 Task: Look for space in Gustavo A. Madero, Mexico from 12th August, 2023 to 16th August, 2023 for 8 adults in price range Rs.10000 to Rs.16000. Place can be private room with 8 bedrooms having 8 beds and 8 bathrooms. Property type can be house, flat, guest house, hotel. Amenities needed are: wifi, TV, free parkinig on premises, gym, breakfast. Booking option can be shelf check-in. Required host language is English.
Action: Mouse moved to (443, 90)
Screenshot: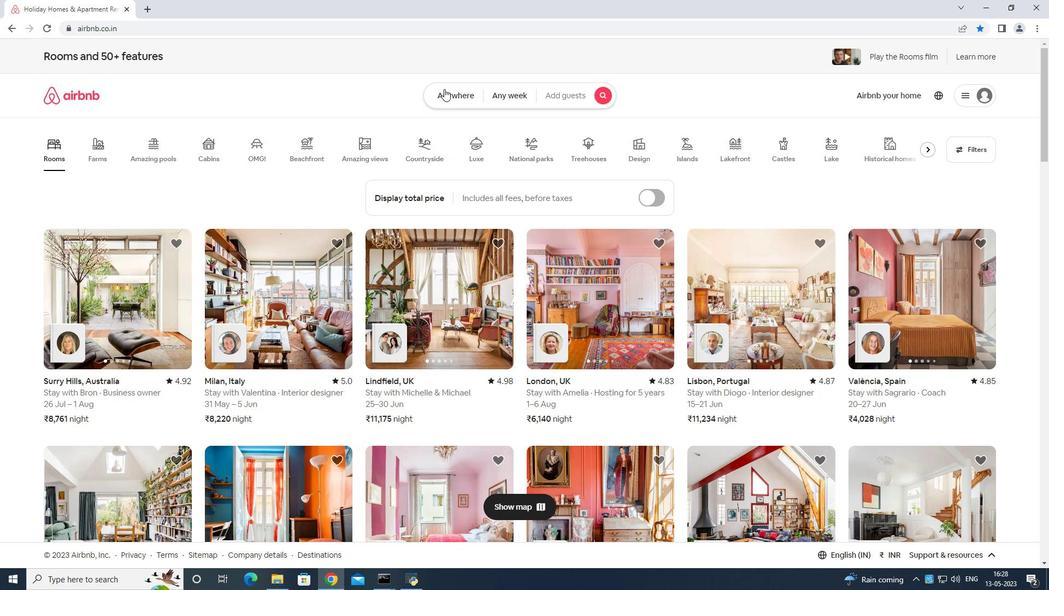 
Action: Mouse pressed left at (443, 90)
Screenshot: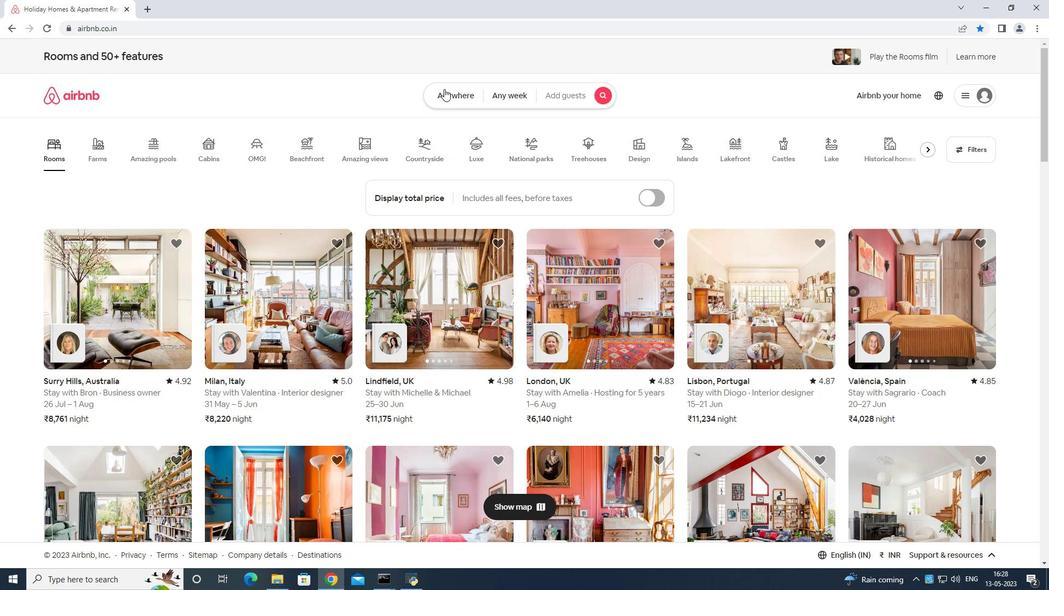 
Action: Mouse moved to (388, 130)
Screenshot: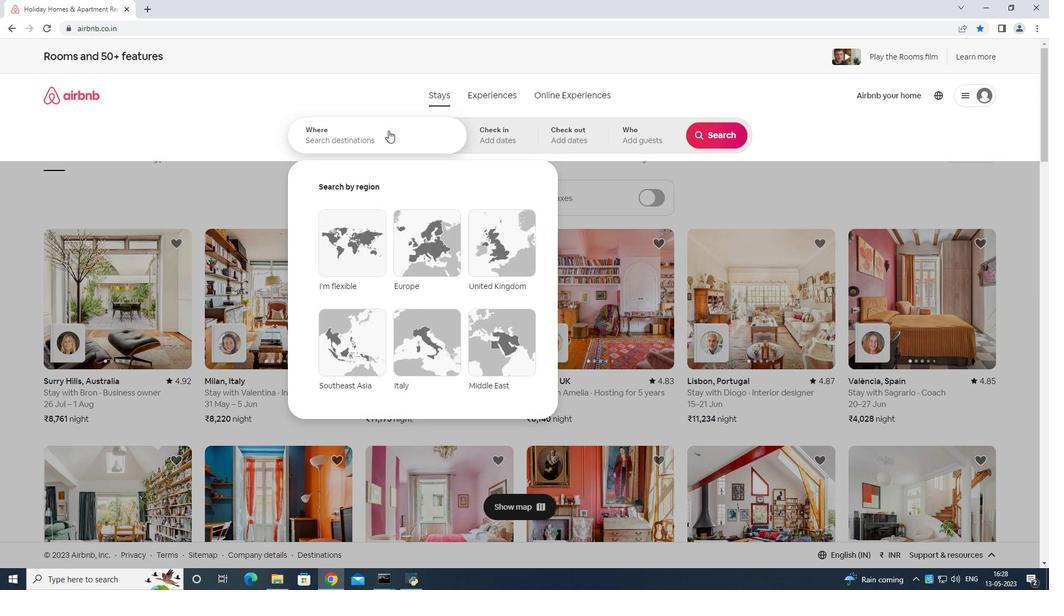 
Action: Mouse pressed left at (388, 130)
Screenshot: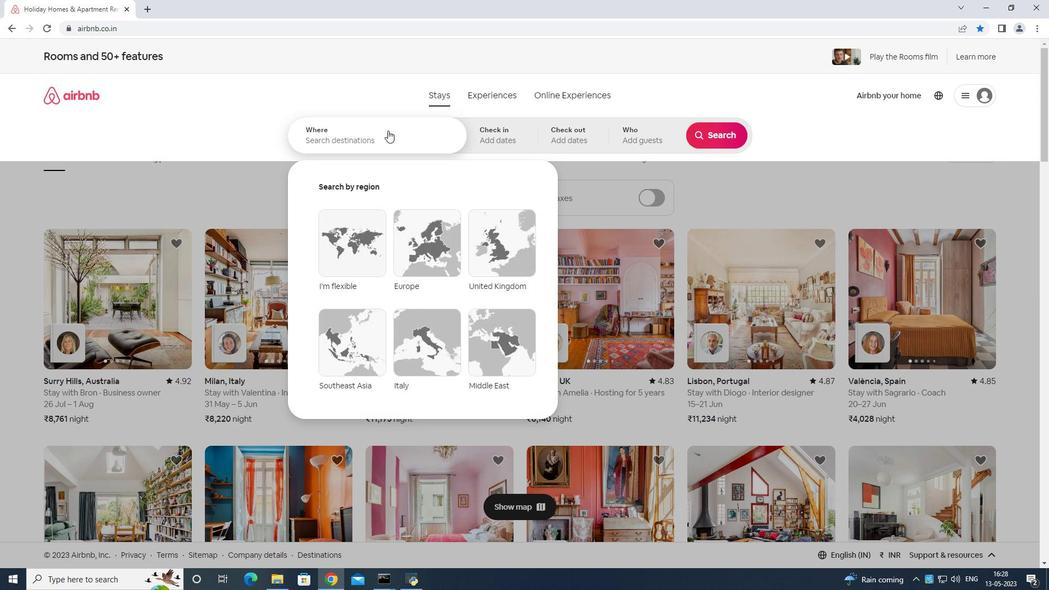 
Action: Mouse moved to (389, 126)
Screenshot: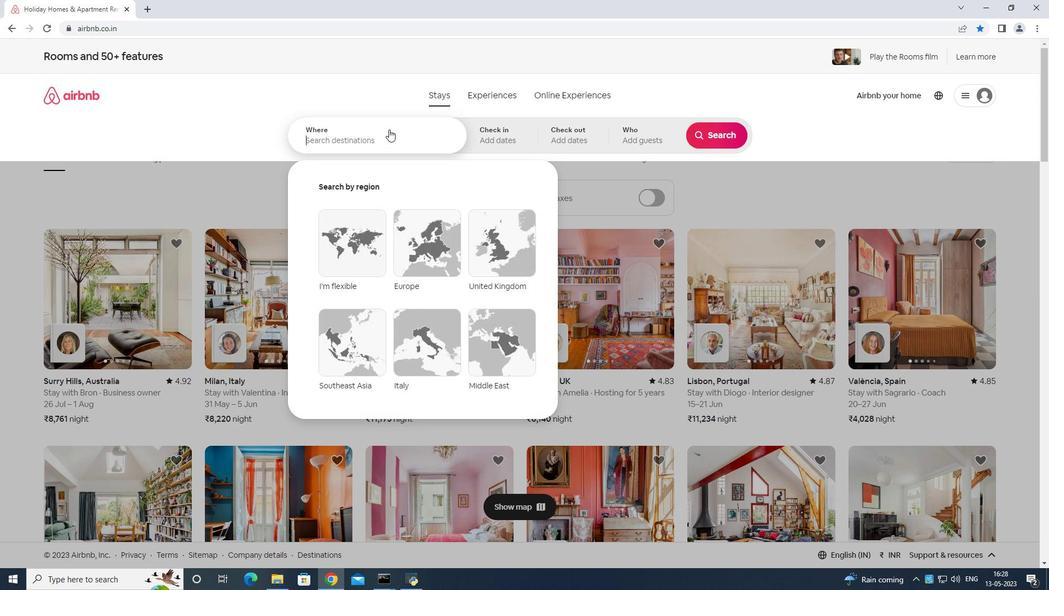 
Action: Key pressed <Key.shift>Gustavo<Key.space>amadero<Key.space>mexico<Key.enter>
Screenshot: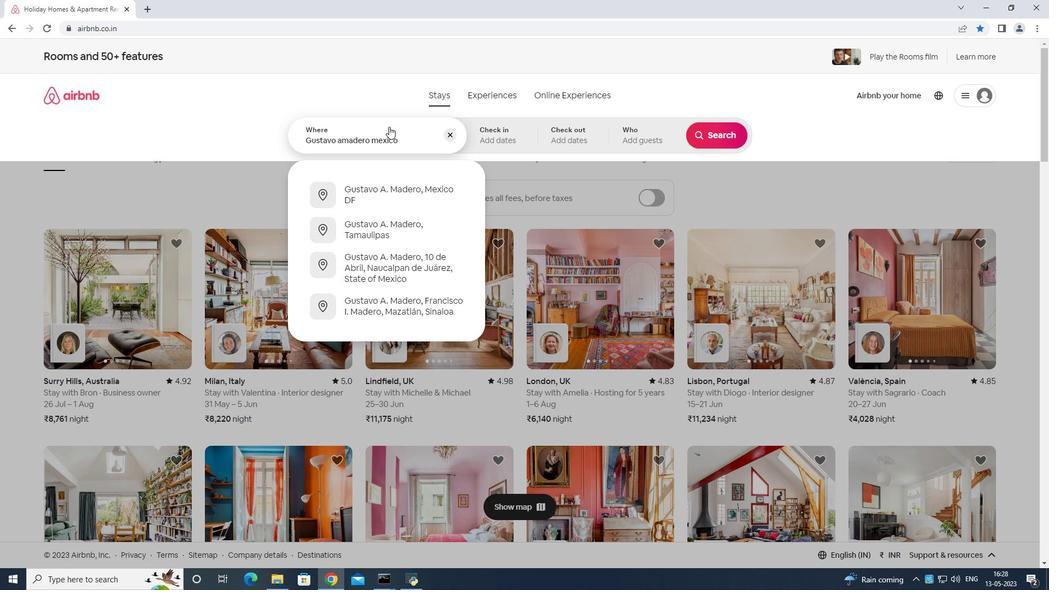 
Action: Mouse moved to (717, 218)
Screenshot: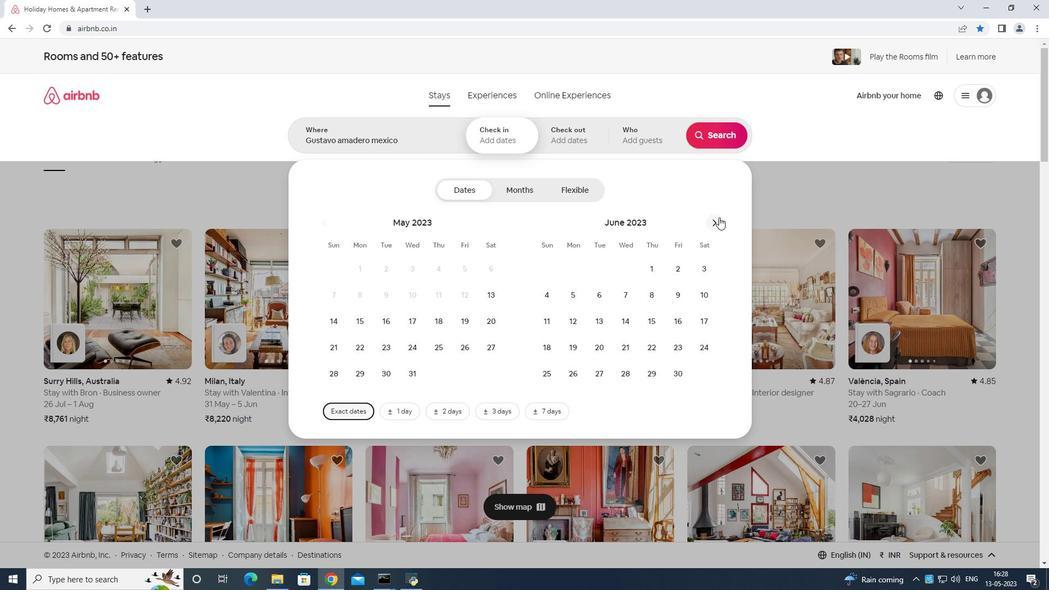 
Action: Mouse pressed left at (717, 218)
Screenshot: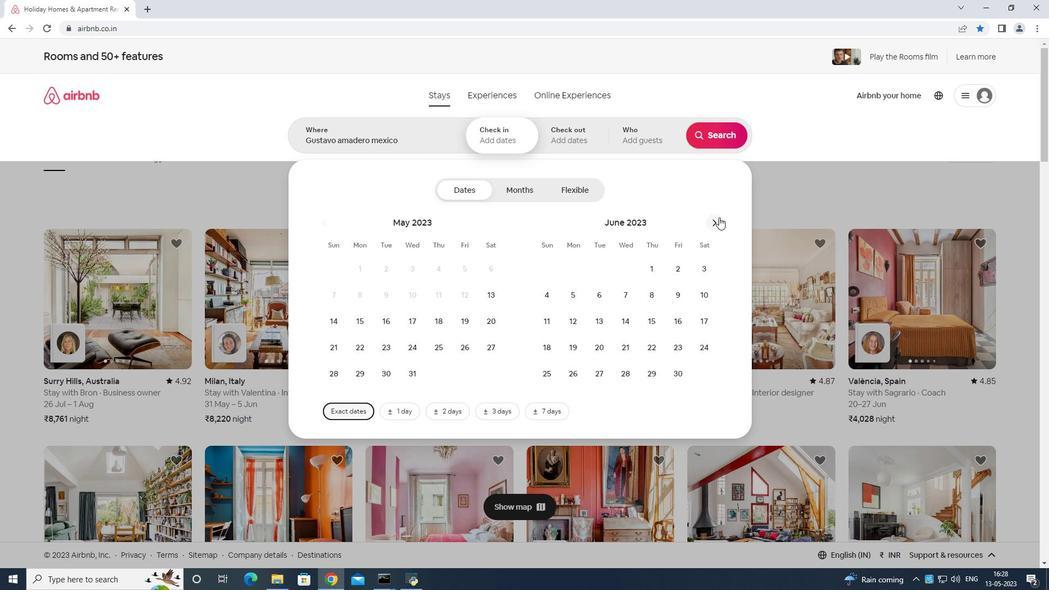 
Action: Mouse moved to (716, 218)
Screenshot: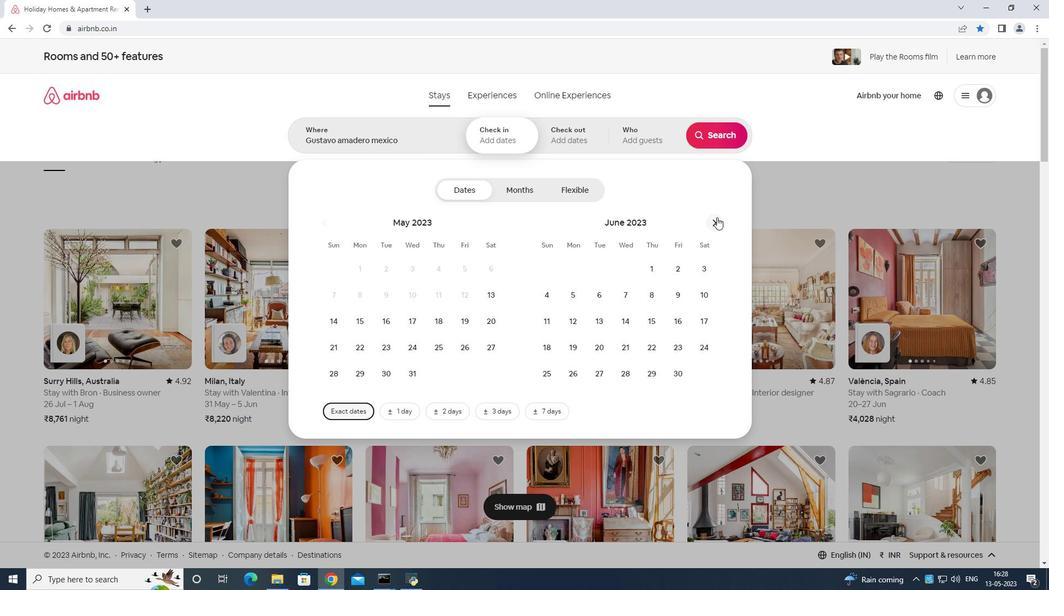 
Action: Mouse pressed left at (716, 218)
Screenshot: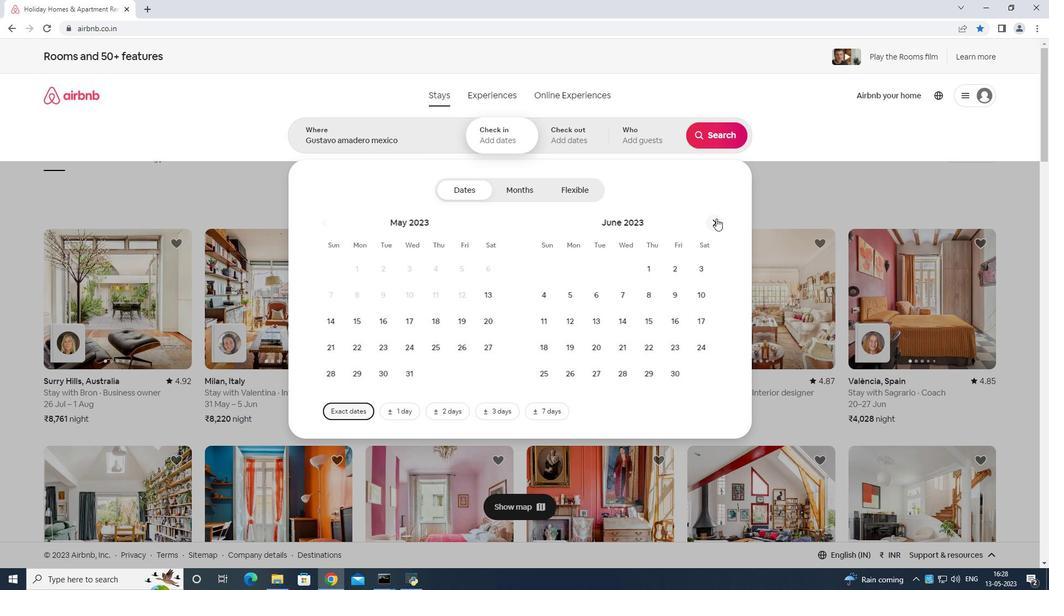 
Action: Mouse moved to (702, 294)
Screenshot: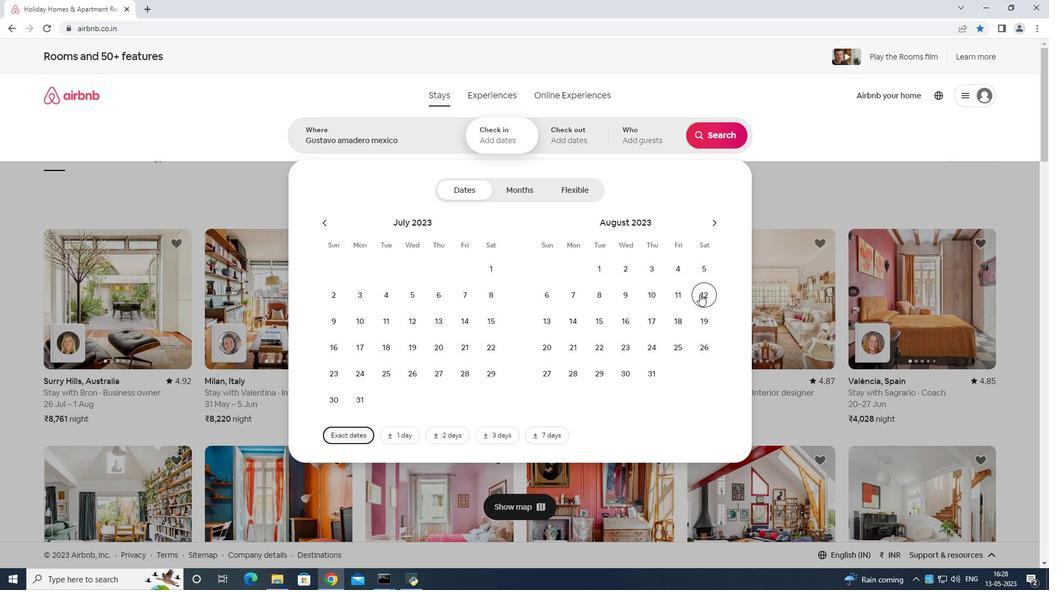 
Action: Mouse pressed left at (702, 294)
Screenshot: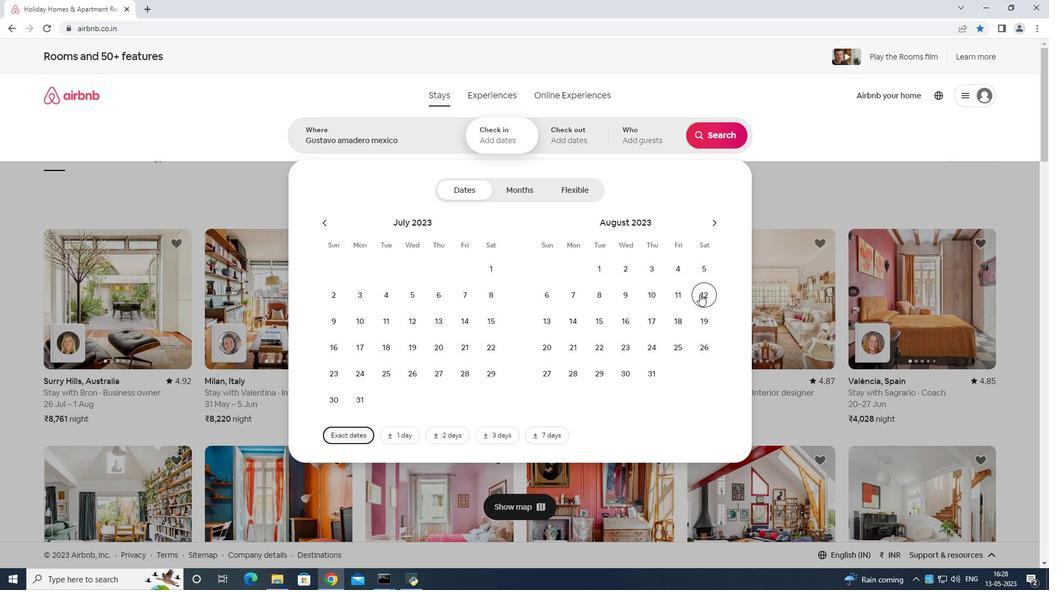 
Action: Mouse moved to (618, 321)
Screenshot: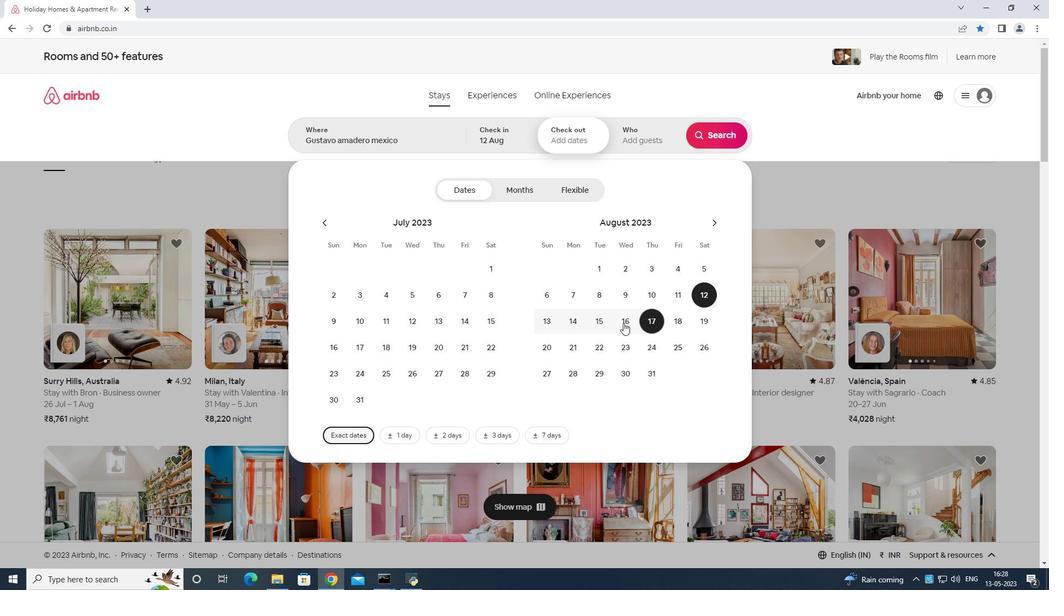 
Action: Mouse pressed left at (618, 321)
Screenshot: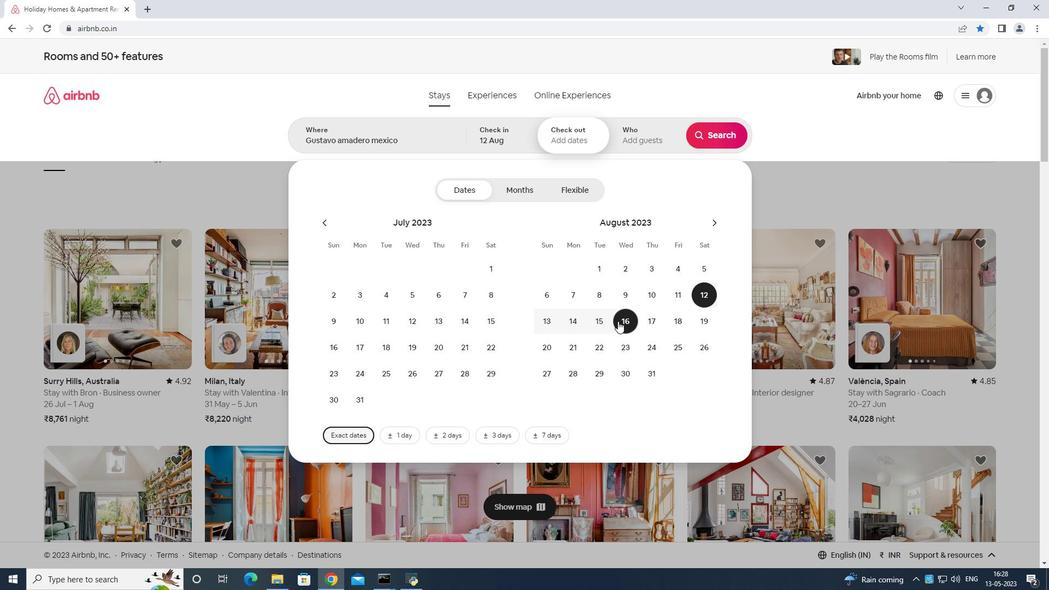 
Action: Mouse moved to (642, 134)
Screenshot: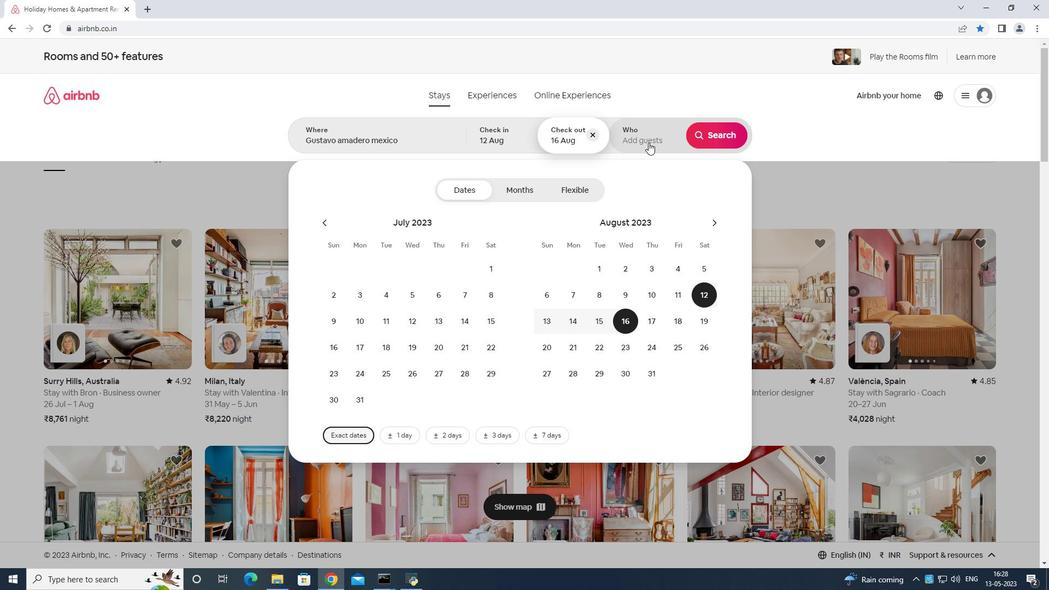 
Action: Mouse pressed left at (642, 134)
Screenshot: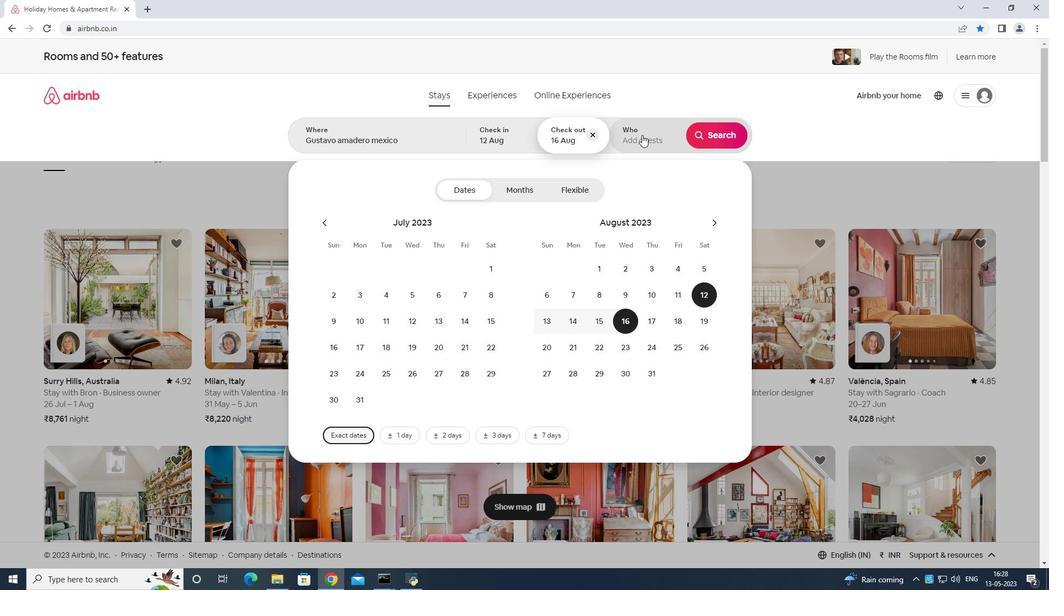 
Action: Mouse moved to (720, 191)
Screenshot: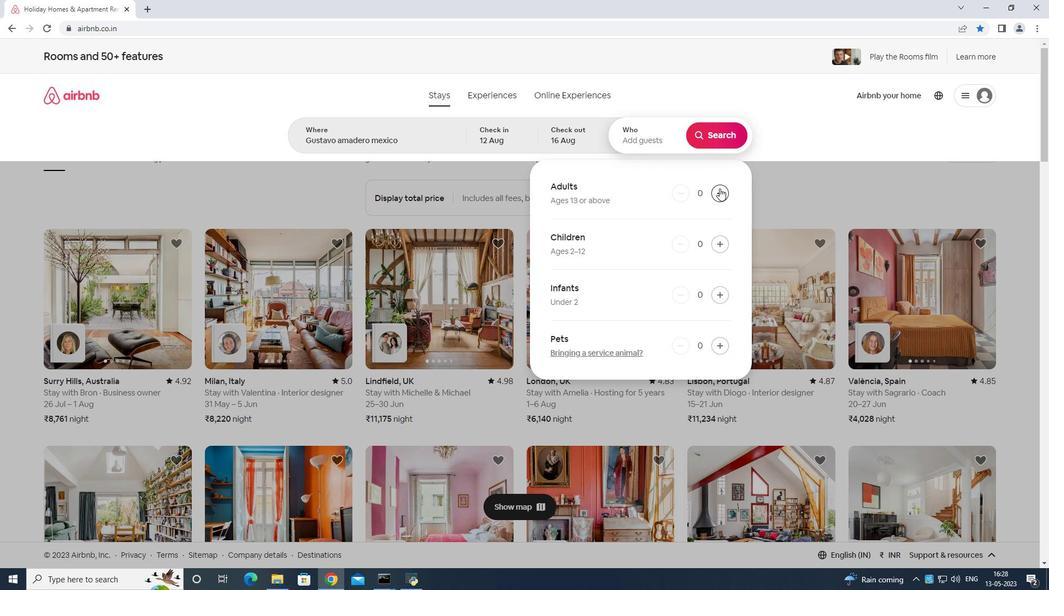 
Action: Mouse pressed left at (720, 191)
Screenshot: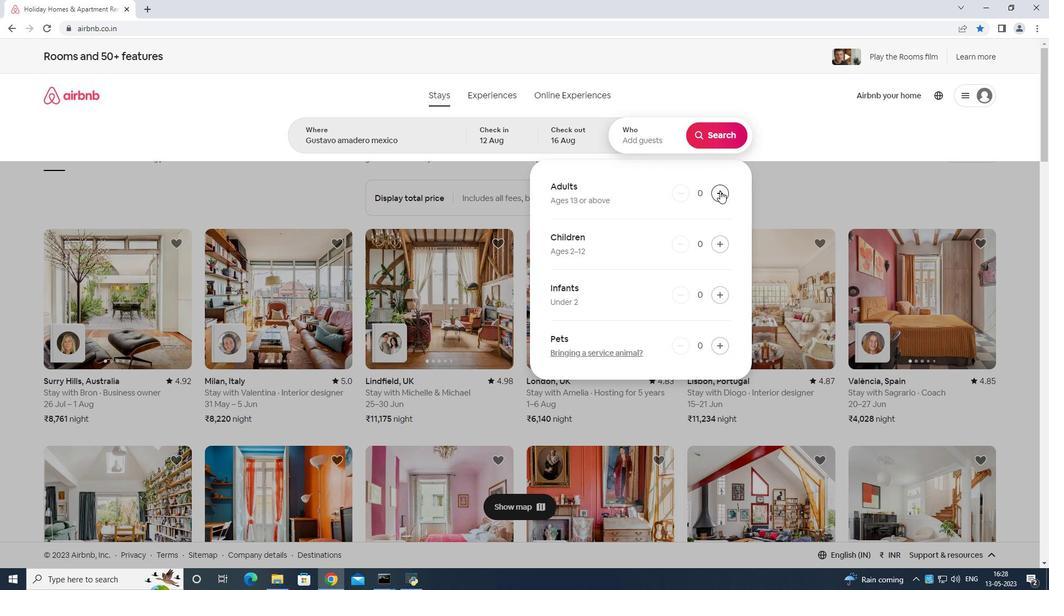
Action: Mouse moved to (720, 191)
Screenshot: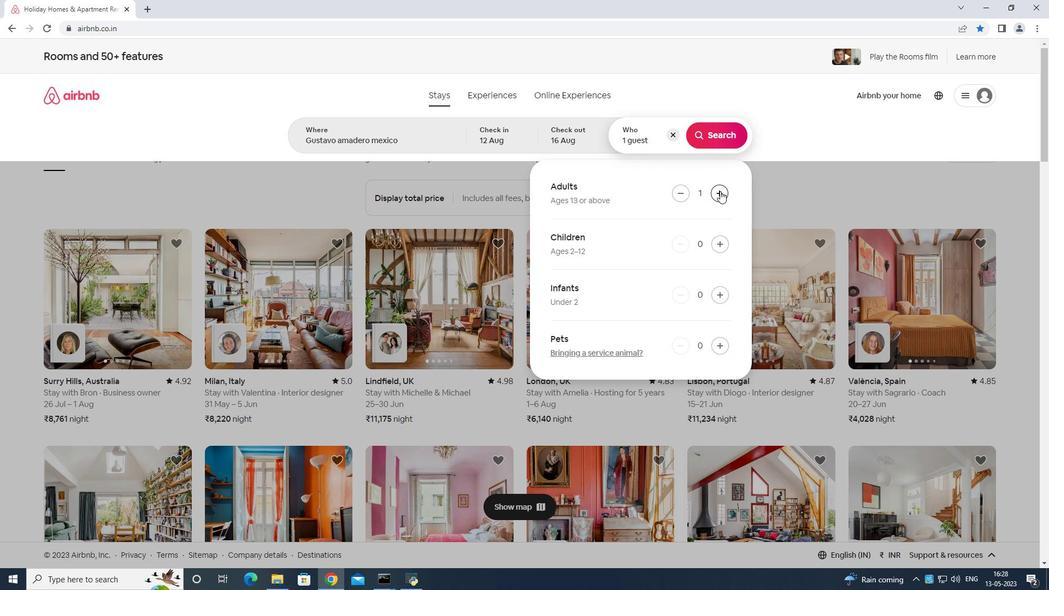 
Action: Mouse pressed left at (720, 191)
Screenshot: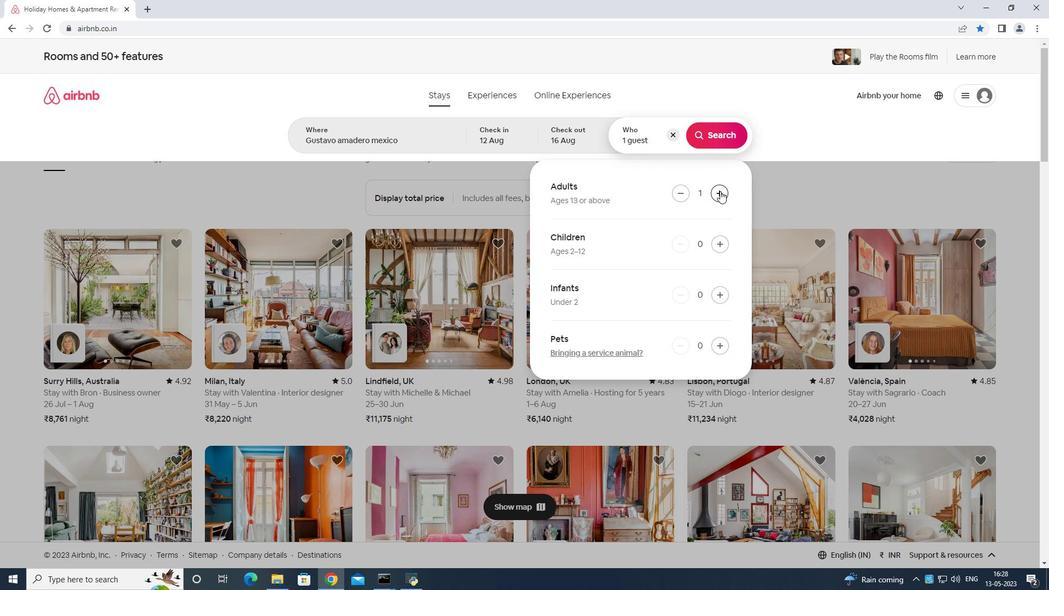
Action: Mouse pressed left at (720, 191)
Screenshot: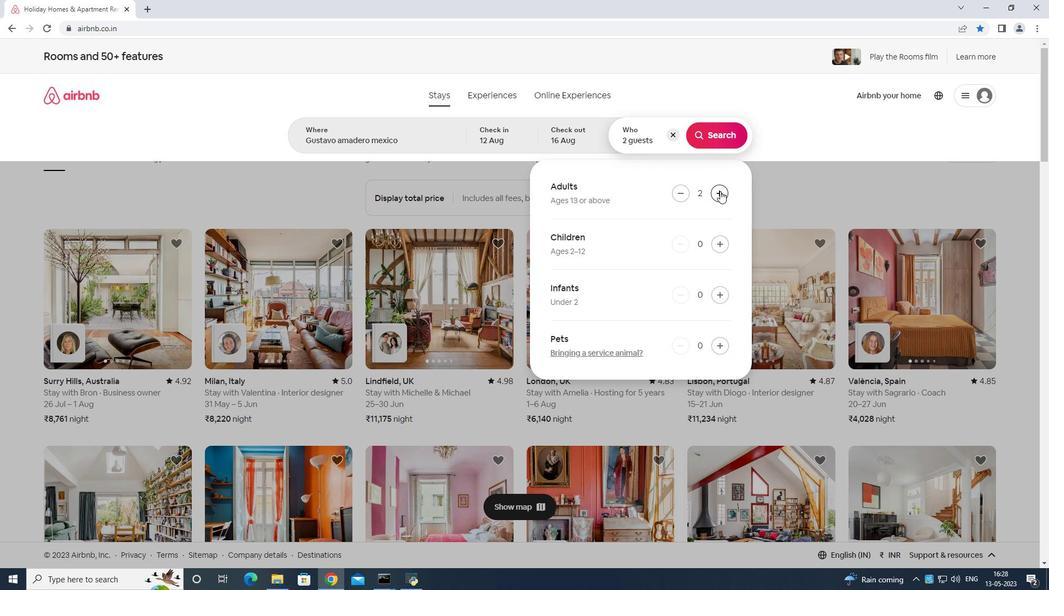 
Action: Mouse moved to (721, 191)
Screenshot: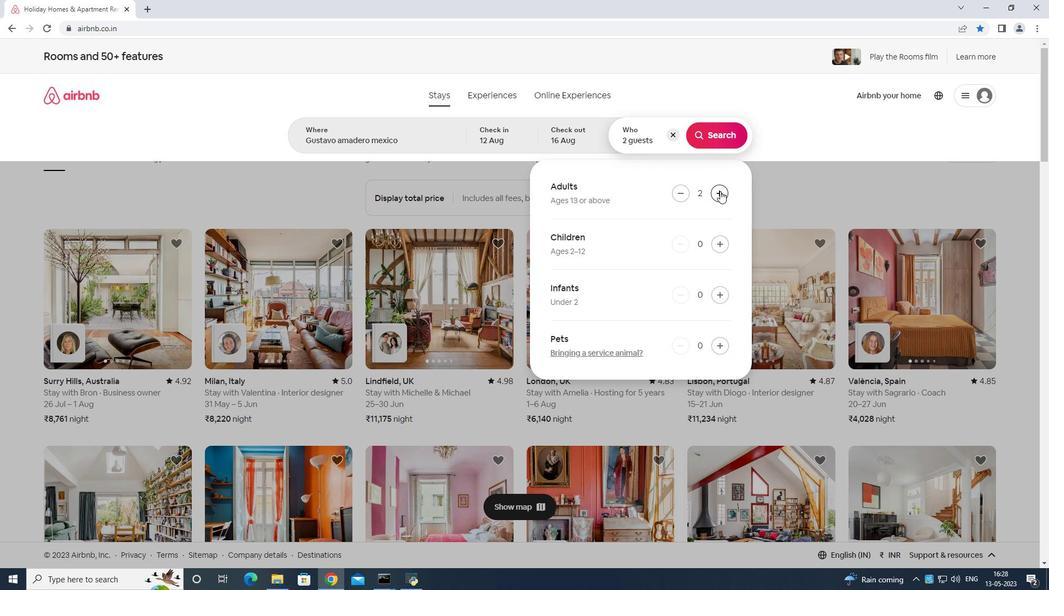 
Action: Mouse pressed left at (721, 191)
Screenshot: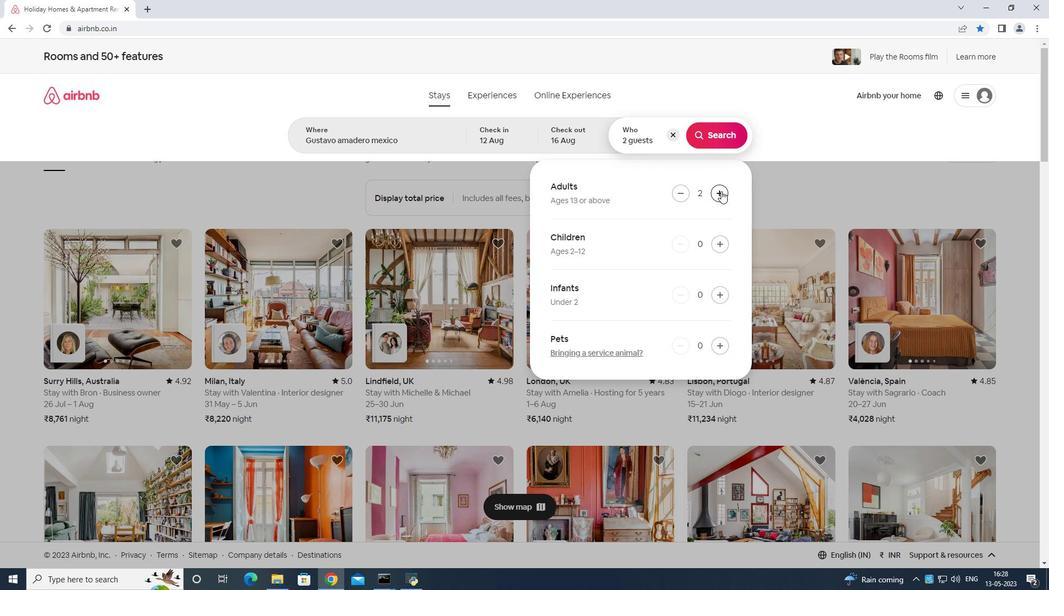 
Action: Mouse moved to (721, 191)
Screenshot: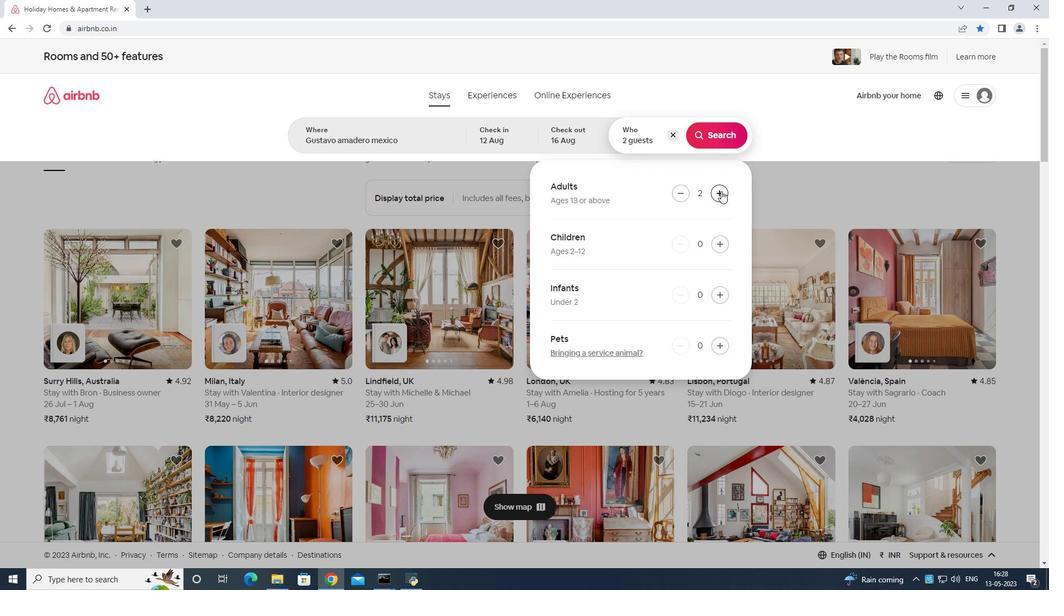 
Action: Mouse pressed left at (721, 191)
Screenshot: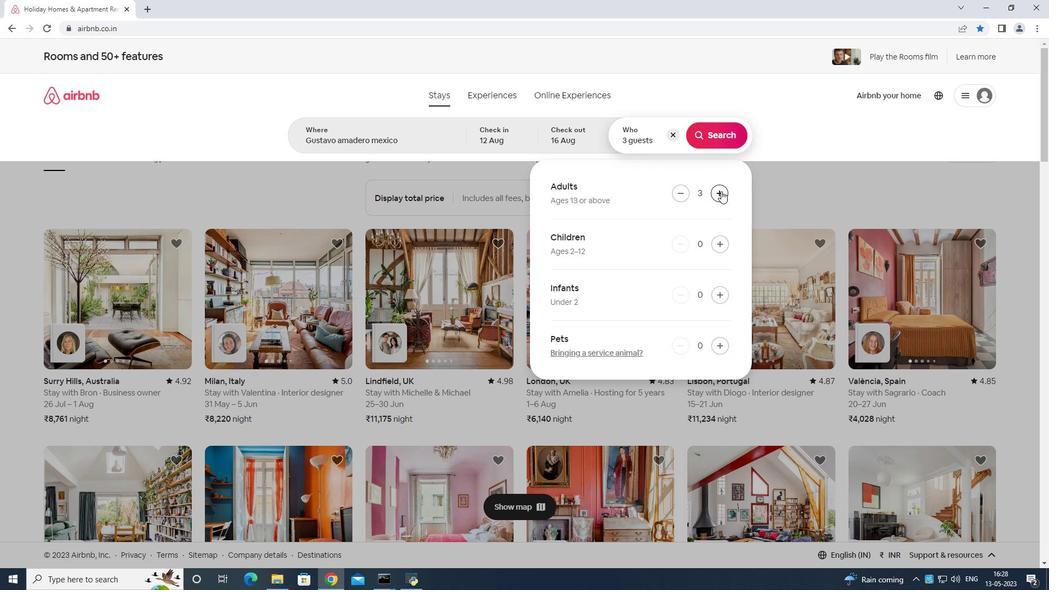 
Action: Mouse pressed left at (721, 191)
Screenshot: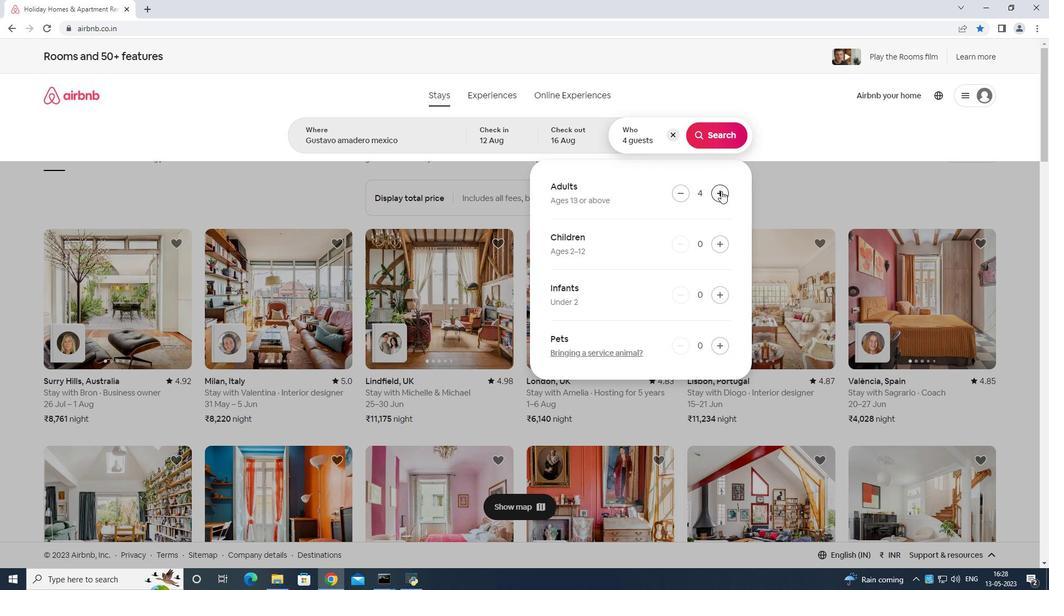 
Action: Mouse pressed left at (721, 191)
Screenshot: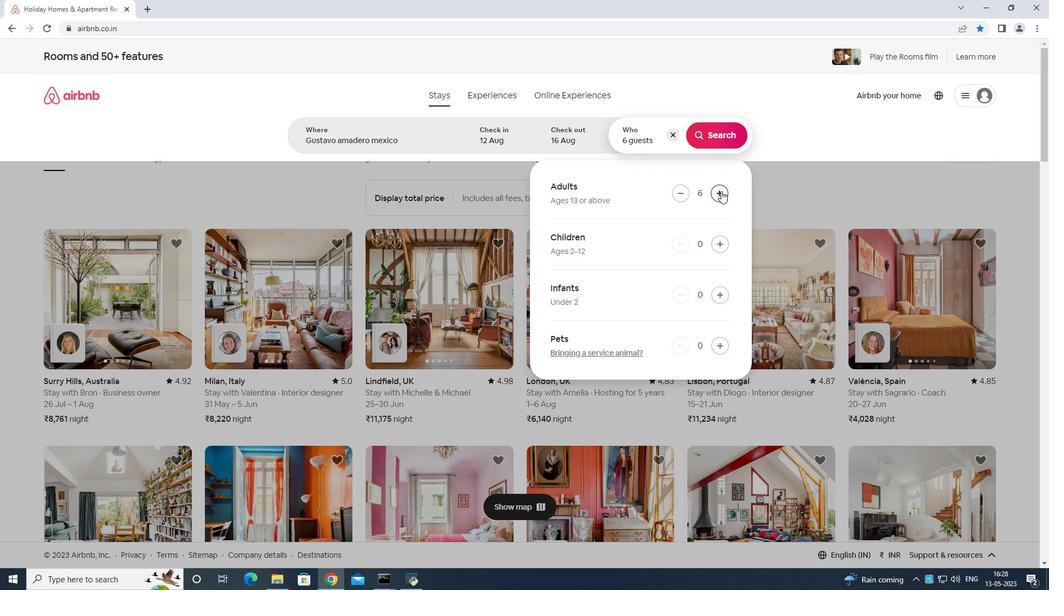 
Action: Mouse moved to (721, 191)
Screenshot: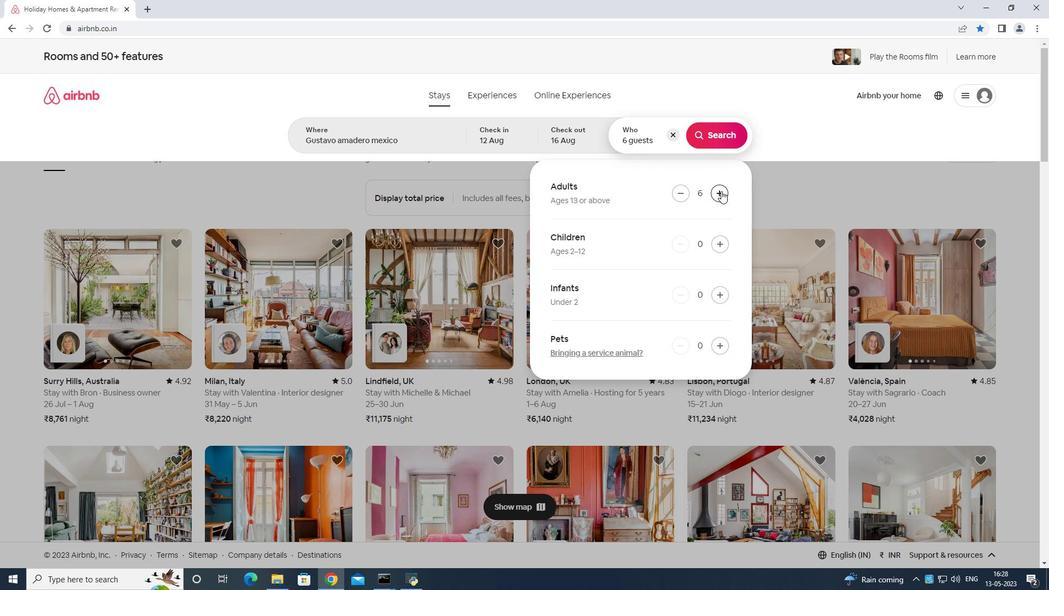 
Action: Mouse pressed left at (721, 191)
Screenshot: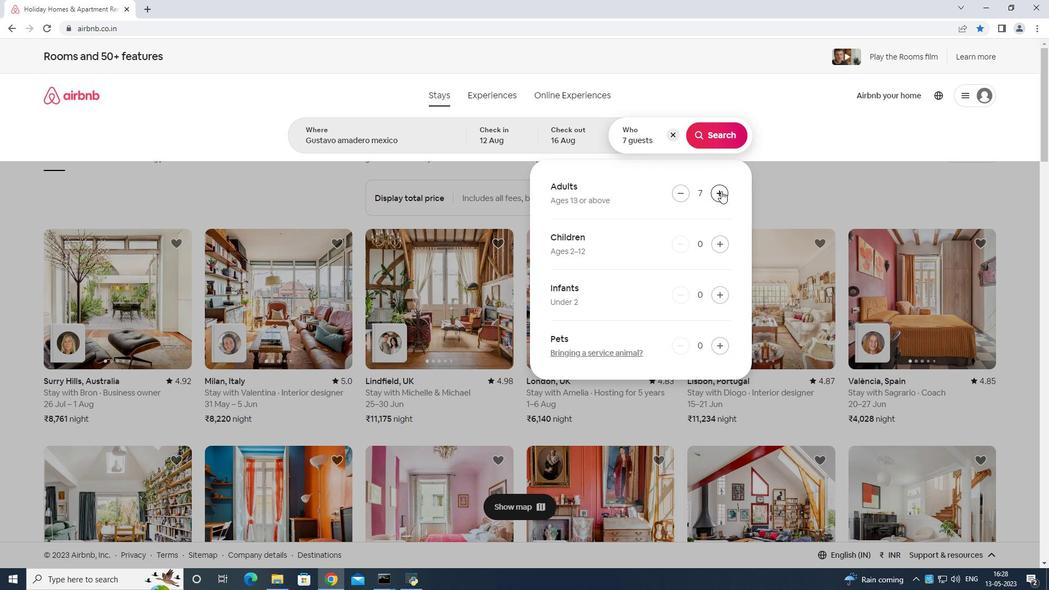 
Action: Mouse moved to (714, 134)
Screenshot: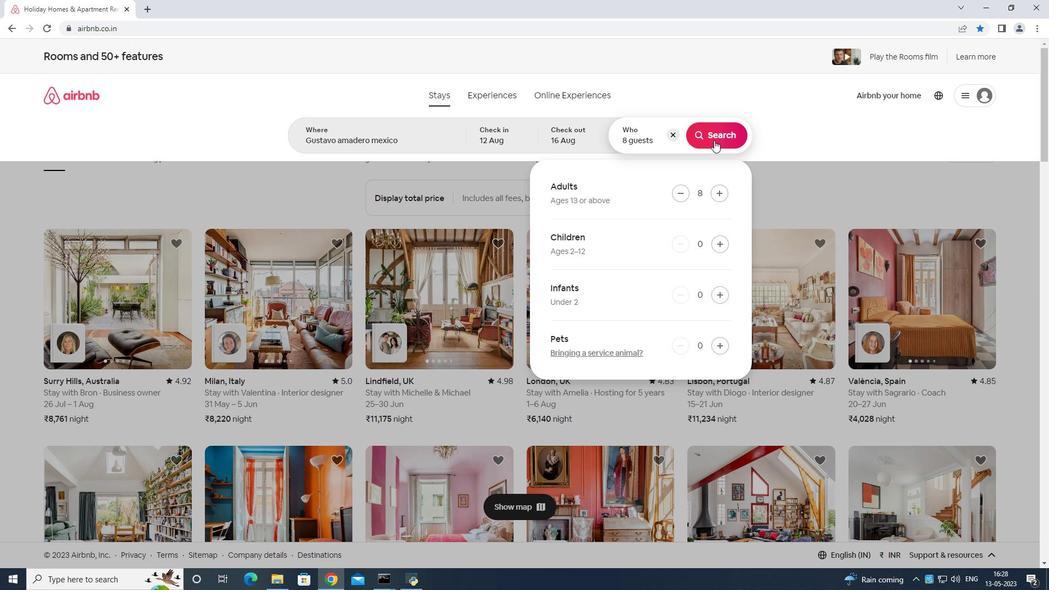 
Action: Mouse pressed left at (714, 134)
Screenshot: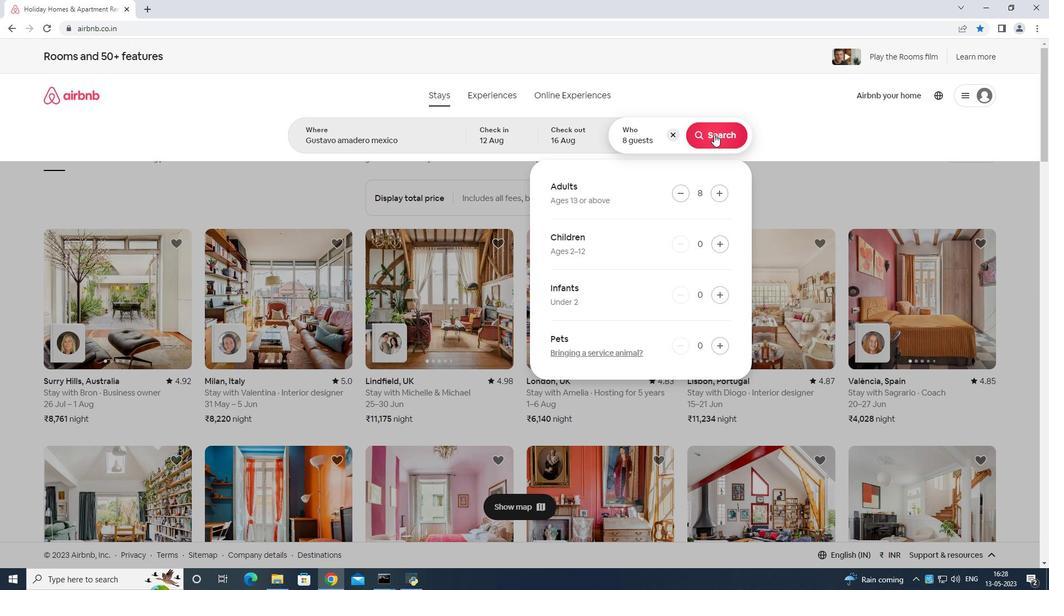 
Action: Mouse moved to (1013, 98)
Screenshot: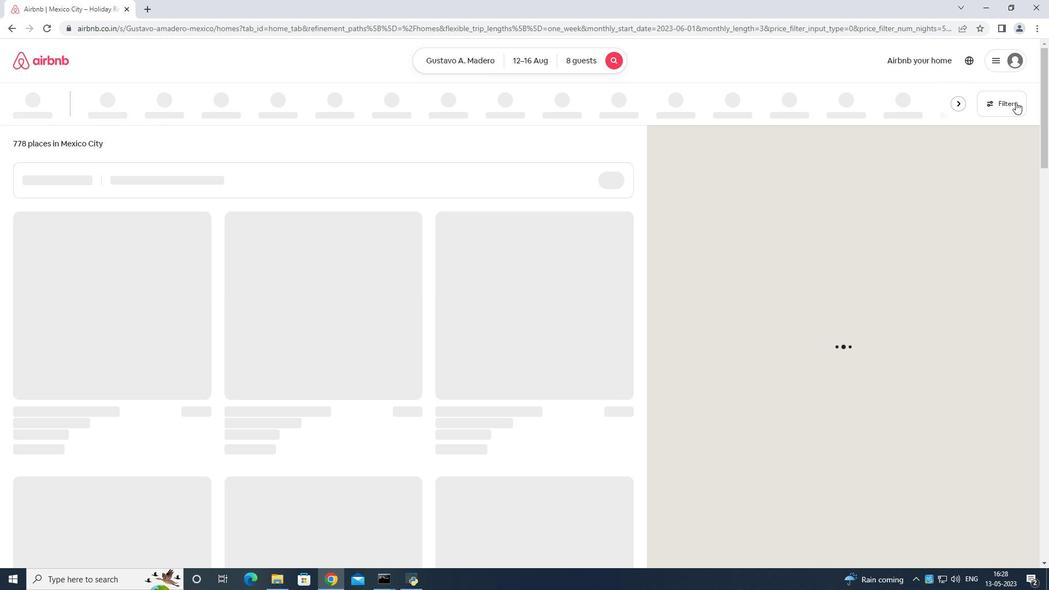 
Action: Mouse pressed left at (1013, 98)
Screenshot: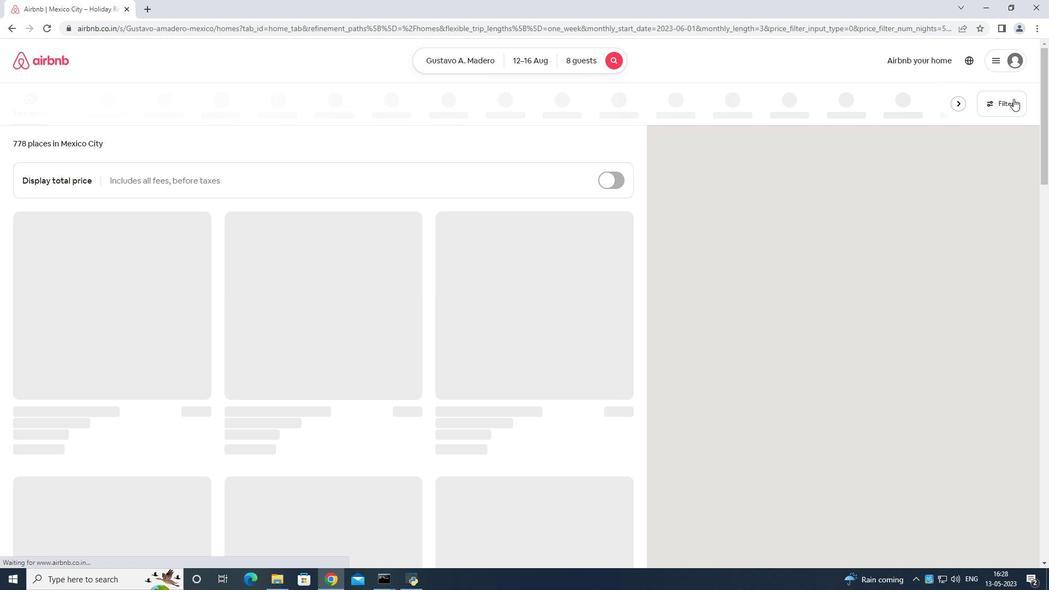 
Action: Mouse moved to (478, 360)
Screenshot: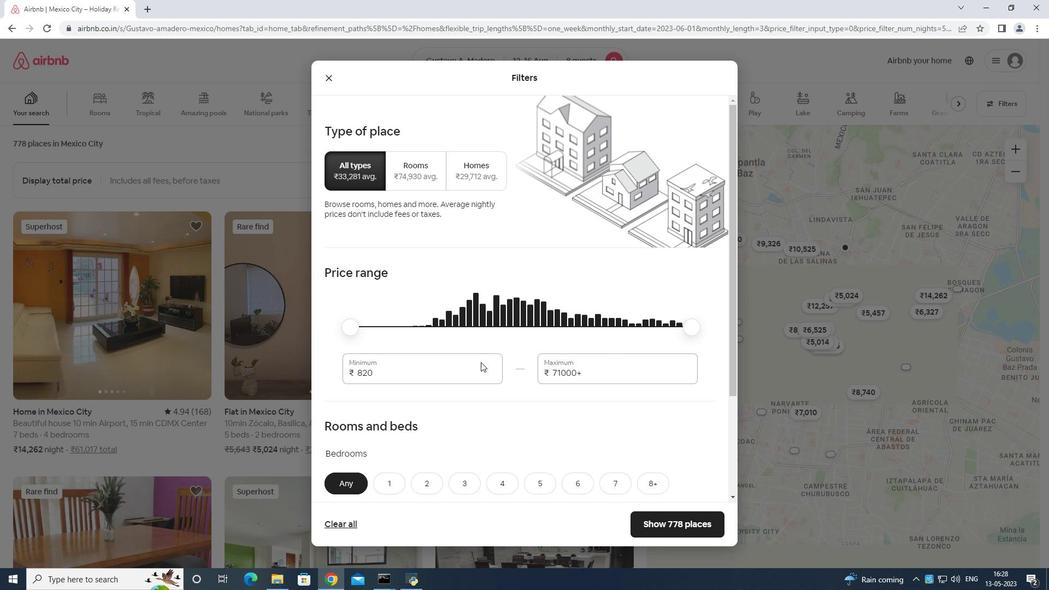 
Action: Mouse pressed left at (478, 360)
Screenshot: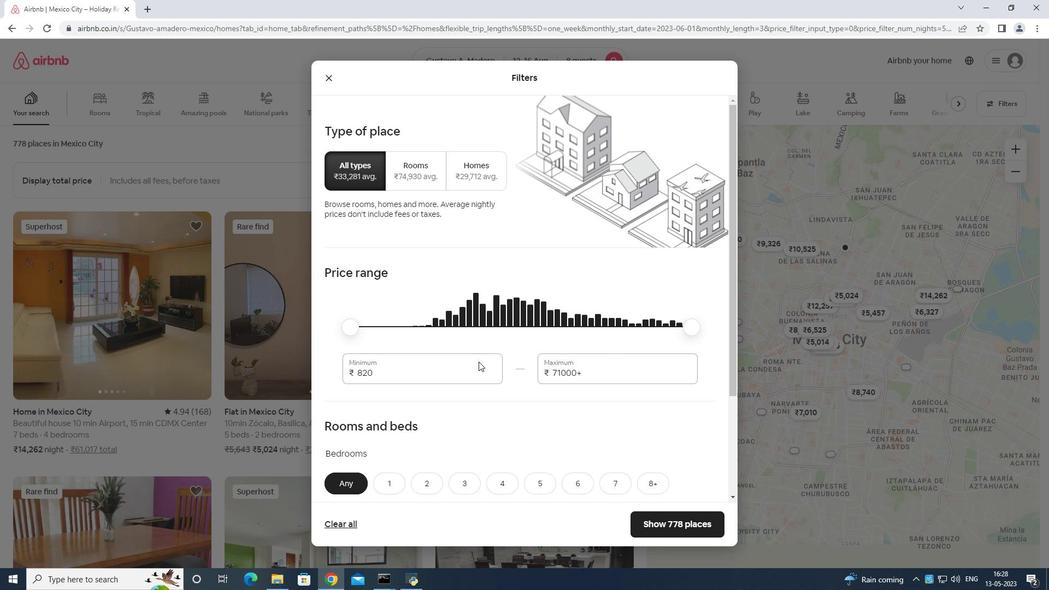 
Action: Mouse moved to (471, 349)
Screenshot: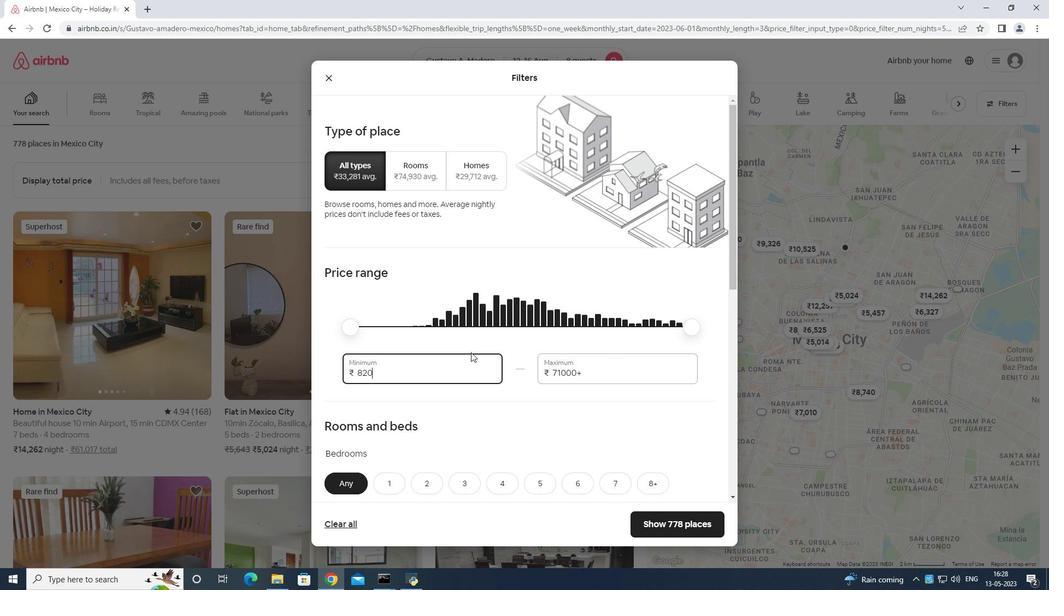 
Action: Key pressed <Key.backspace>
Screenshot: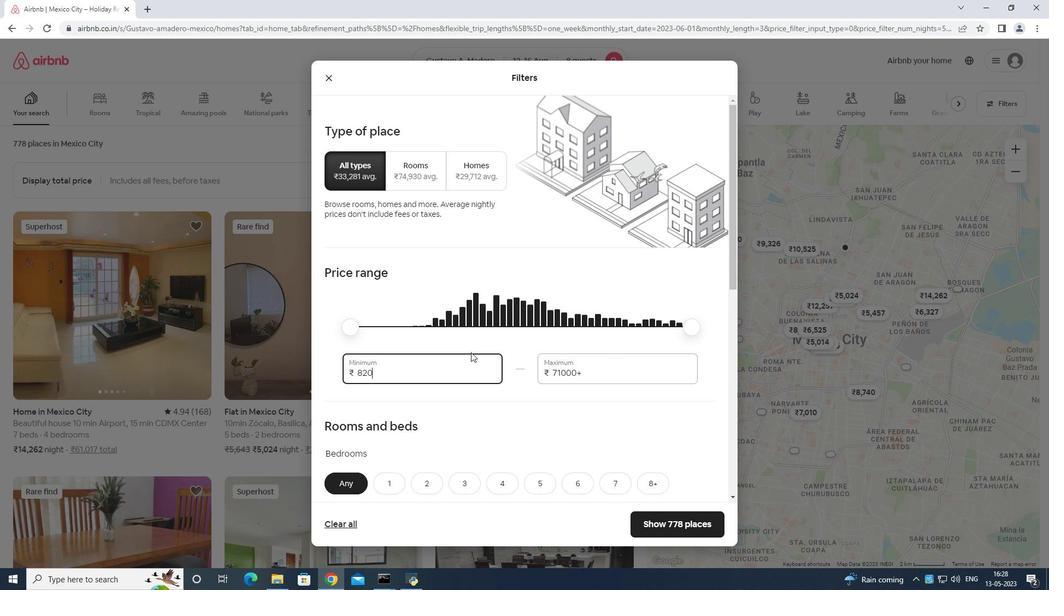 
Action: Mouse moved to (472, 345)
Screenshot: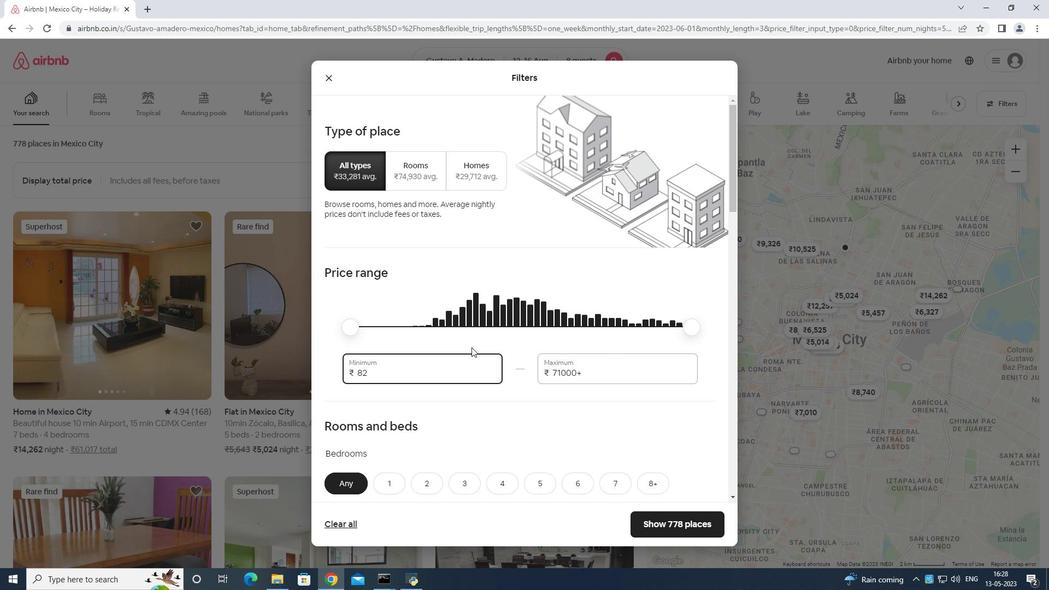 
Action: Key pressed <Key.backspace>
Screenshot: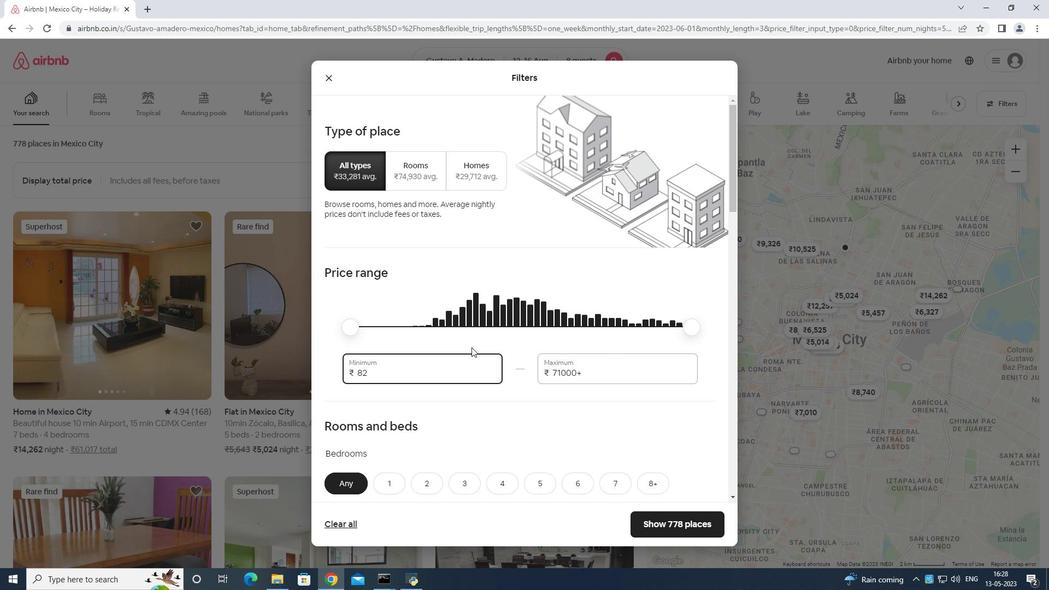 
Action: Mouse moved to (473, 343)
Screenshot: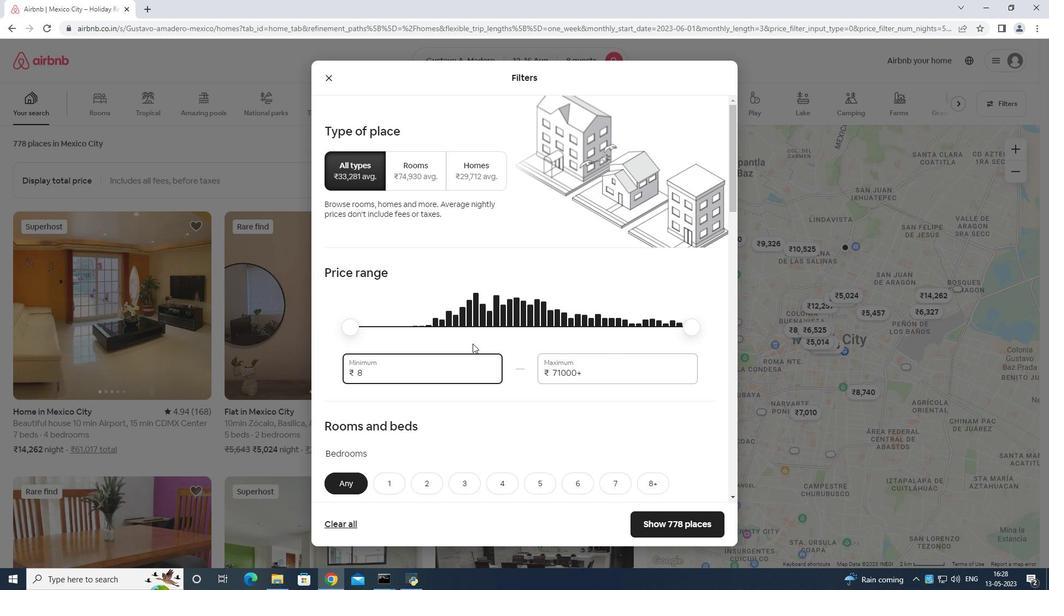 
Action: Key pressed 10
Screenshot: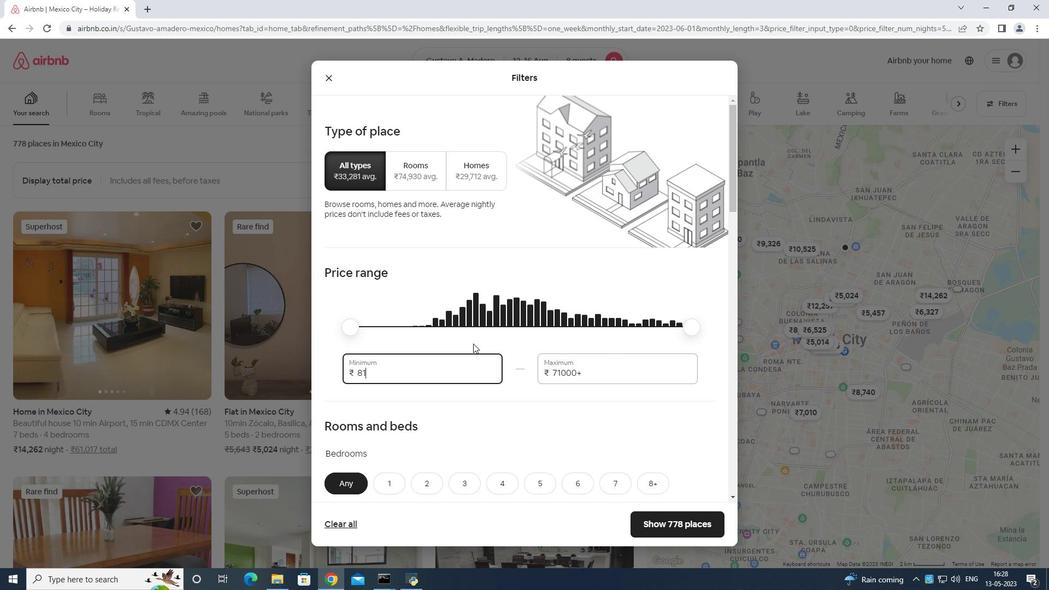 
Action: Mouse moved to (473, 343)
Screenshot: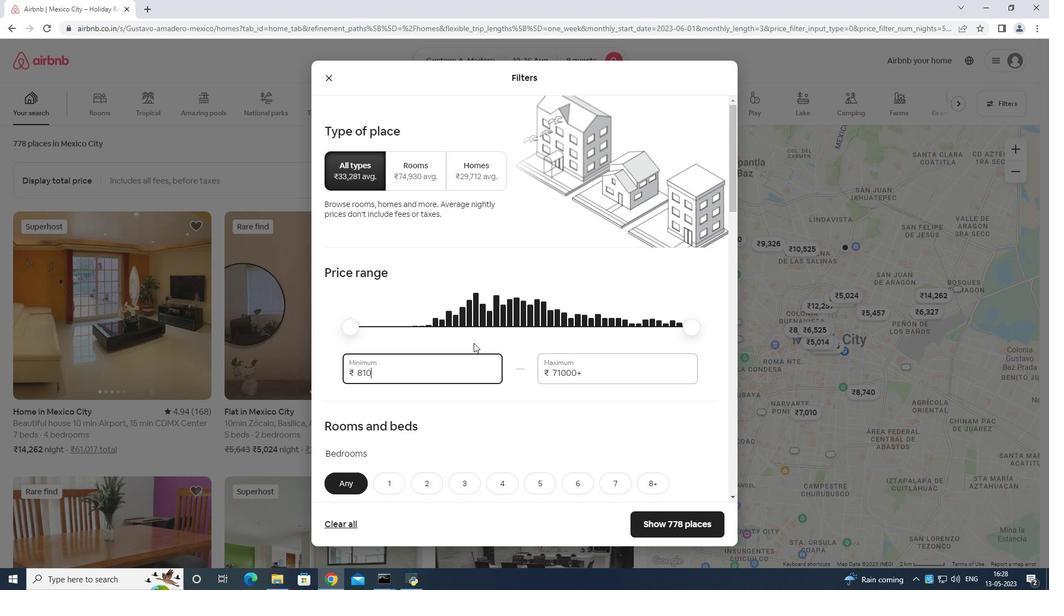
Action: Key pressed <Key.backspace>
Screenshot: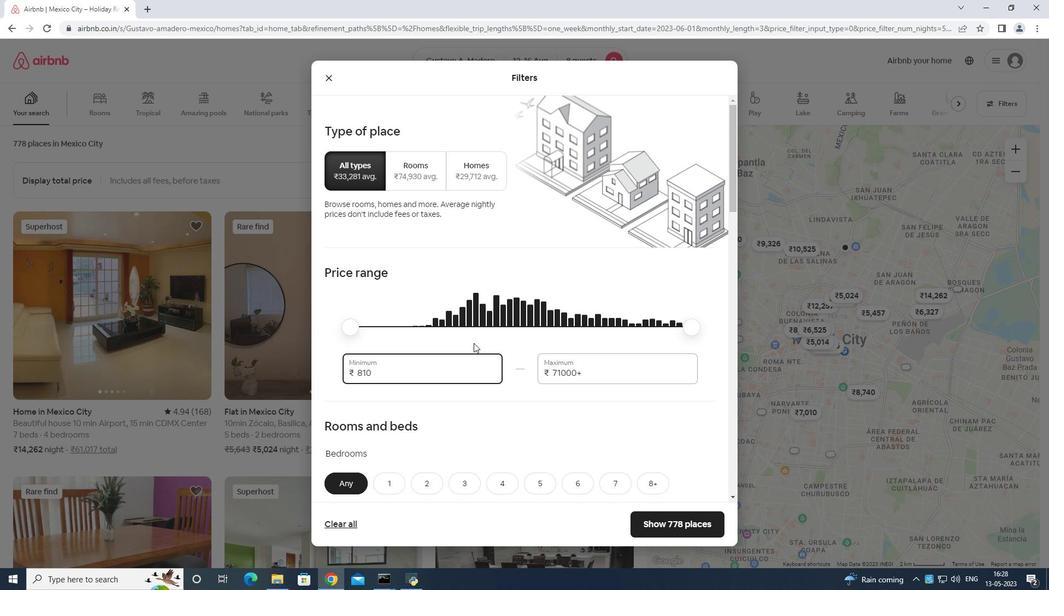 
Action: Mouse moved to (475, 341)
Screenshot: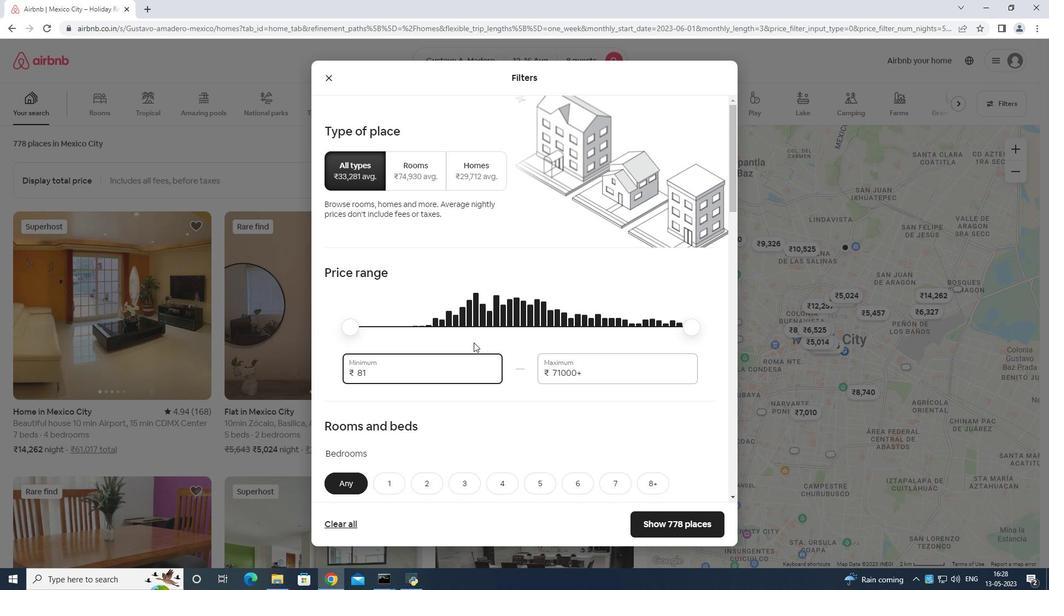 
Action: Key pressed <Key.backspace>10
Screenshot: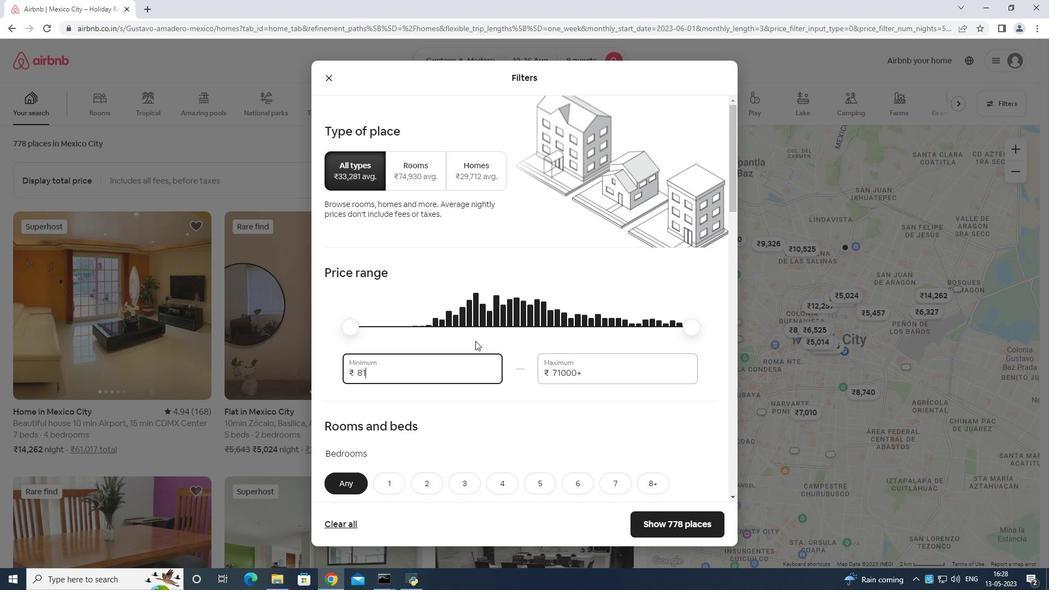 
Action: Mouse moved to (476, 337)
Screenshot: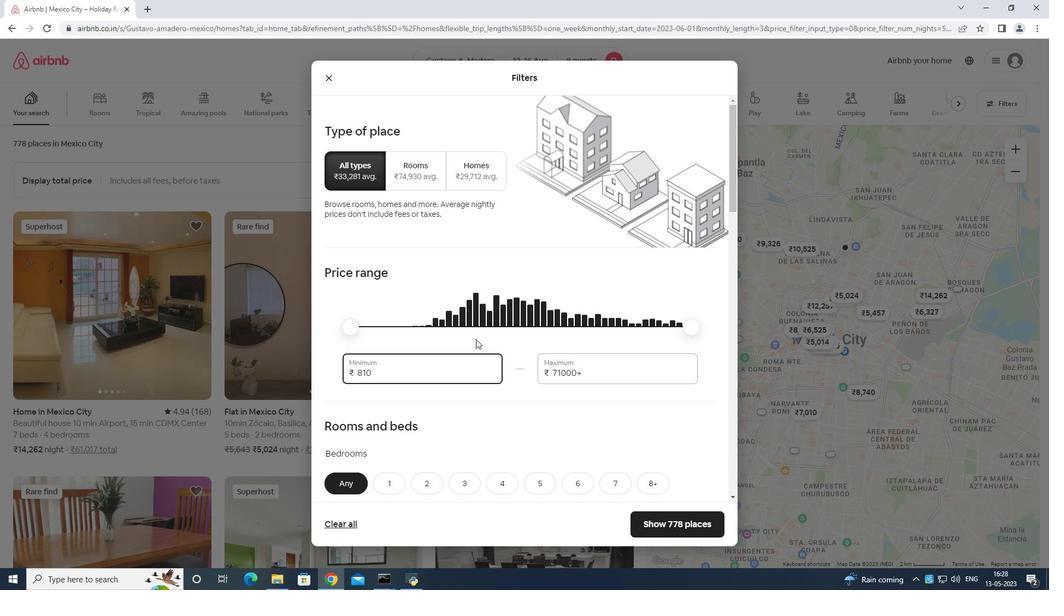 
Action: Key pressed <Key.backspace><Key.backspace><Key.backspace>
Screenshot: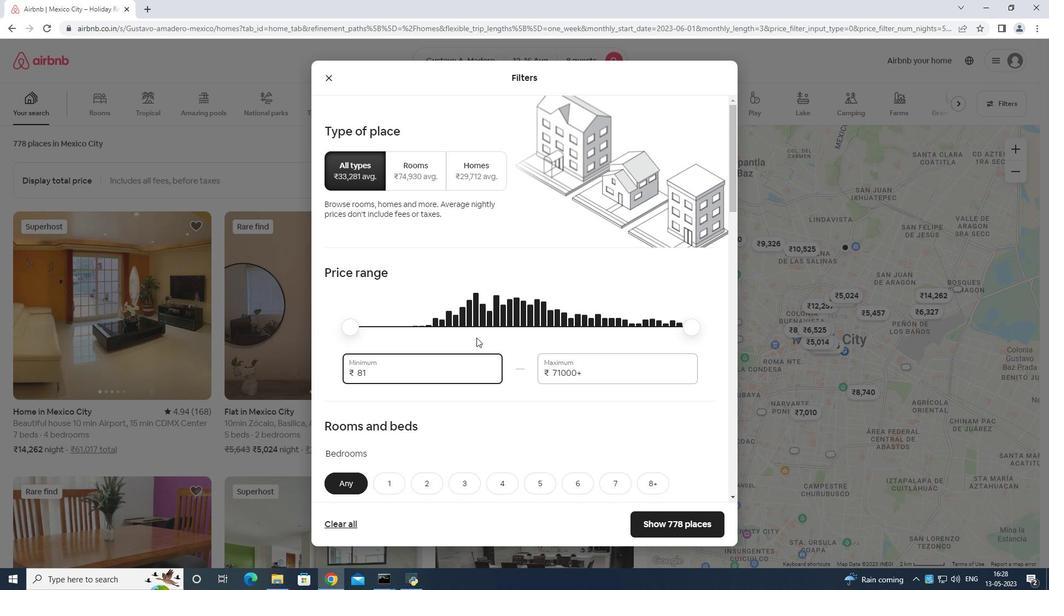
Action: Mouse moved to (477, 336)
Screenshot: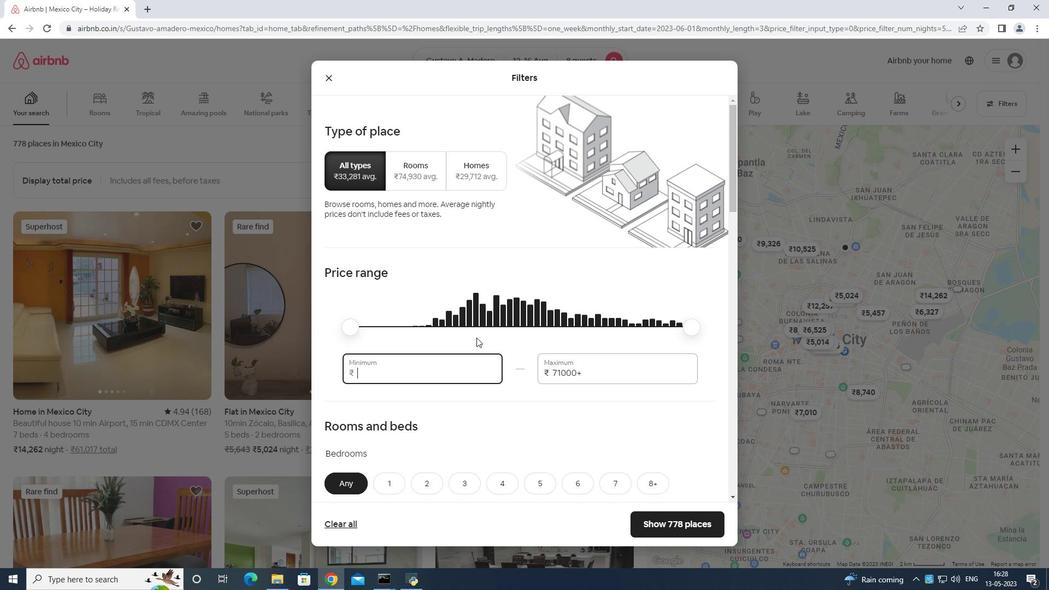 
Action: Key pressed 10000
Screenshot: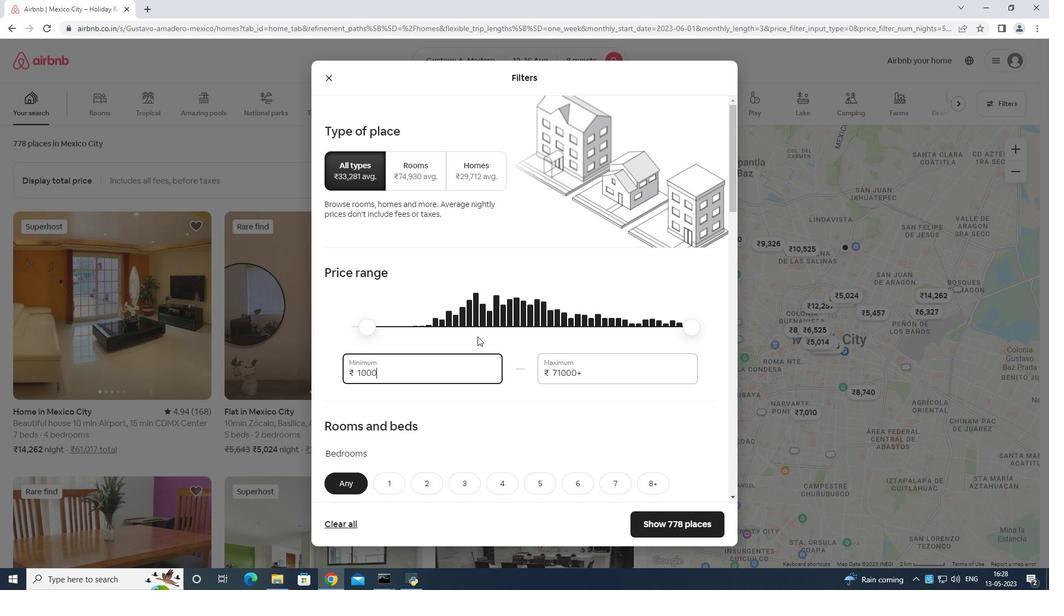 
Action: Mouse moved to (606, 366)
Screenshot: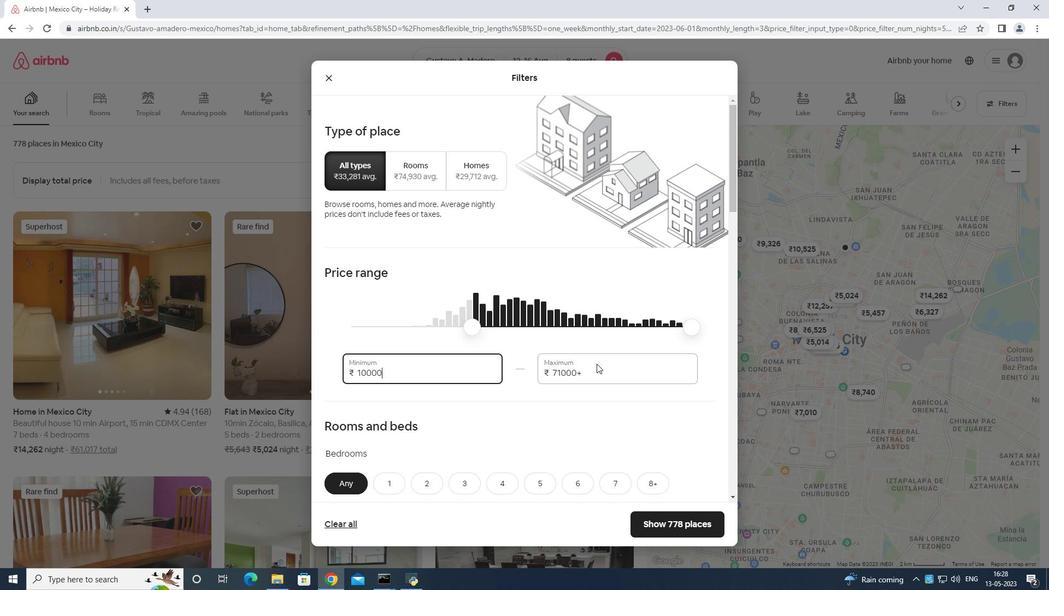 
Action: Mouse pressed left at (606, 366)
Screenshot: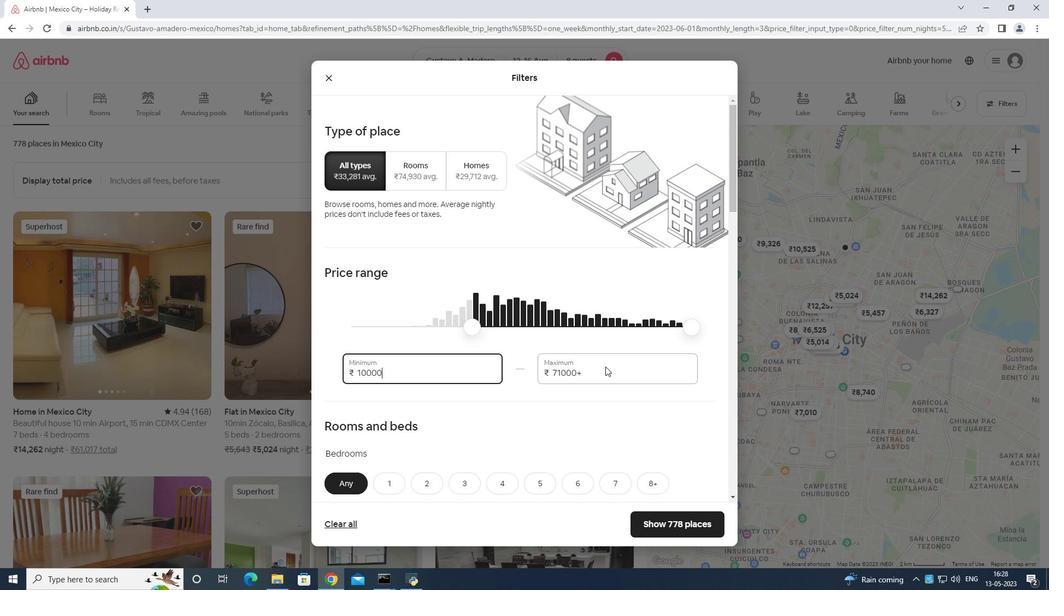 
Action: Mouse moved to (606, 366)
Screenshot: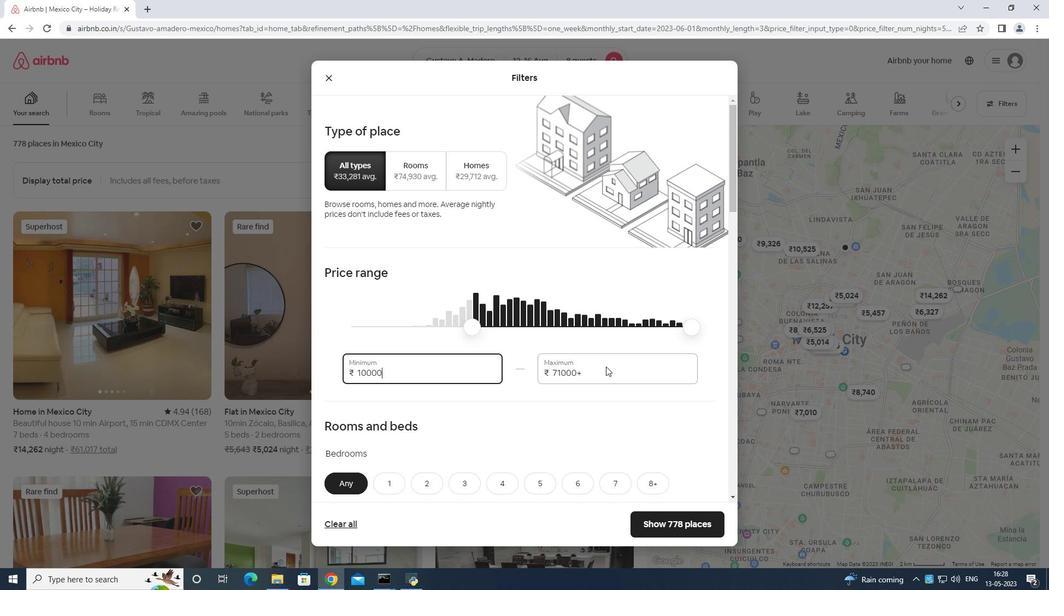 
Action: Key pressed <Key.backspace><Key.backspace><Key.backspace><Key.backspace><Key.backspace><Key.backspace><Key.backspace><Key.backspace><Key.backspace><Key.backspace><Key.backspace><Key.backspace><Key.backspace><Key.backspace><Key.backspace><Key.backspace><Key.backspace><Key.backspace><Key.backspace><Key.backspace>
Screenshot: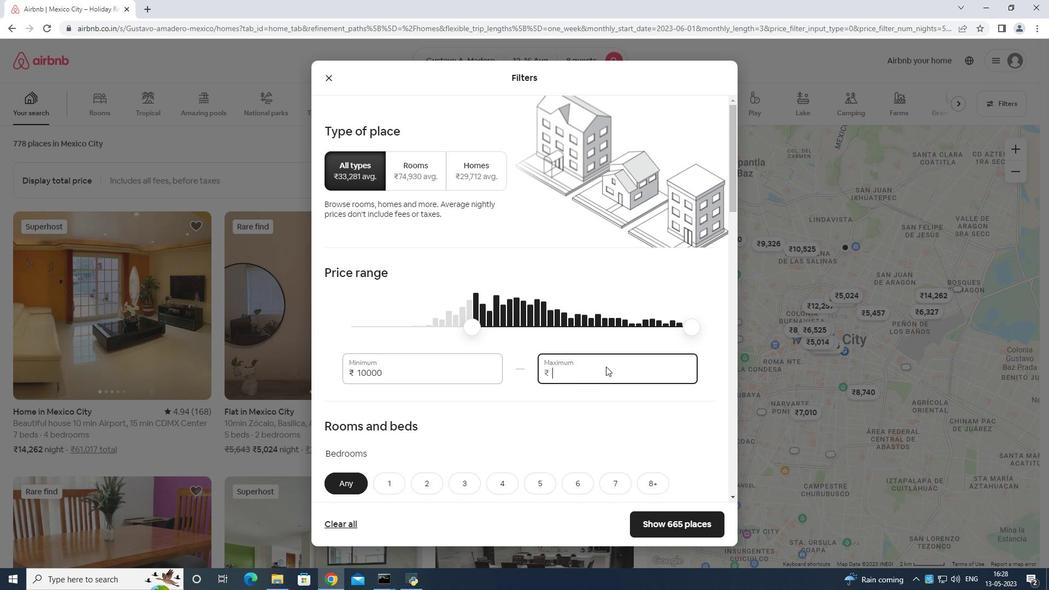 
Action: Mouse moved to (606, 366)
Screenshot: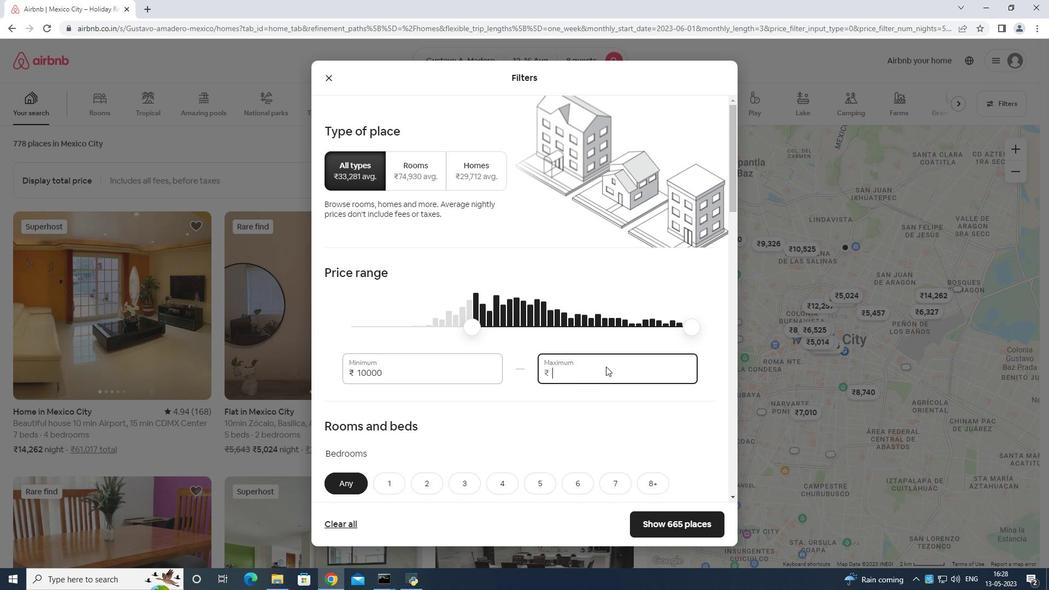 
Action: Key pressed 1
Screenshot: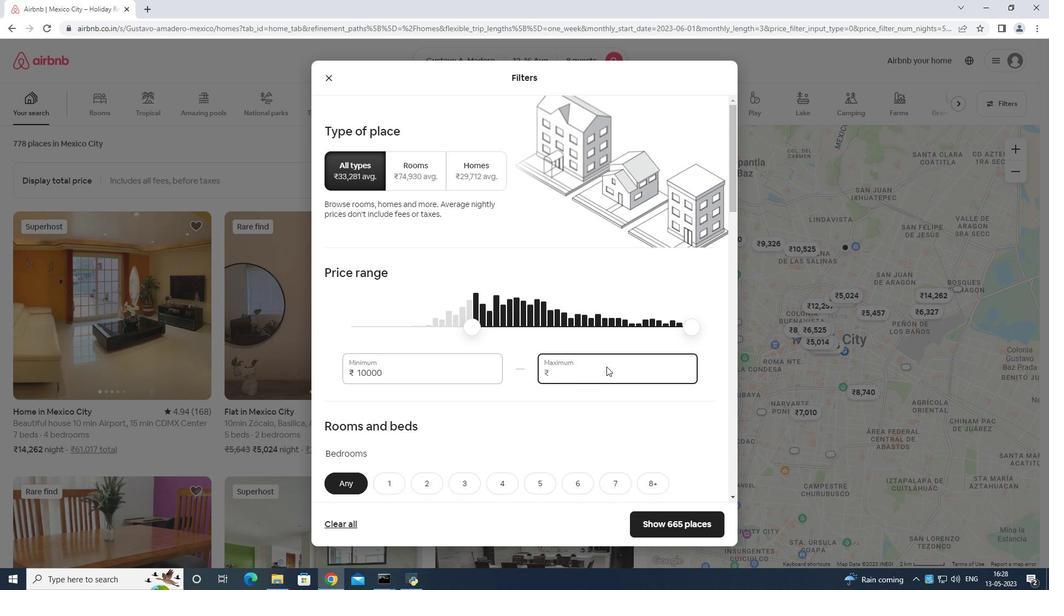 
Action: Mouse moved to (606, 366)
Screenshot: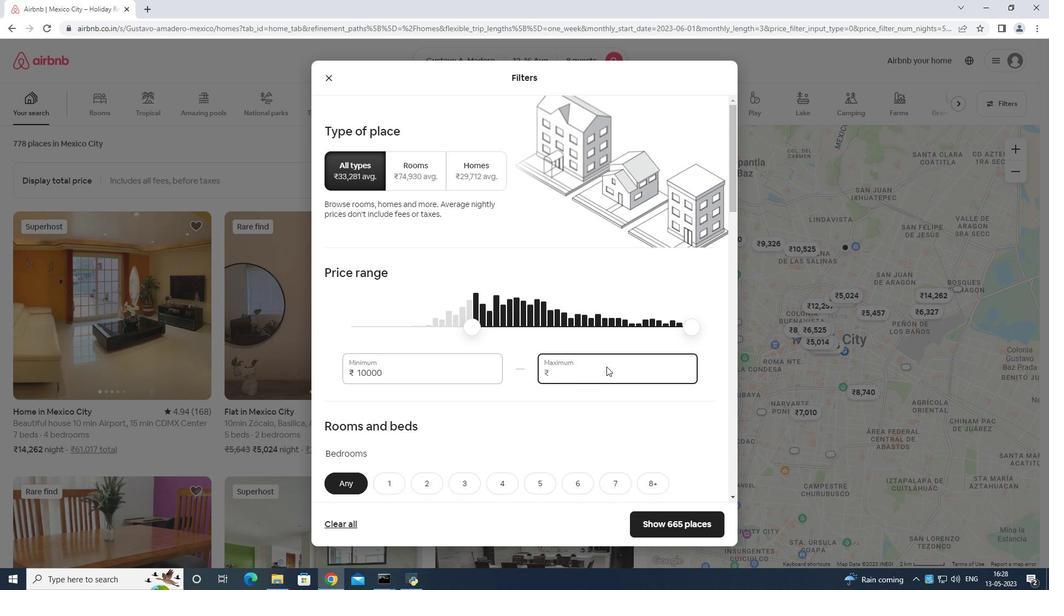 
Action: Key pressed 6000
Screenshot: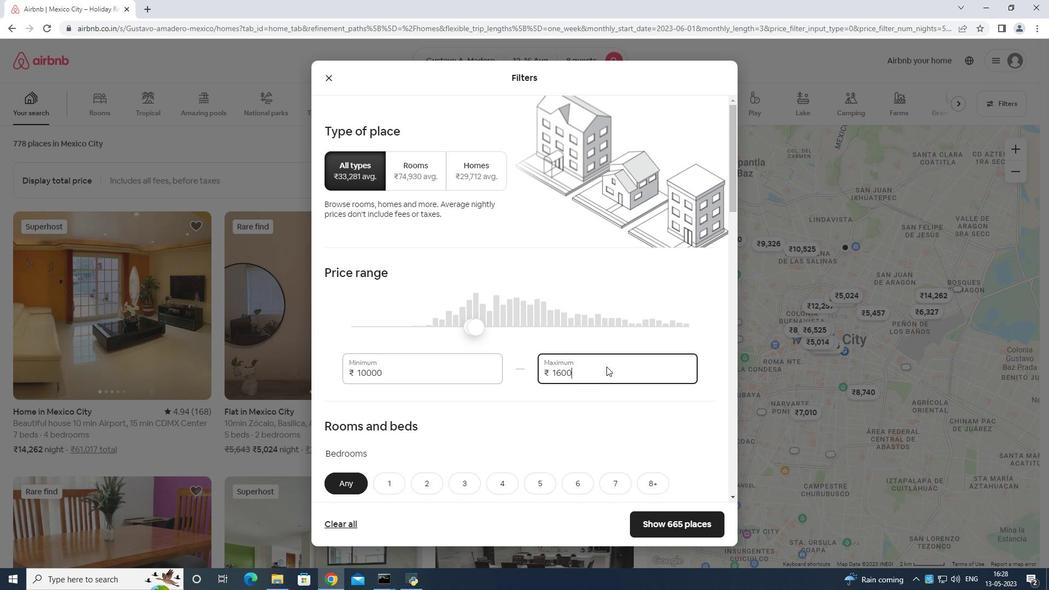 
Action: Mouse moved to (600, 355)
Screenshot: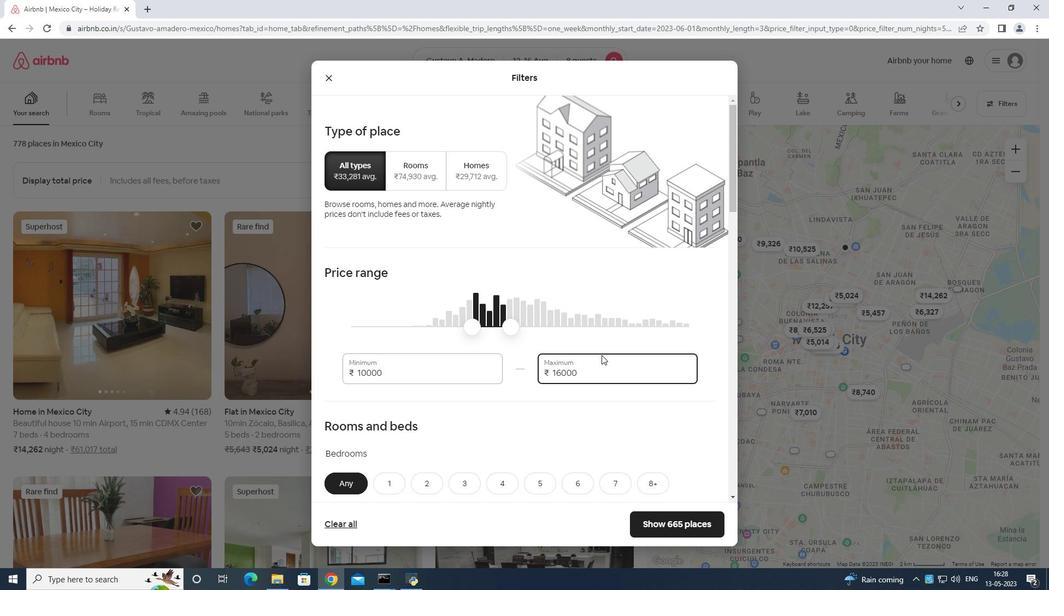 
Action: Mouse scrolled (600, 354) with delta (0, 0)
Screenshot: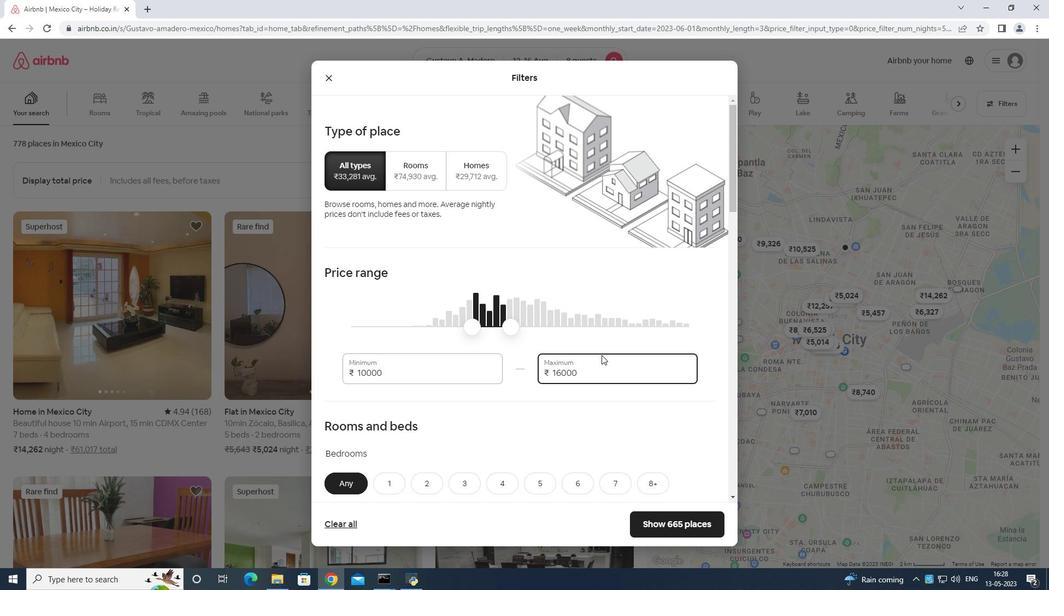 
Action: Mouse moved to (599, 355)
Screenshot: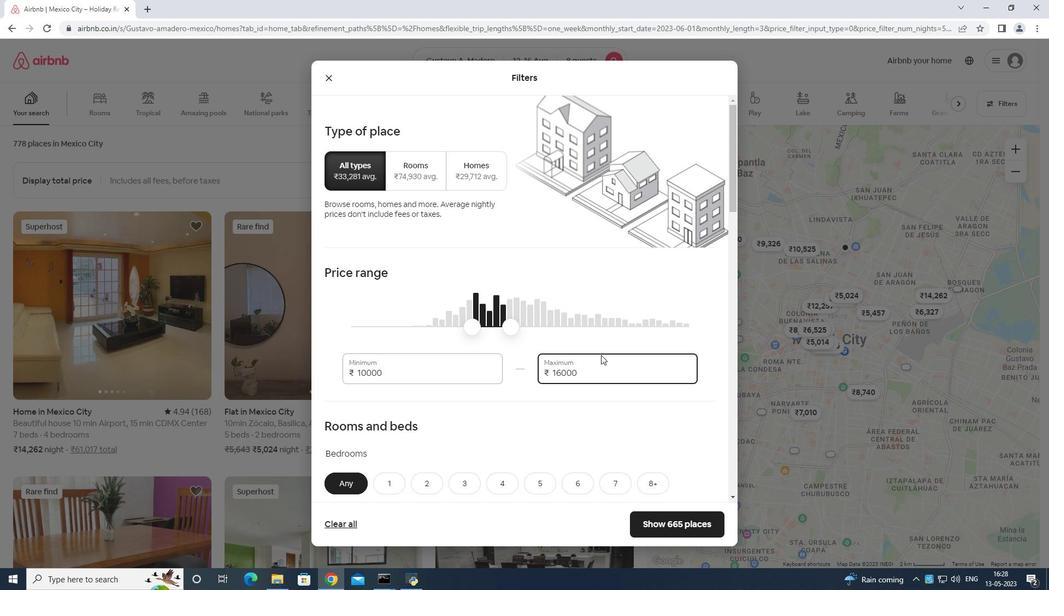 
Action: Mouse scrolled (599, 354) with delta (0, 0)
Screenshot: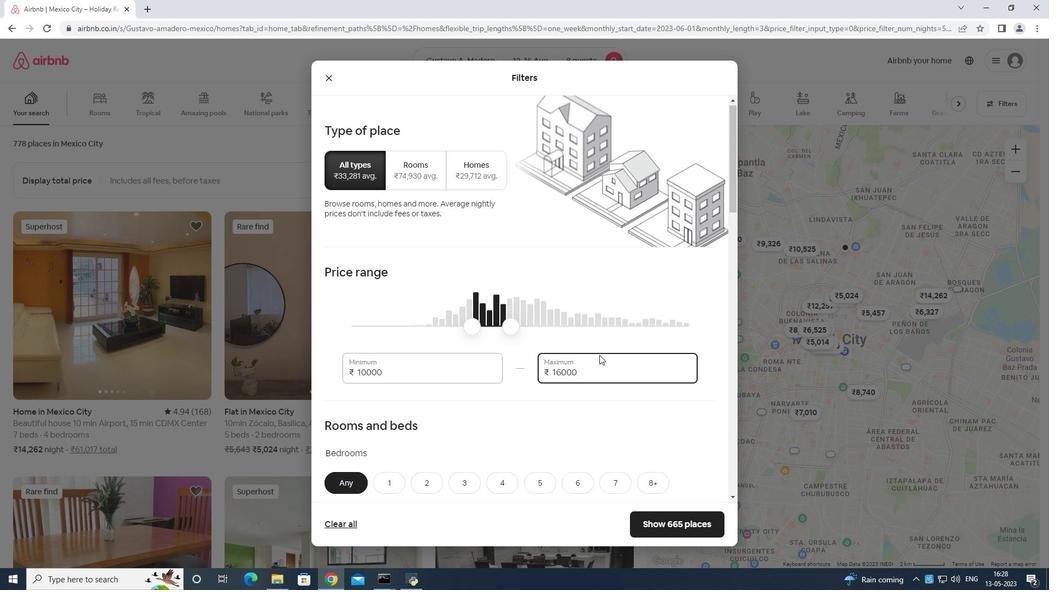 
Action: Mouse scrolled (599, 354) with delta (0, 0)
Screenshot: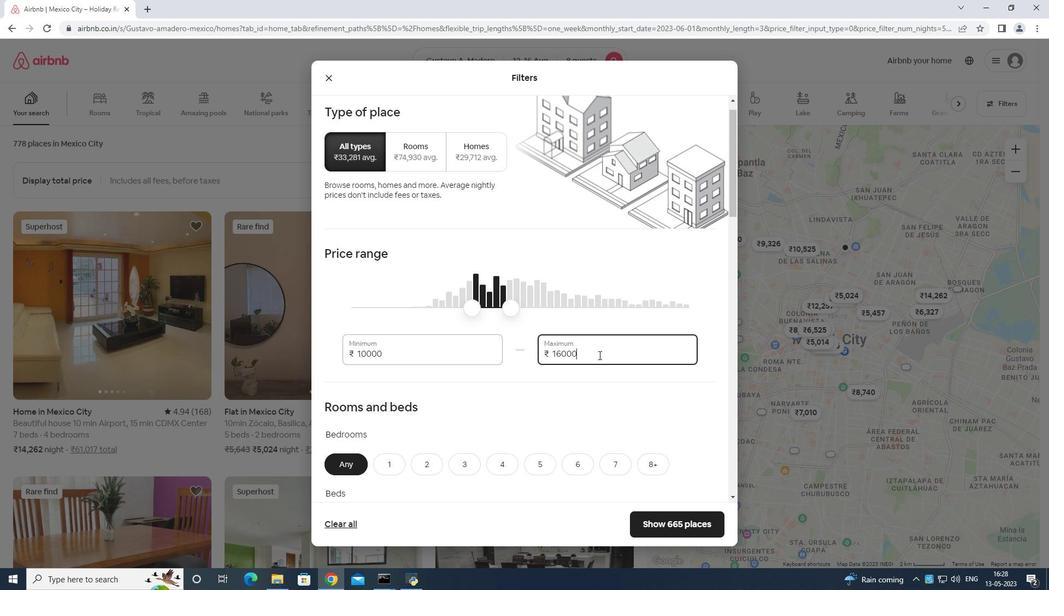 
Action: Mouse moved to (658, 318)
Screenshot: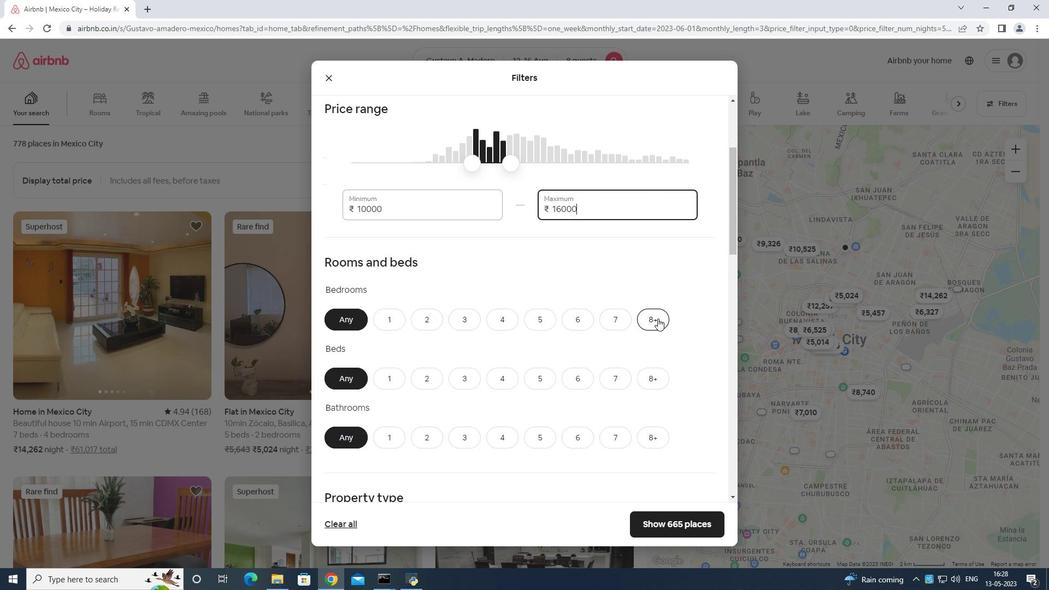 
Action: Mouse pressed left at (658, 318)
Screenshot: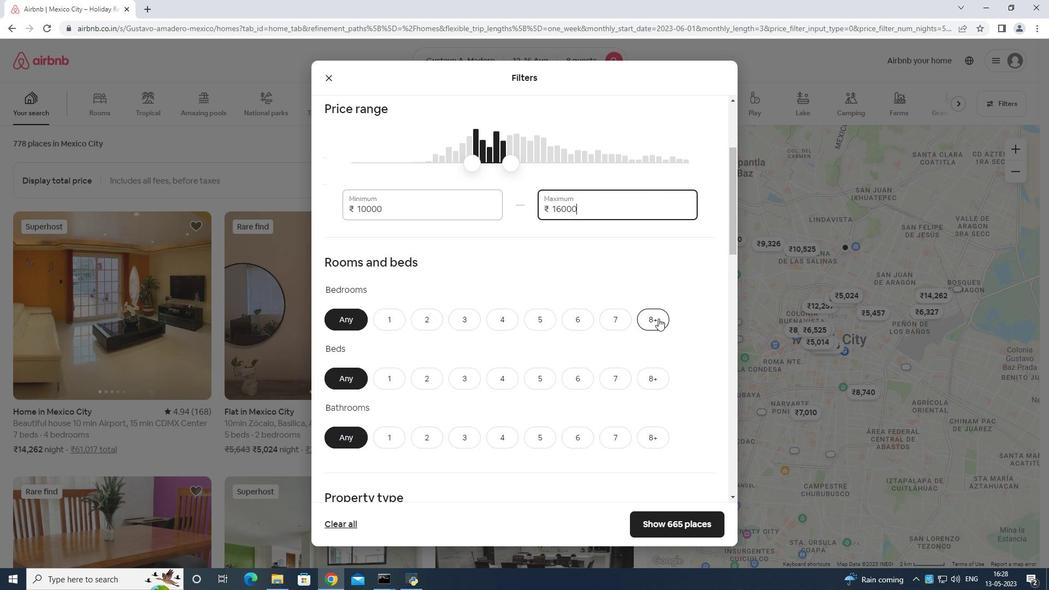 
Action: Mouse moved to (647, 370)
Screenshot: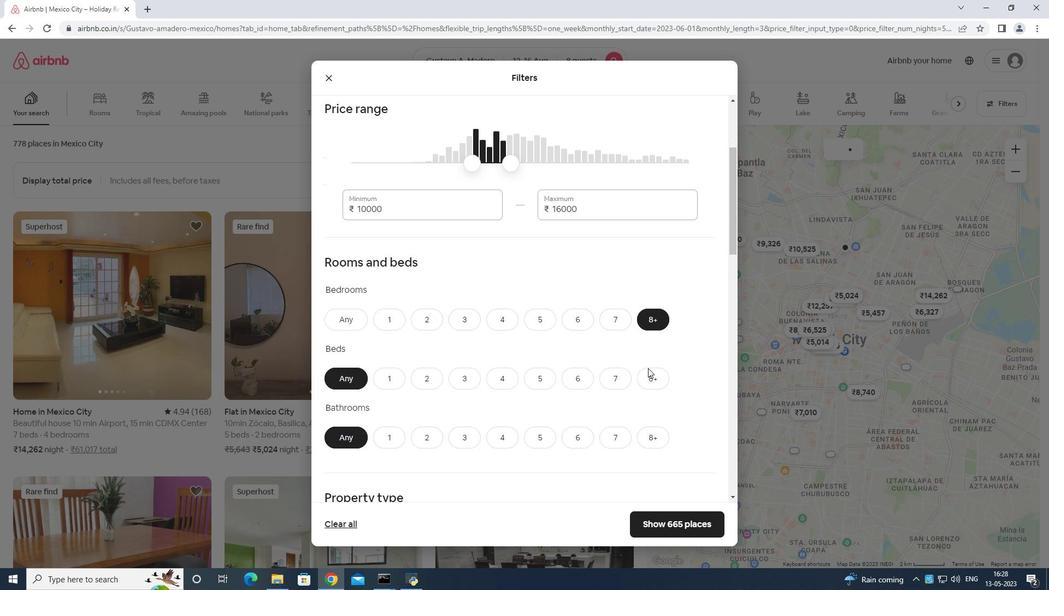 
Action: Mouse pressed left at (647, 370)
Screenshot: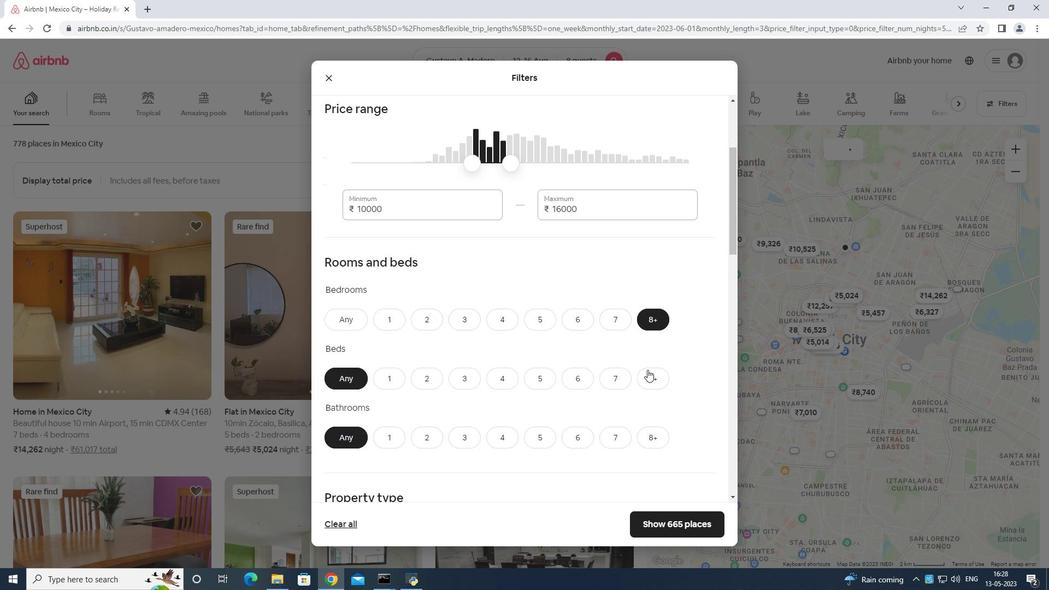 
Action: Mouse moved to (651, 434)
Screenshot: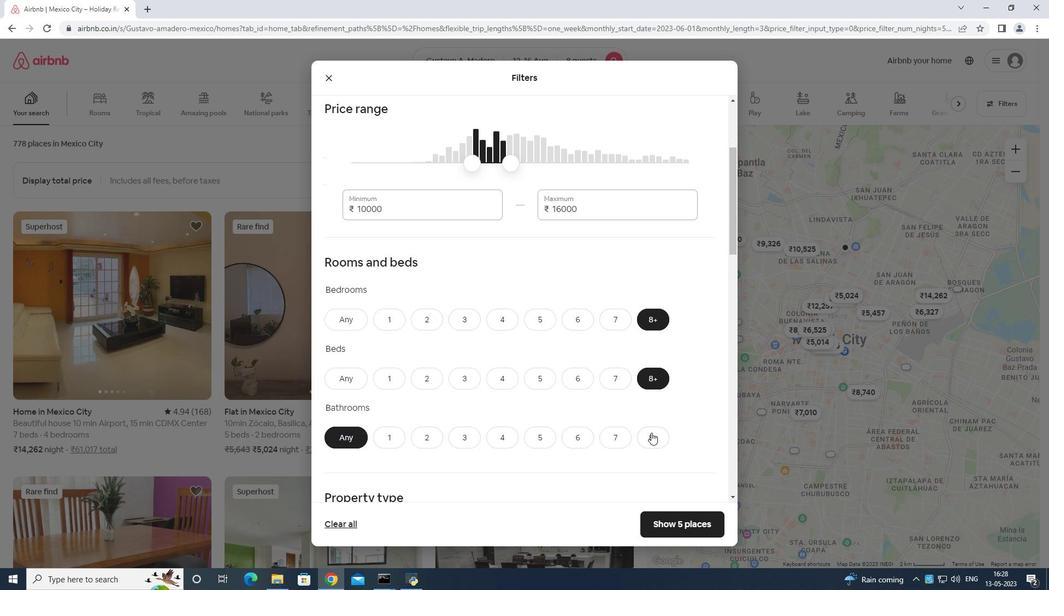 
Action: Mouse pressed left at (651, 434)
Screenshot: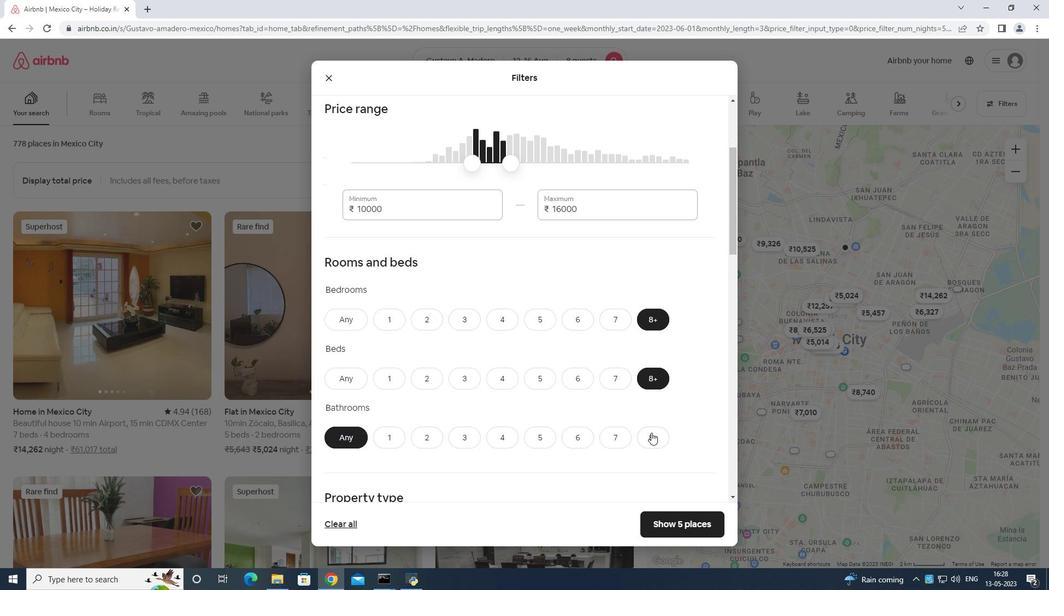 
Action: Mouse moved to (626, 338)
Screenshot: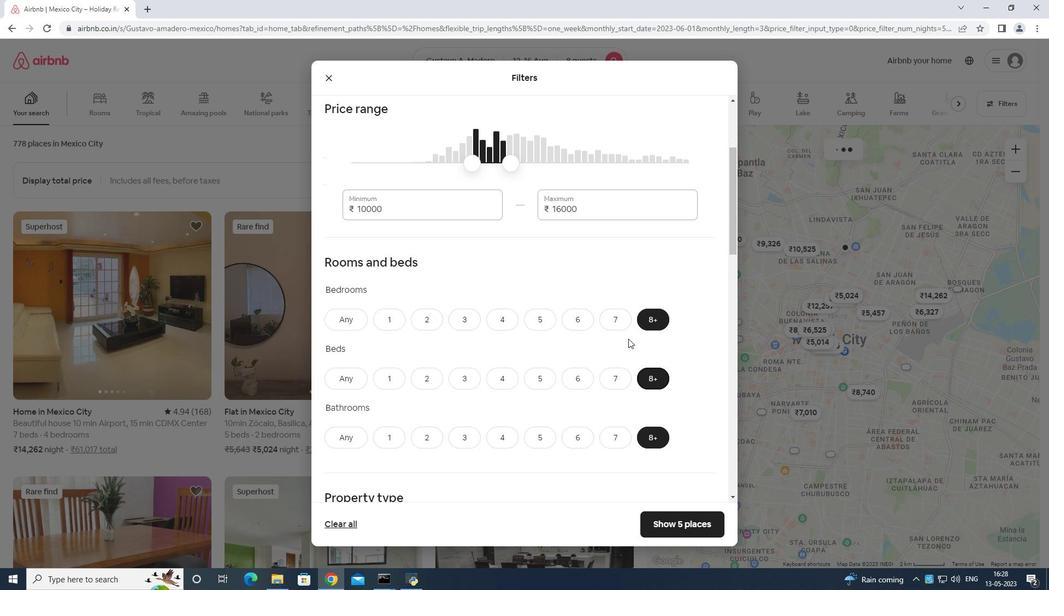 
Action: Mouse scrolled (626, 338) with delta (0, 0)
Screenshot: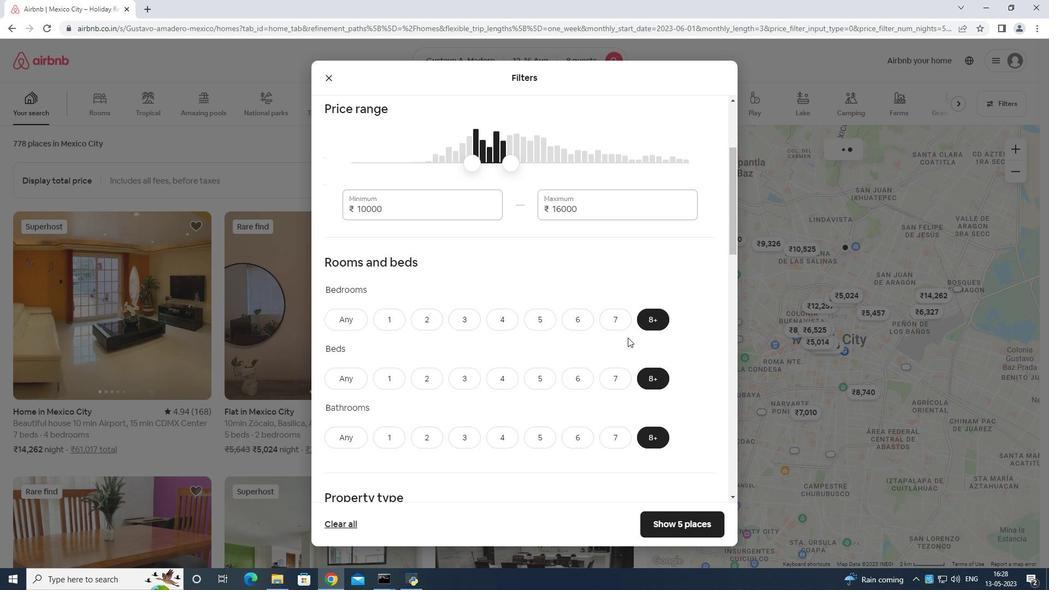 
Action: Mouse moved to (624, 341)
Screenshot: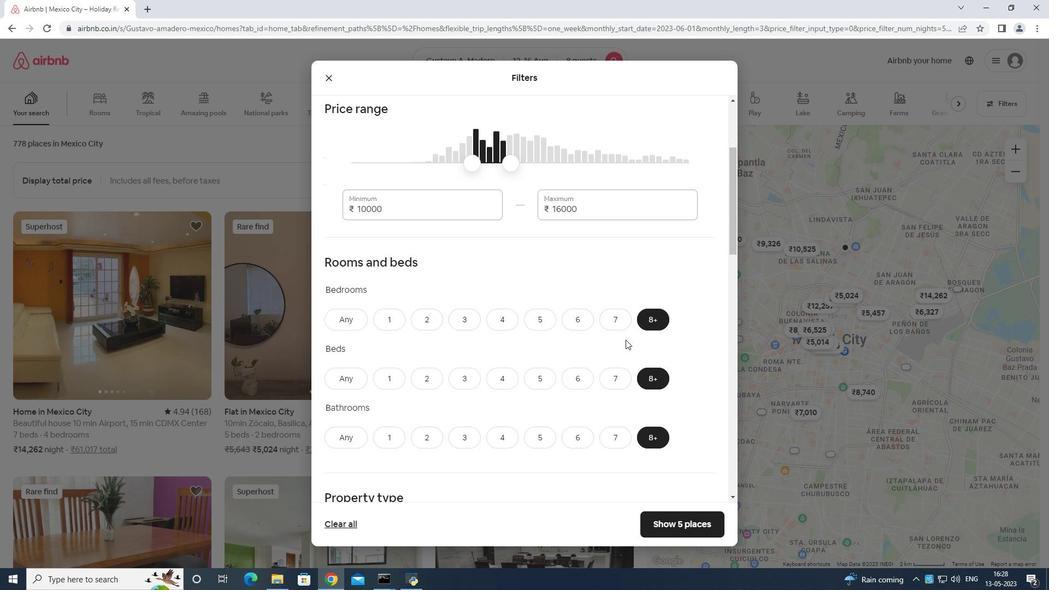 
Action: Mouse scrolled (625, 339) with delta (0, 0)
Screenshot: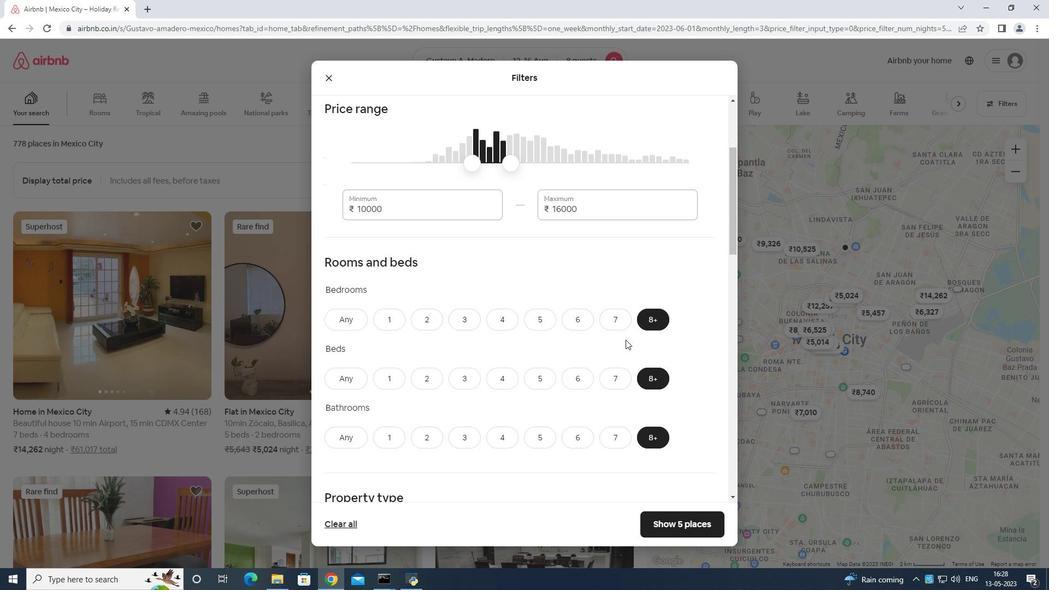 
Action: Mouse moved to (623, 341)
Screenshot: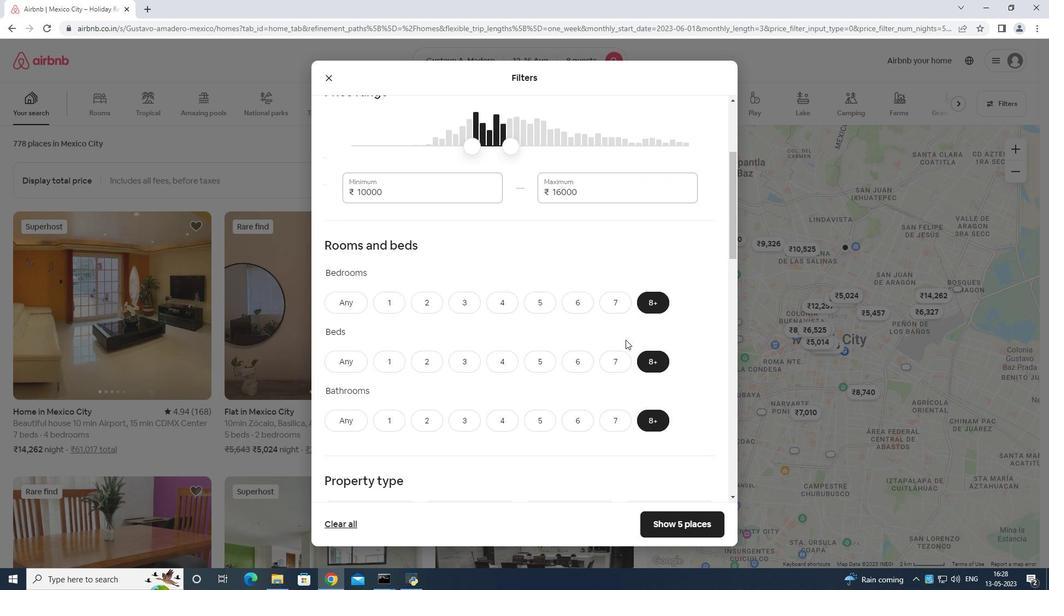 
Action: Mouse scrolled (623, 341) with delta (0, 0)
Screenshot: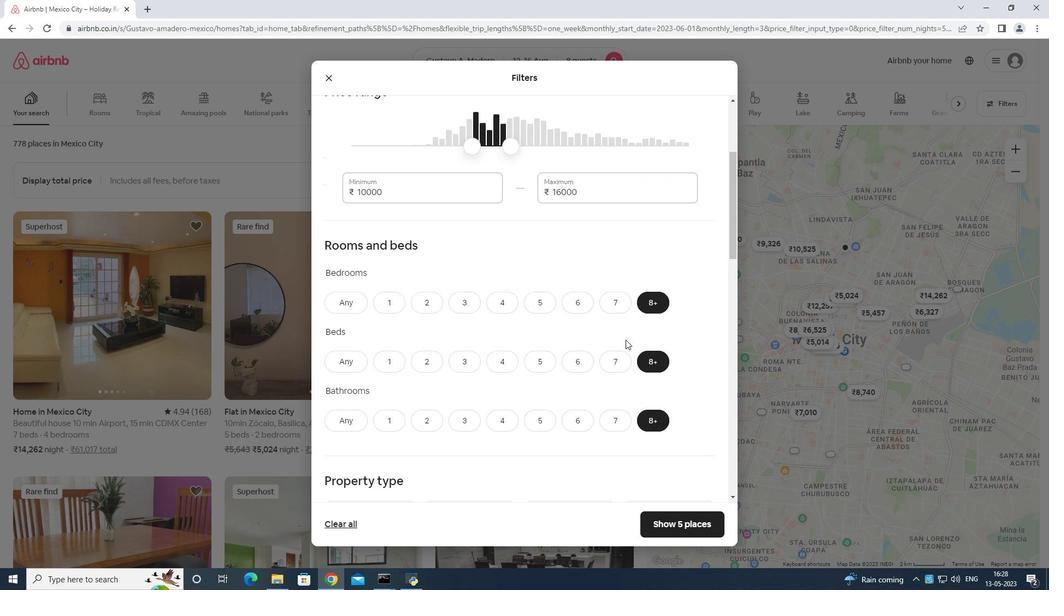 
Action: Mouse moved to (349, 379)
Screenshot: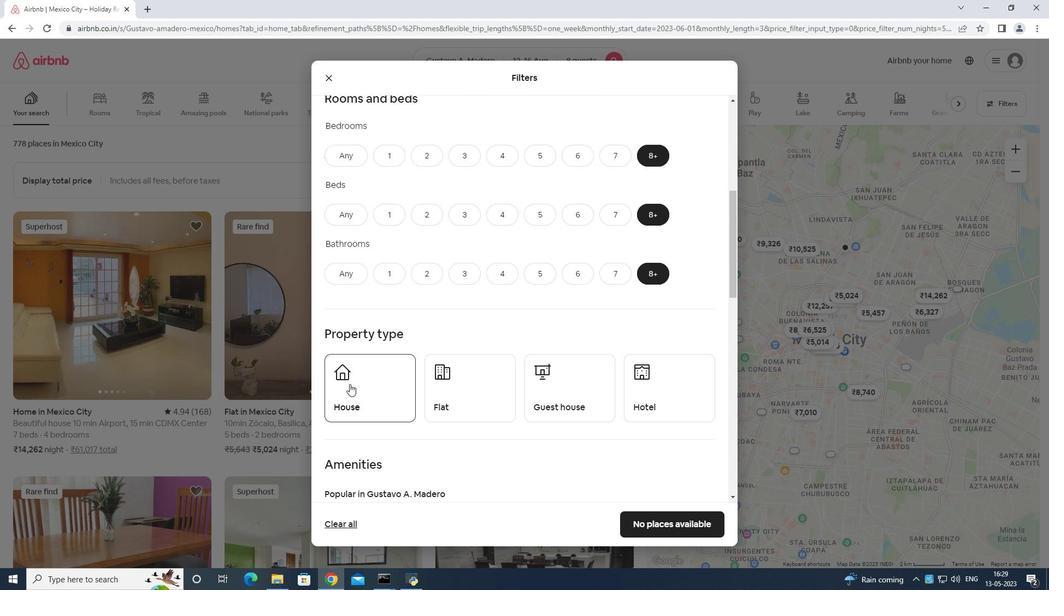 
Action: Mouse pressed left at (349, 379)
Screenshot: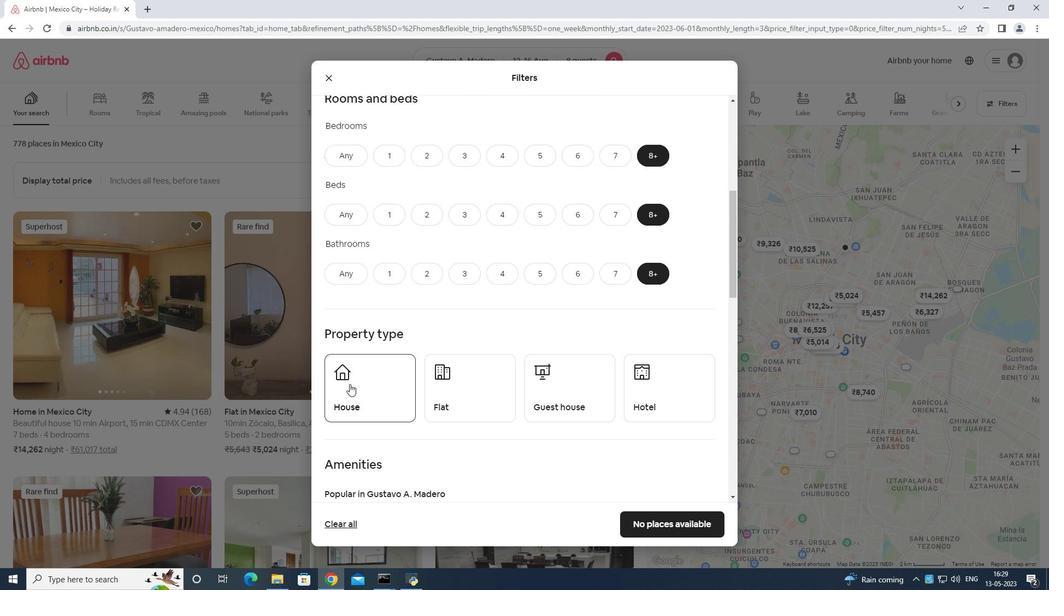 
Action: Mouse moved to (503, 384)
Screenshot: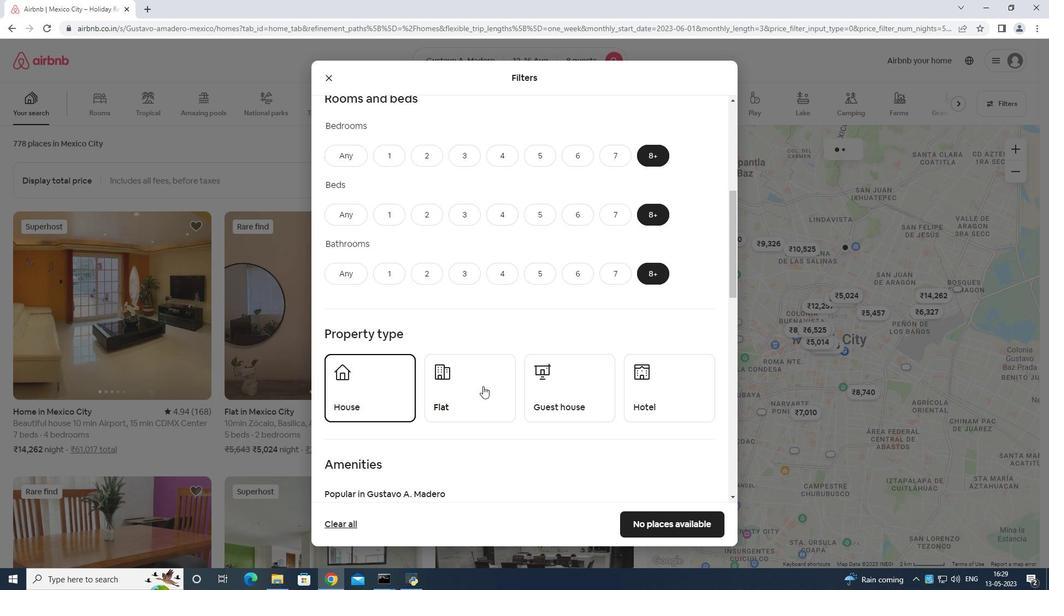
Action: Mouse pressed left at (501, 385)
Screenshot: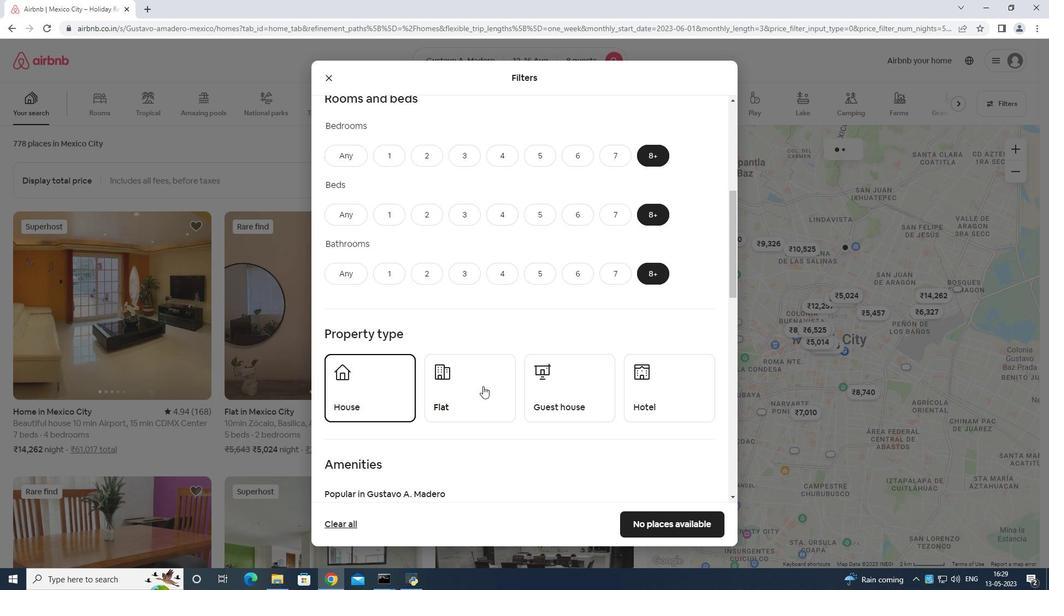 
Action: Mouse moved to (593, 394)
Screenshot: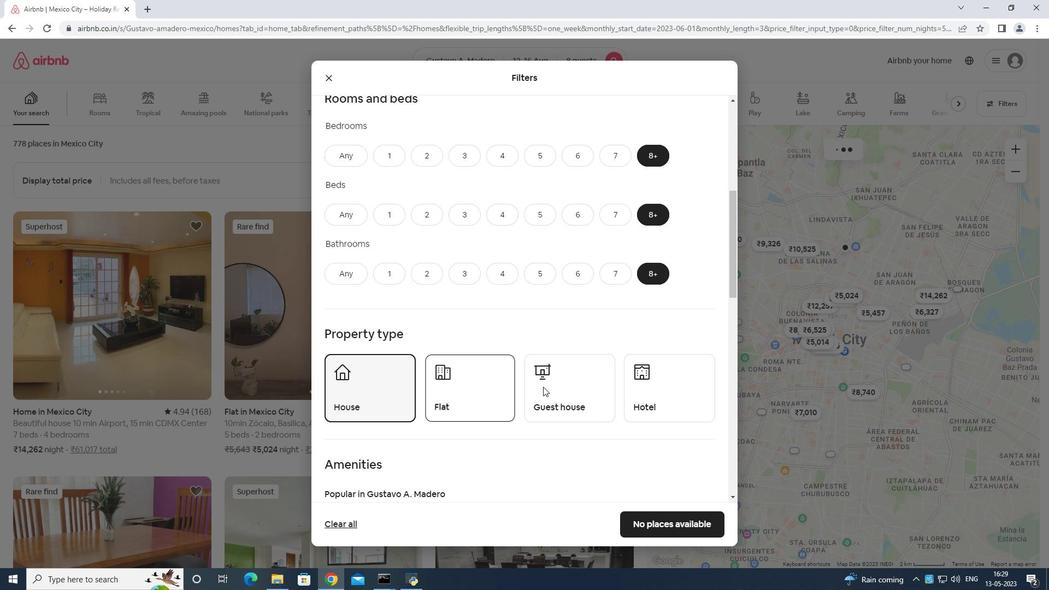 
Action: Mouse pressed left at (593, 394)
Screenshot: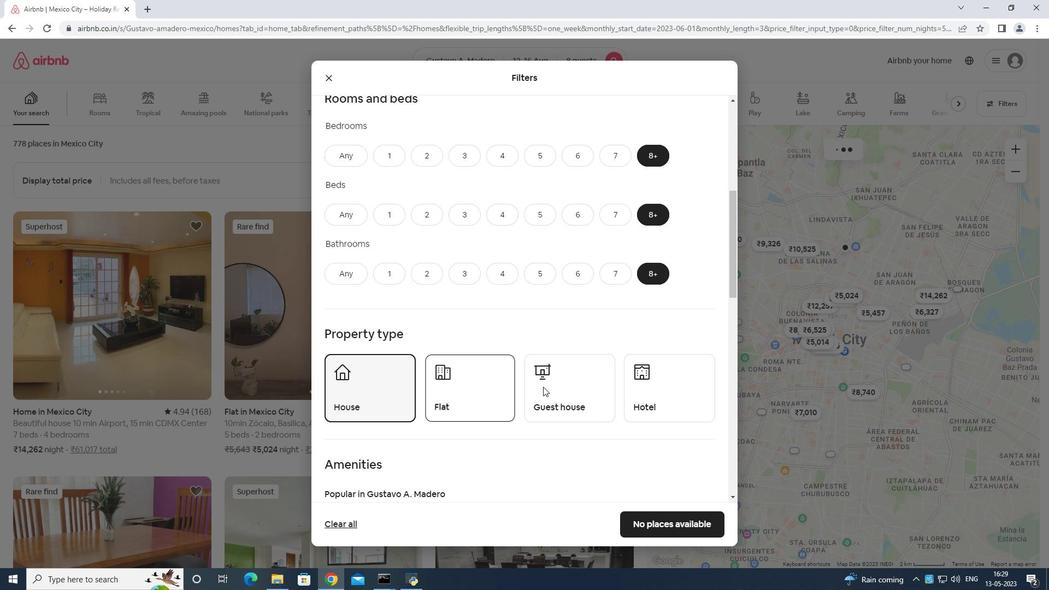 
Action: Mouse moved to (661, 383)
Screenshot: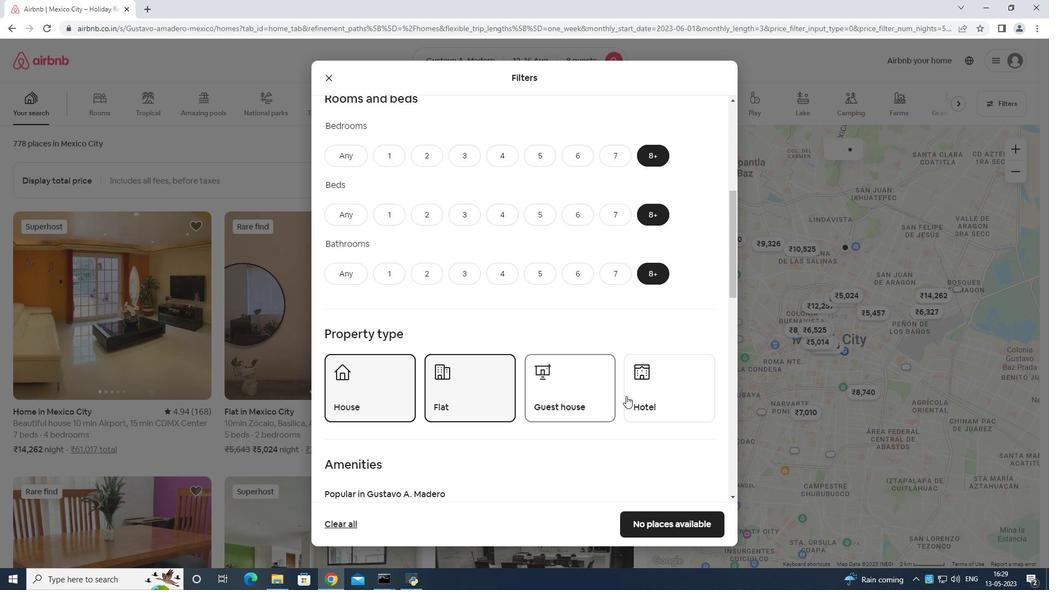 
Action: Mouse pressed left at (661, 383)
Screenshot: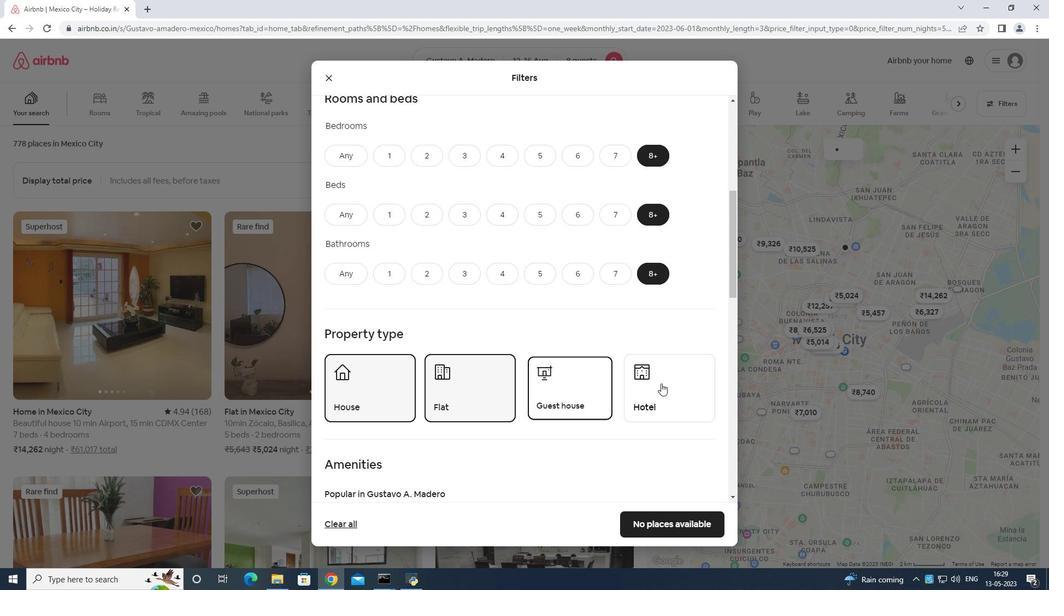 
Action: Mouse moved to (658, 383)
Screenshot: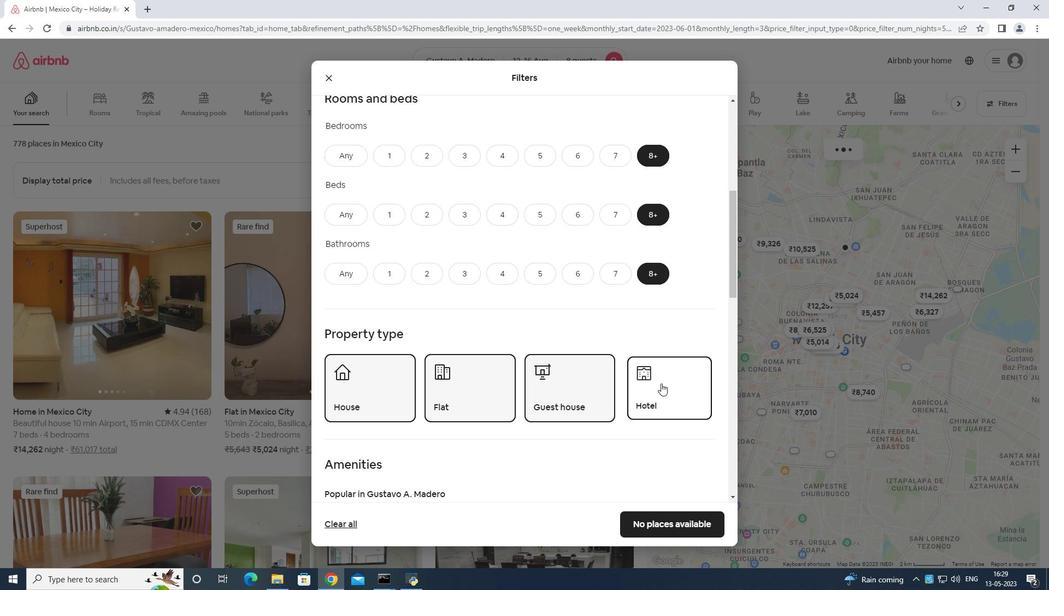 
Action: Mouse scrolled (658, 382) with delta (0, 0)
Screenshot: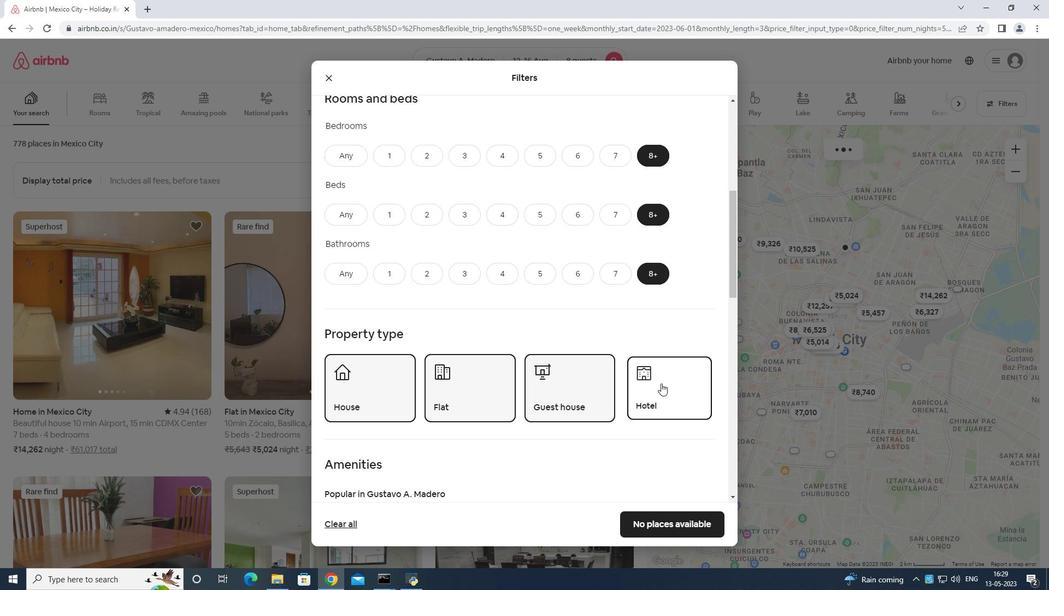 
Action: Mouse moved to (641, 395)
Screenshot: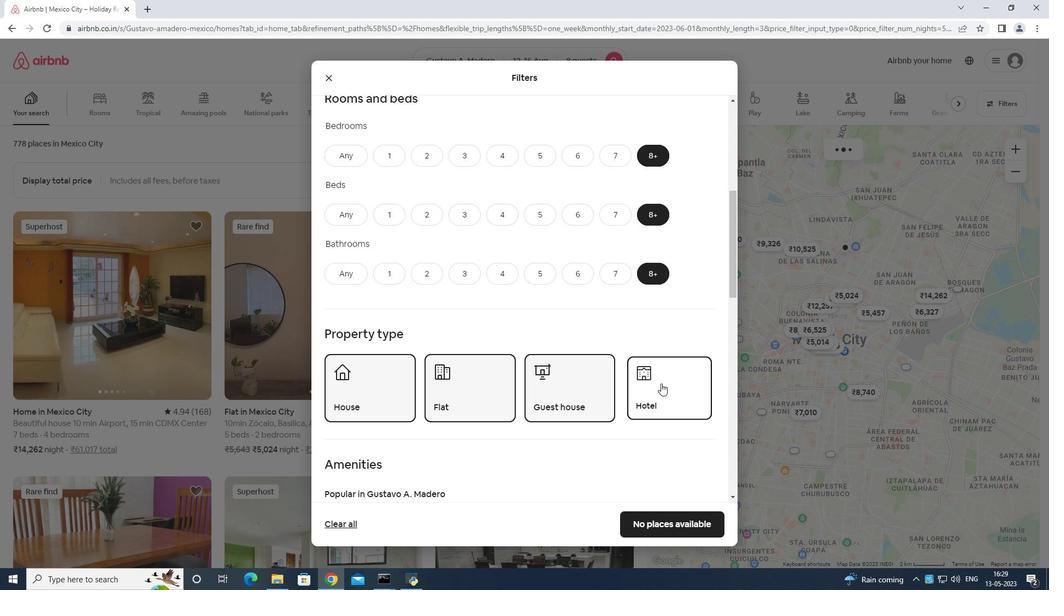 
Action: Mouse scrolled (641, 395) with delta (0, 0)
Screenshot: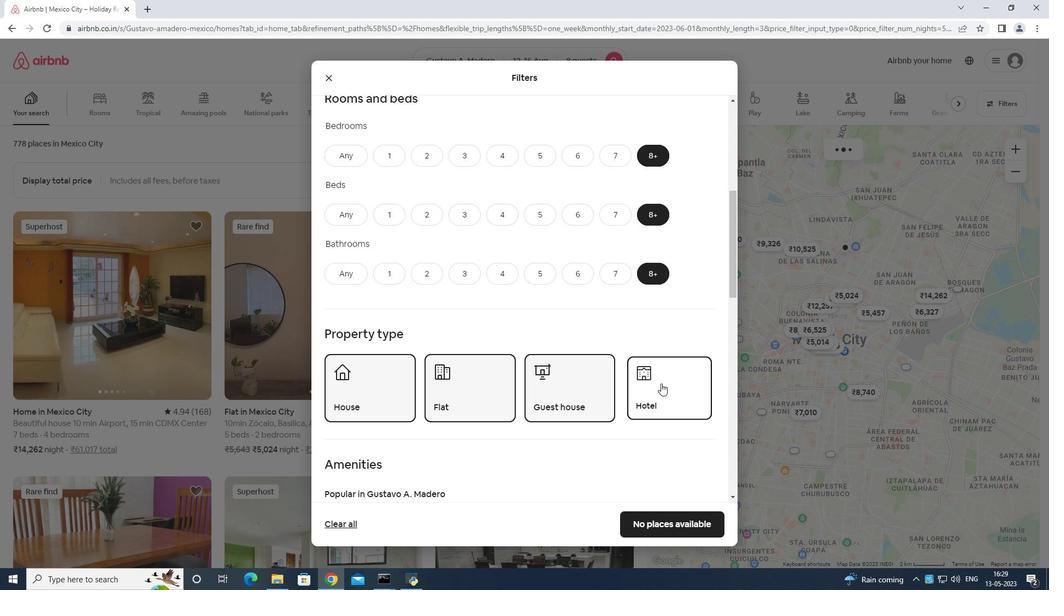 
Action: Mouse moved to (635, 397)
Screenshot: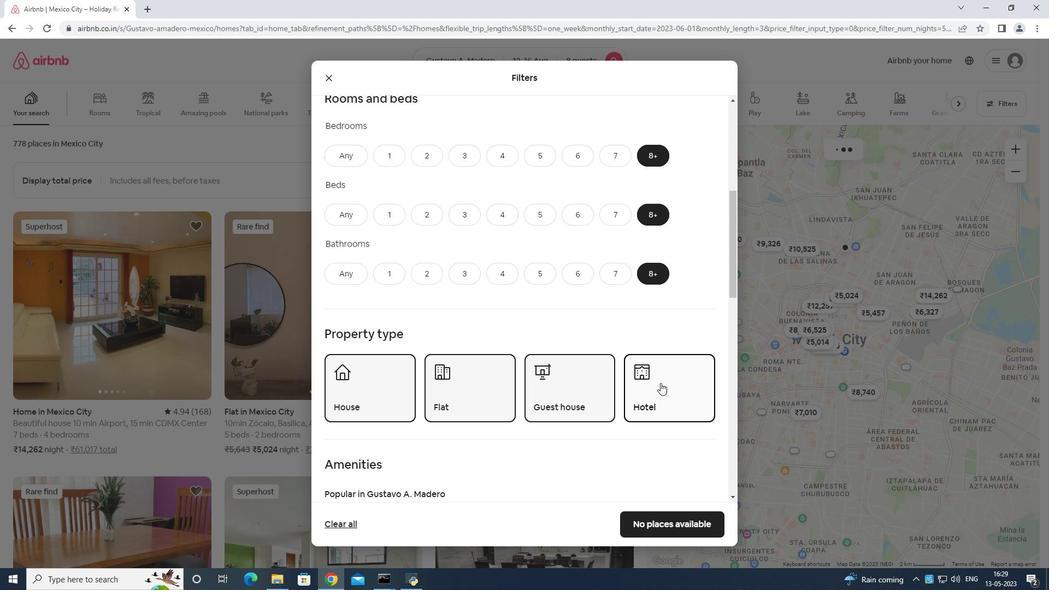 
Action: Mouse scrolled (635, 397) with delta (0, 0)
Screenshot: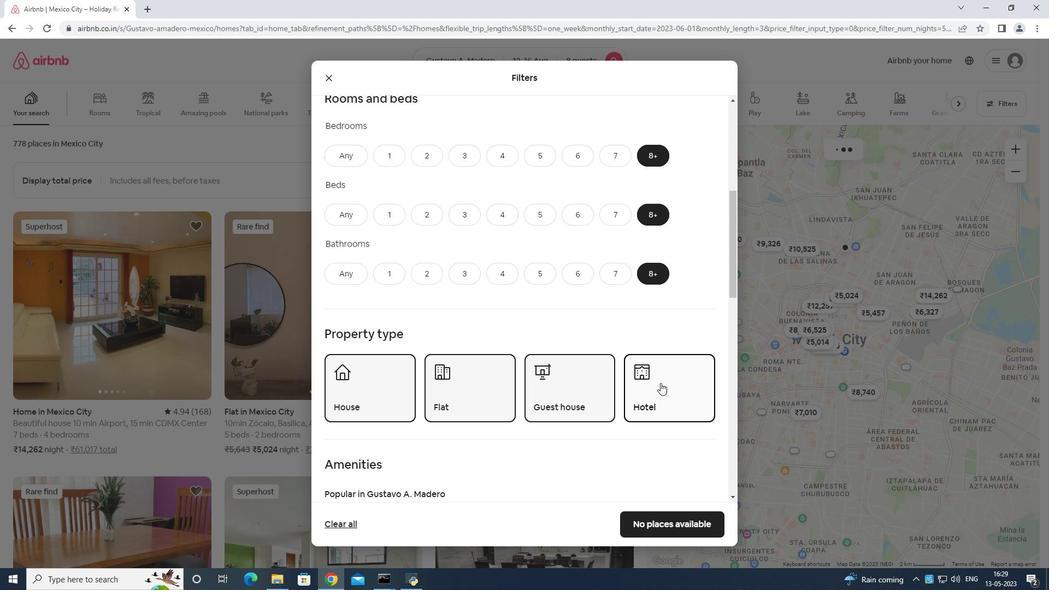 
Action: Mouse moved to (634, 397)
Screenshot: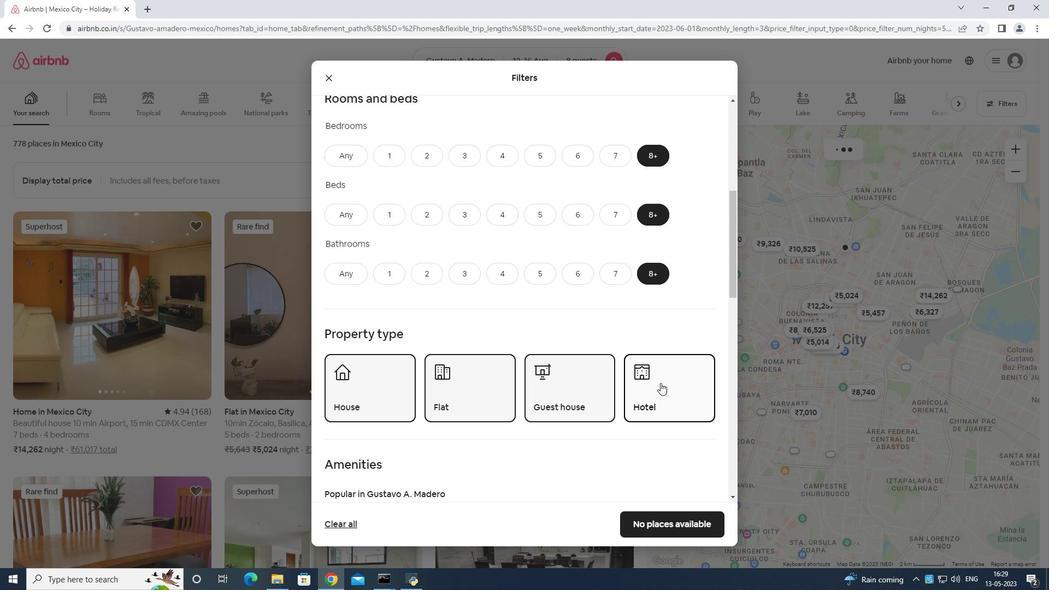 
Action: Mouse scrolled (634, 397) with delta (0, 0)
Screenshot: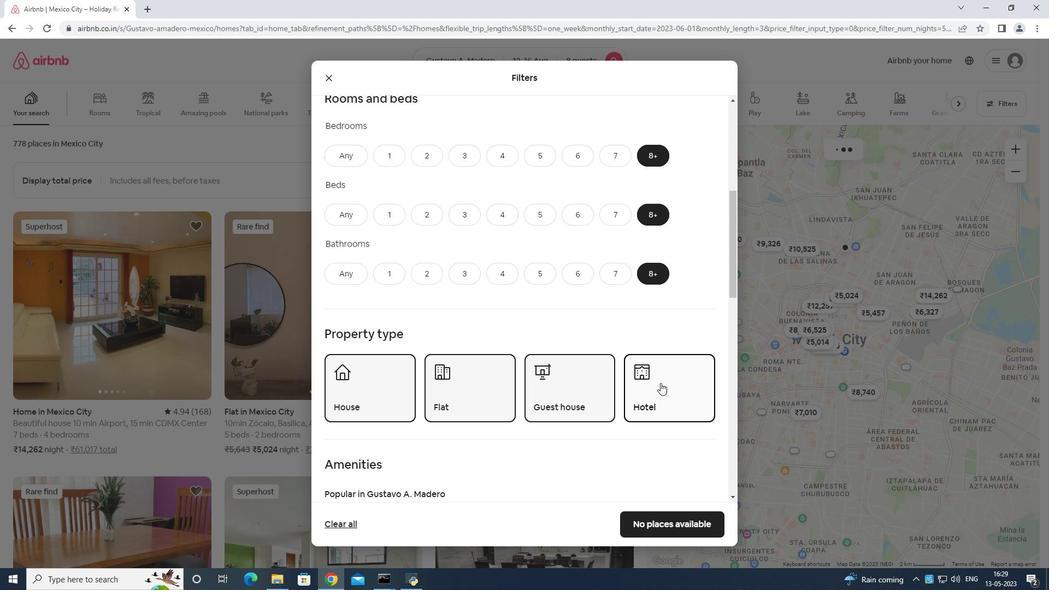 
Action: Mouse moved to (330, 295)
Screenshot: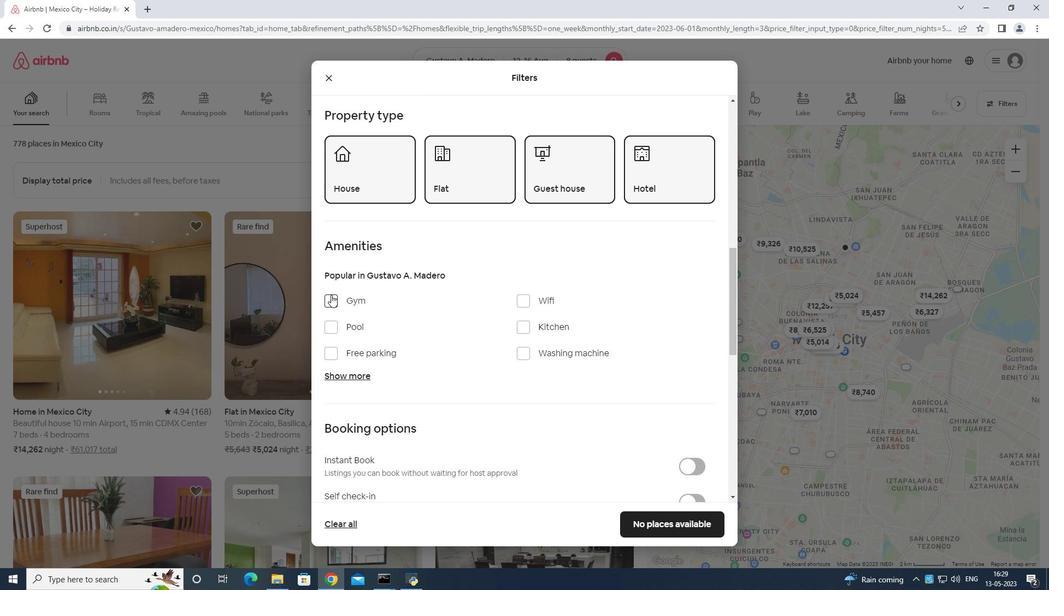 
Action: Mouse pressed left at (330, 295)
Screenshot: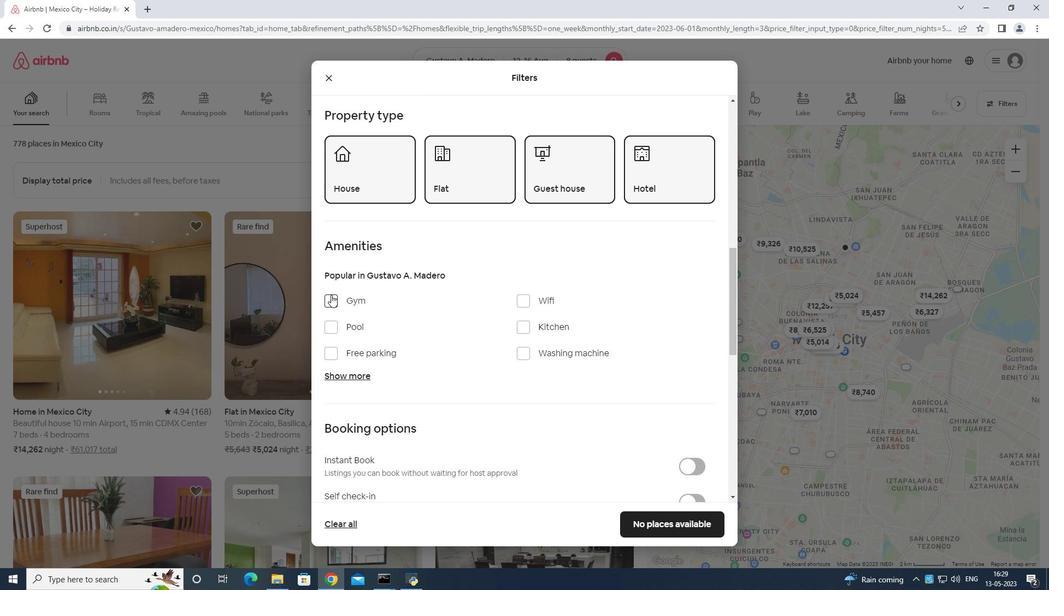 
Action: Mouse moved to (331, 347)
Screenshot: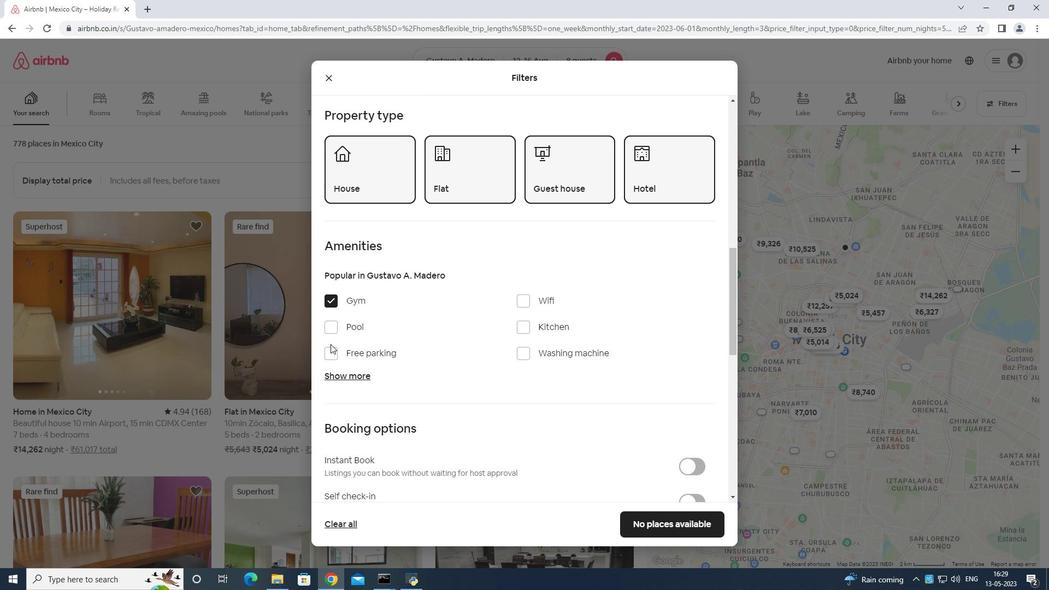 
Action: Mouse pressed left at (331, 347)
Screenshot: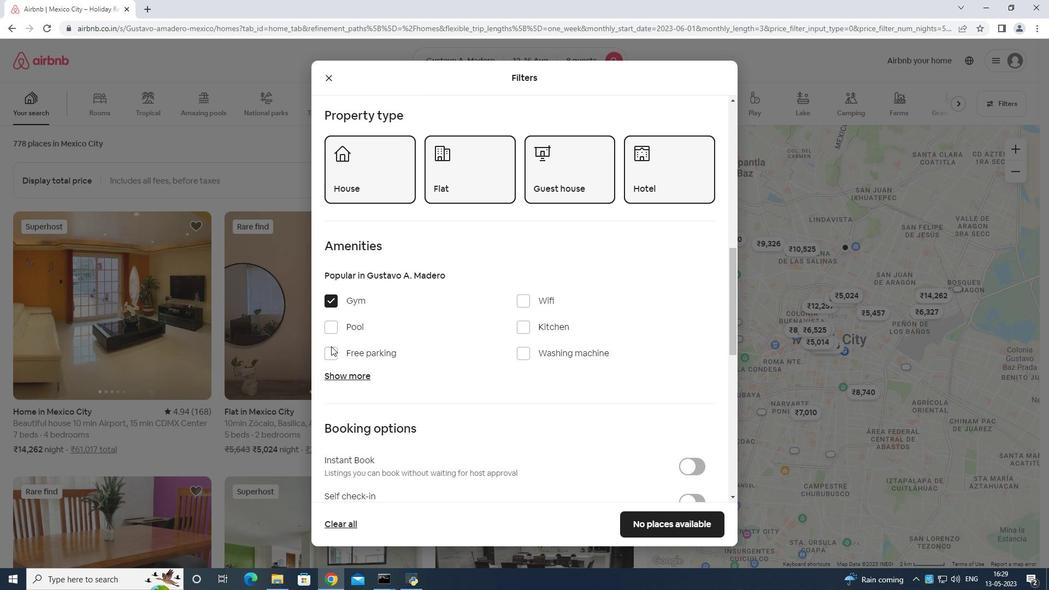 
Action: Mouse moved to (525, 301)
Screenshot: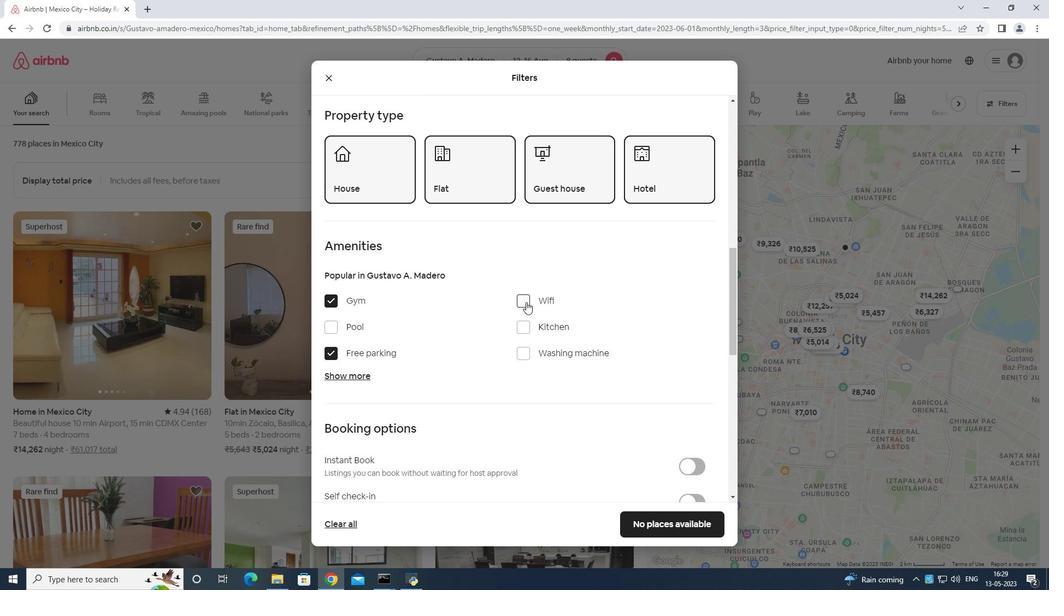 
Action: Mouse pressed left at (525, 301)
Screenshot: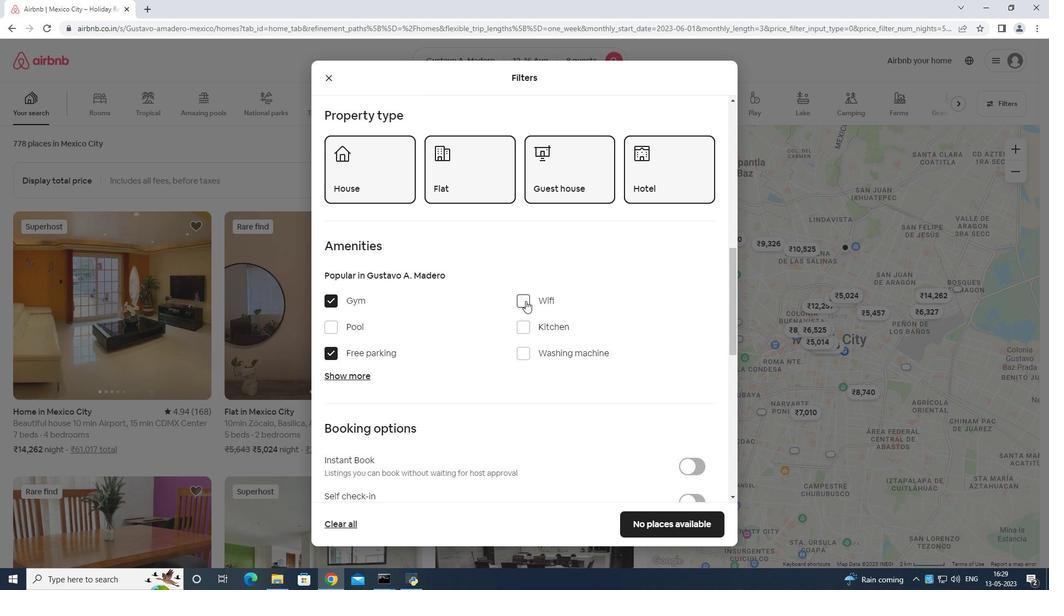 
Action: Mouse moved to (353, 372)
Screenshot: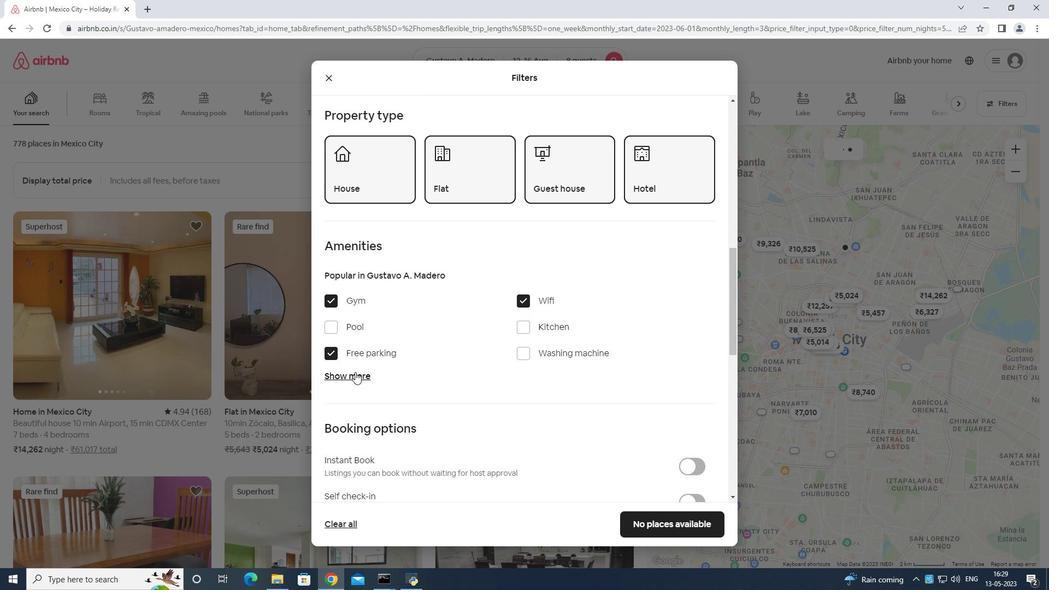 
Action: Mouse pressed left at (353, 372)
Screenshot: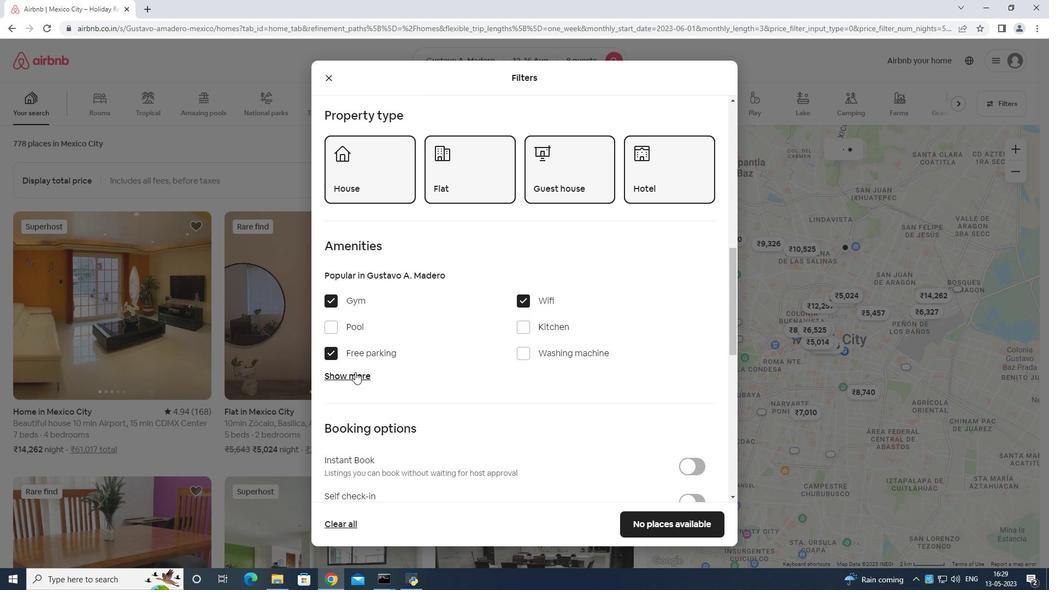 
Action: Mouse moved to (533, 391)
Screenshot: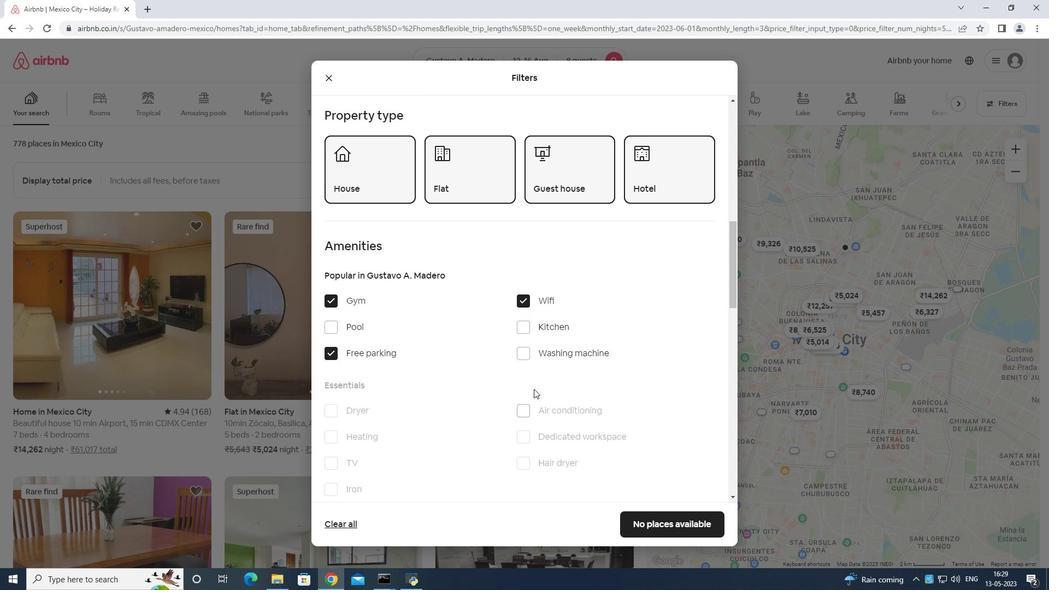 
Action: Mouse scrolled (533, 391) with delta (0, 0)
Screenshot: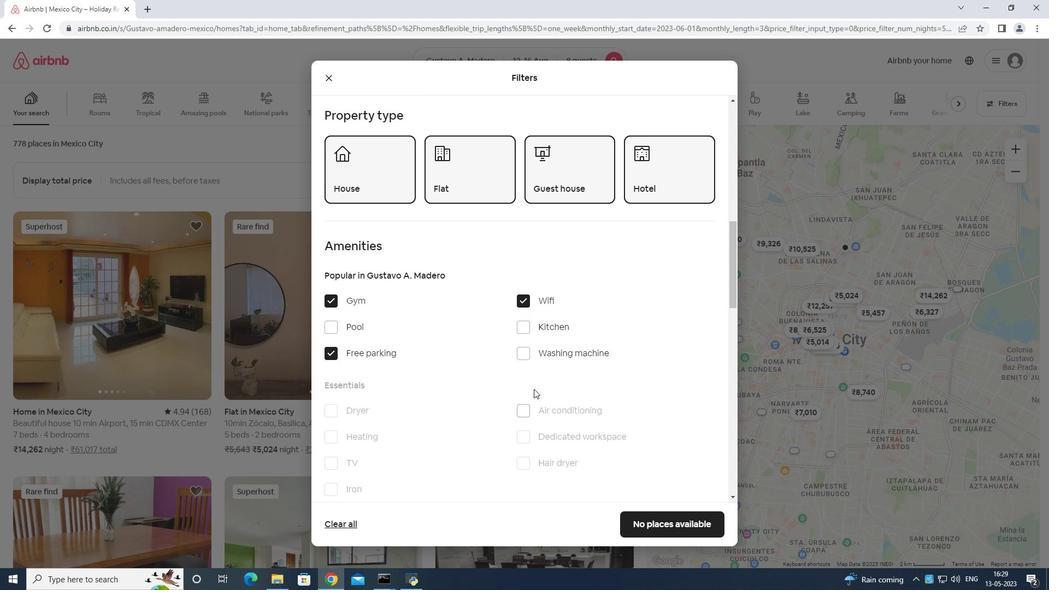 
Action: Mouse moved to (536, 395)
Screenshot: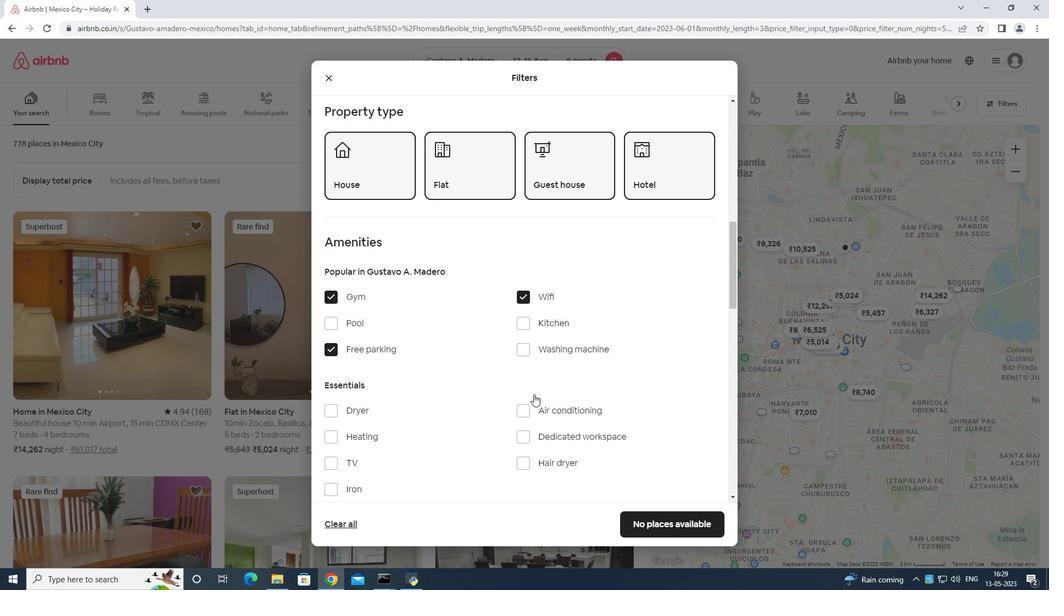 
Action: Mouse scrolled (536, 394) with delta (0, 0)
Screenshot: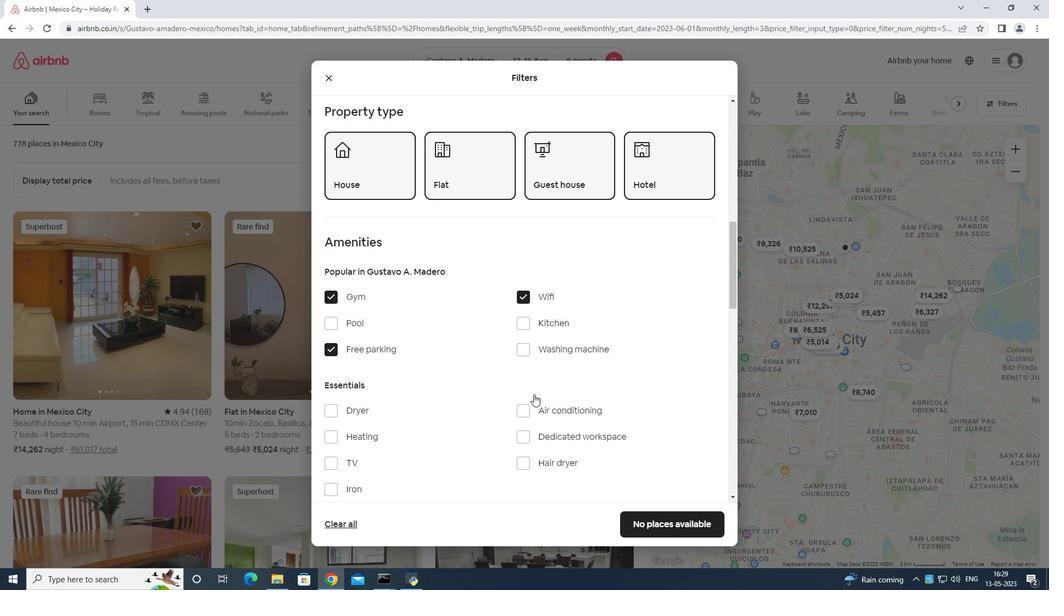 
Action: Mouse moved to (332, 354)
Screenshot: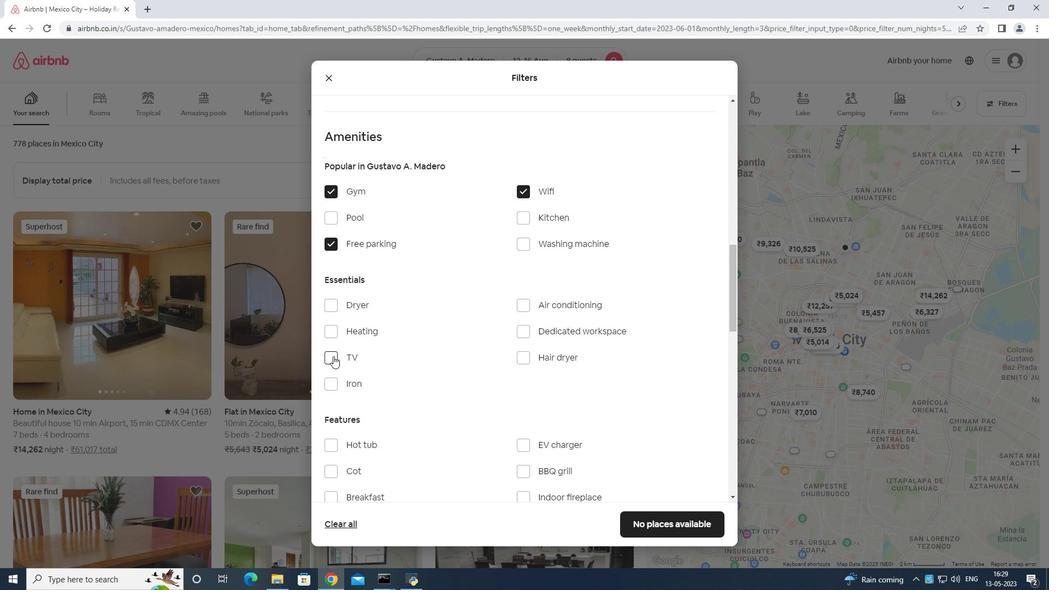 
Action: Mouse pressed left at (332, 354)
Screenshot: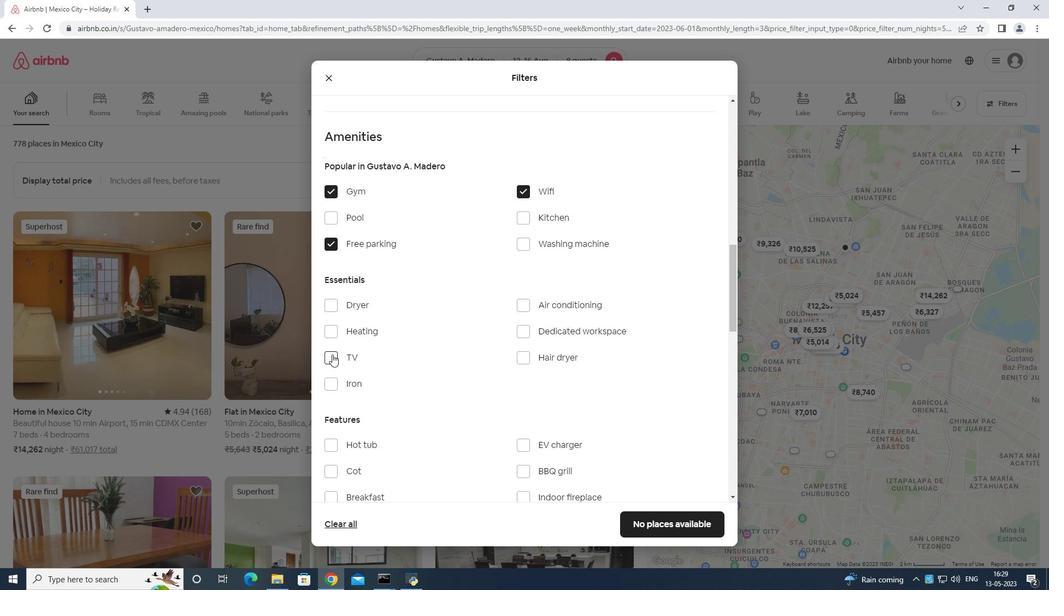 
Action: Mouse moved to (439, 359)
Screenshot: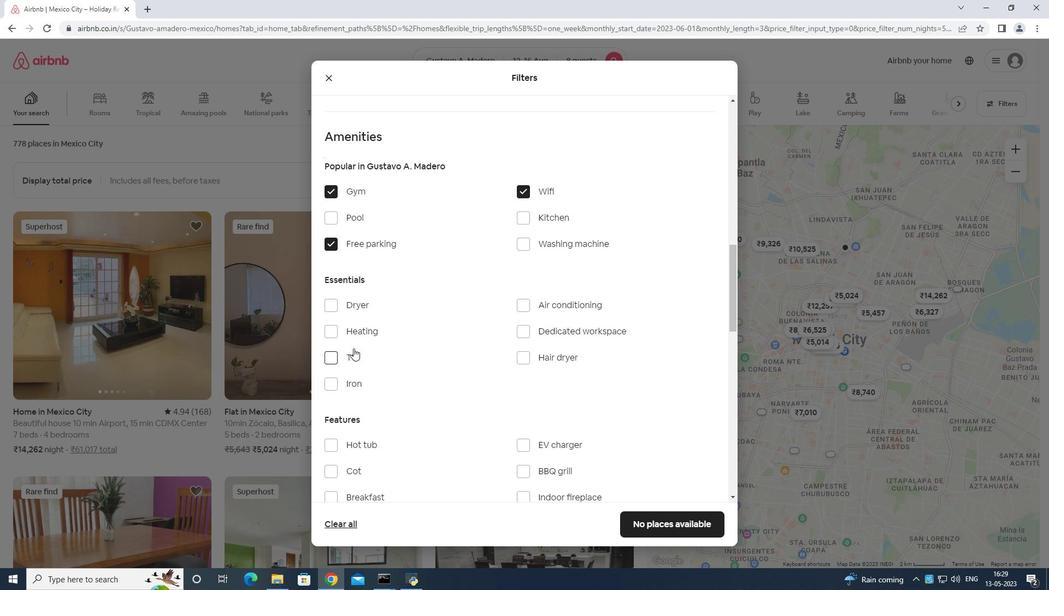 
Action: Mouse scrolled (439, 359) with delta (0, 0)
Screenshot: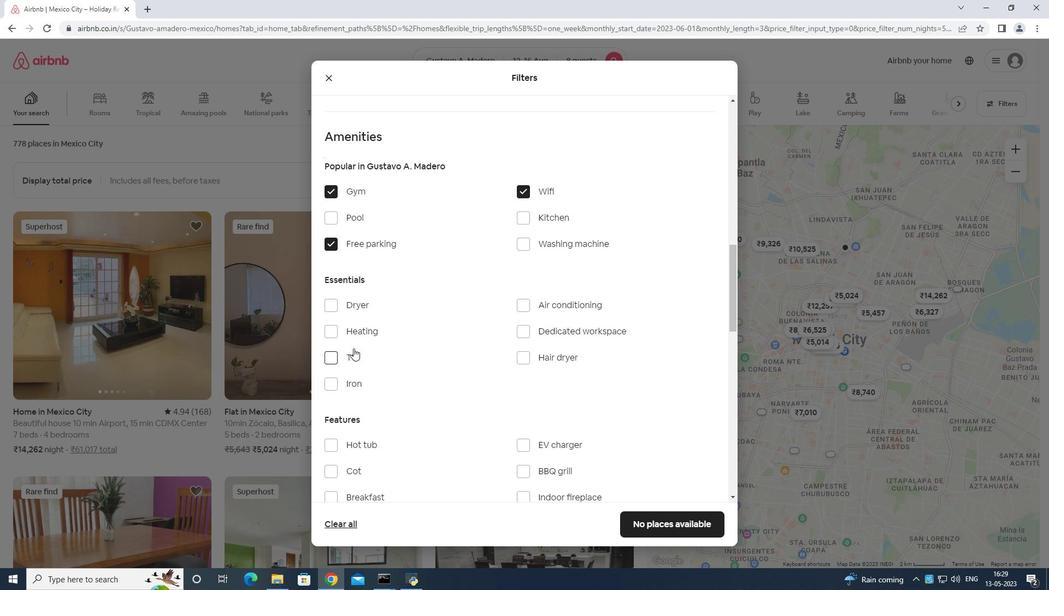 
Action: Mouse moved to (462, 370)
Screenshot: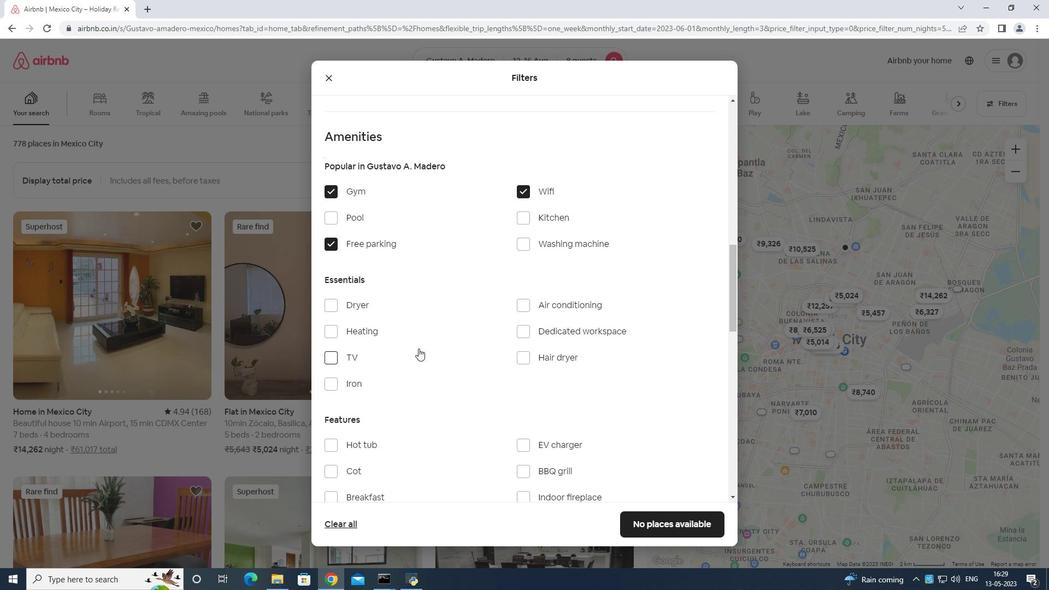 
Action: Mouse scrolled (462, 370) with delta (0, 0)
Screenshot: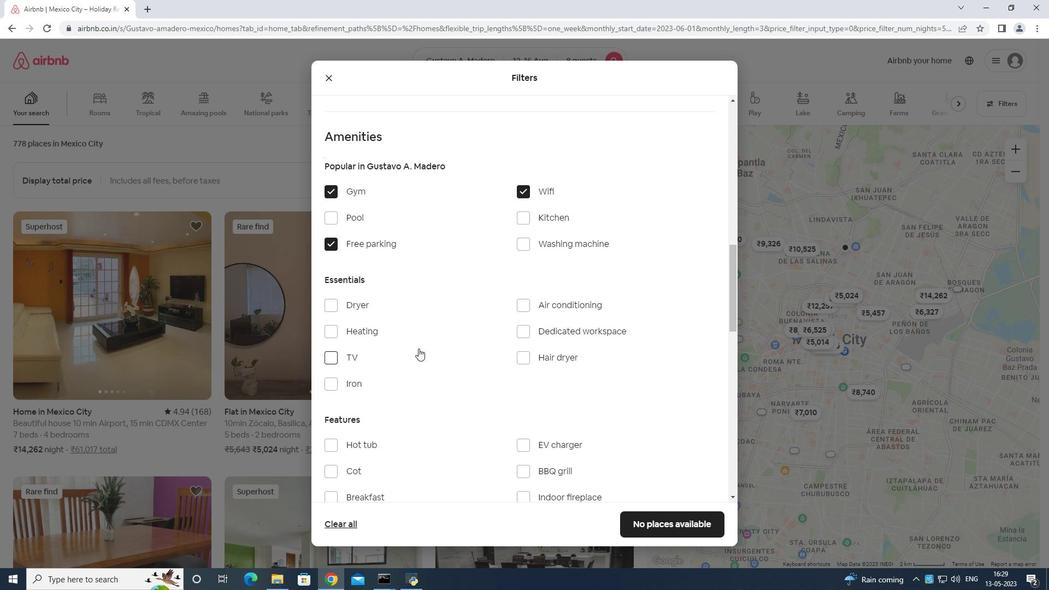 
Action: Mouse moved to (327, 387)
Screenshot: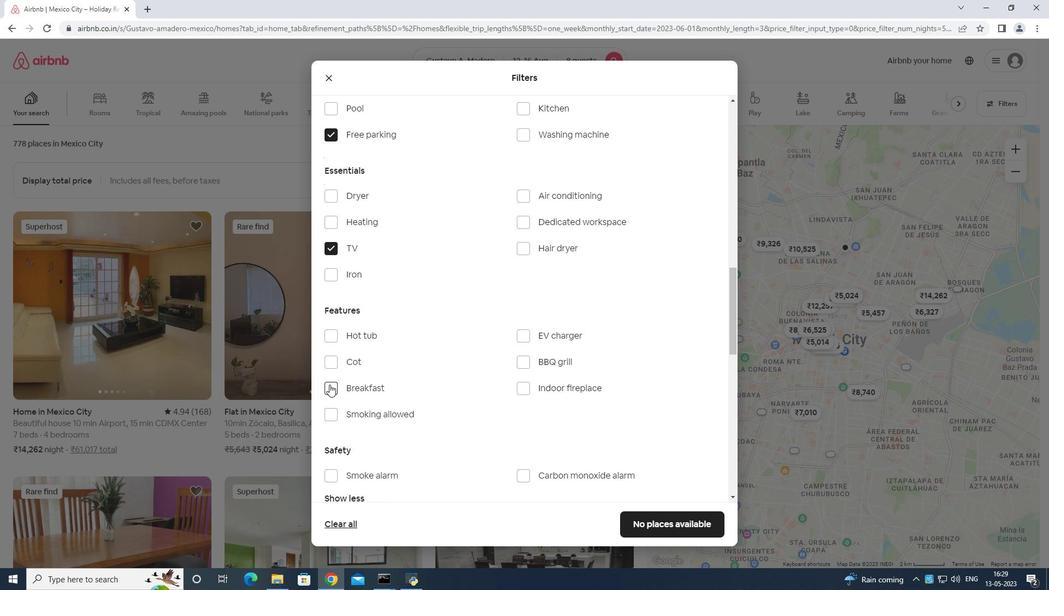 
Action: Mouse pressed left at (327, 387)
Screenshot: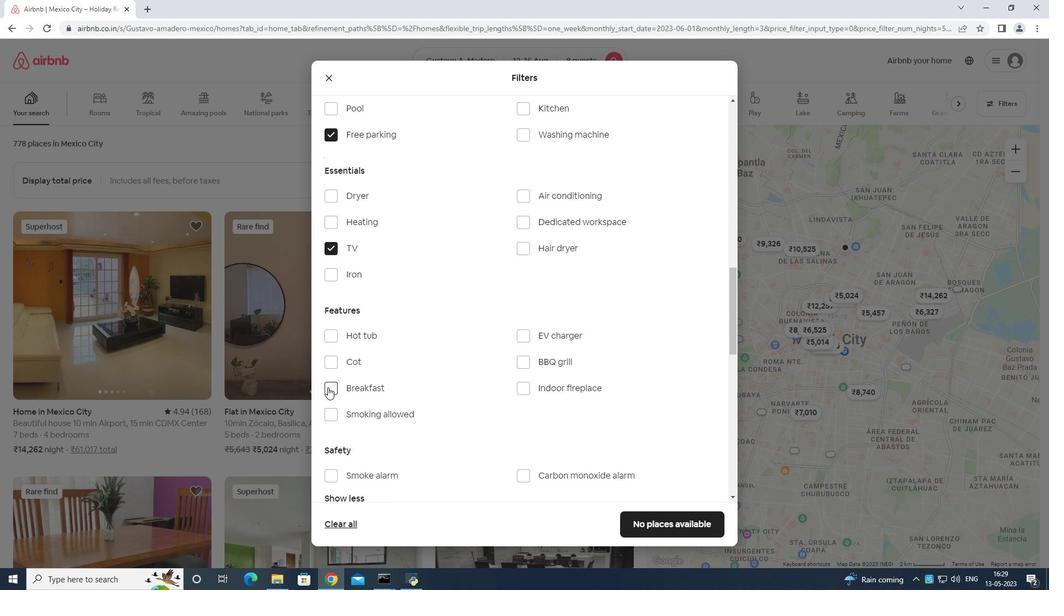 
Action: Mouse moved to (454, 384)
Screenshot: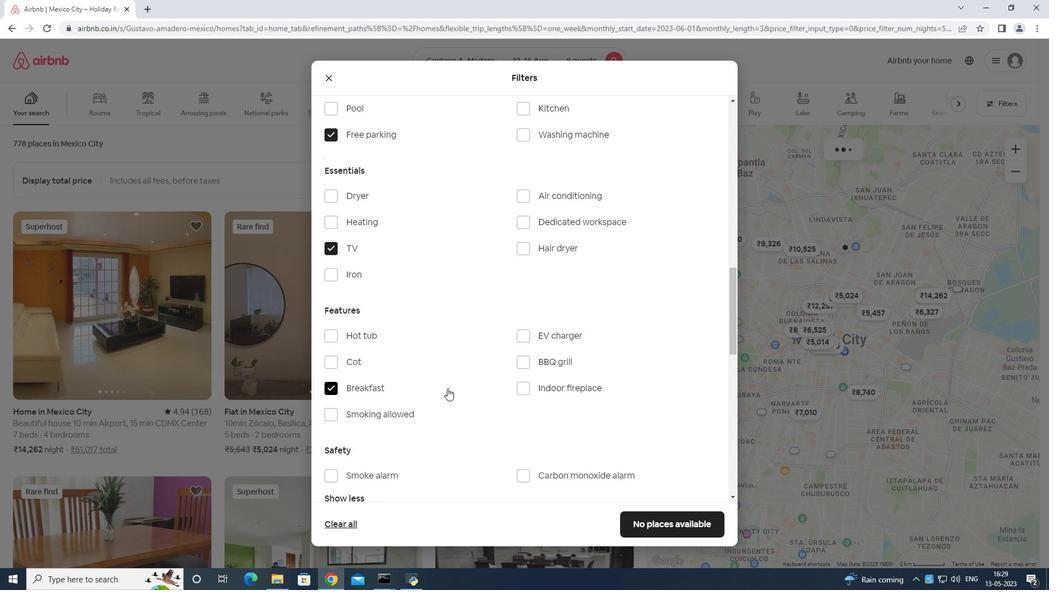 
Action: Mouse scrolled (454, 384) with delta (0, 0)
Screenshot: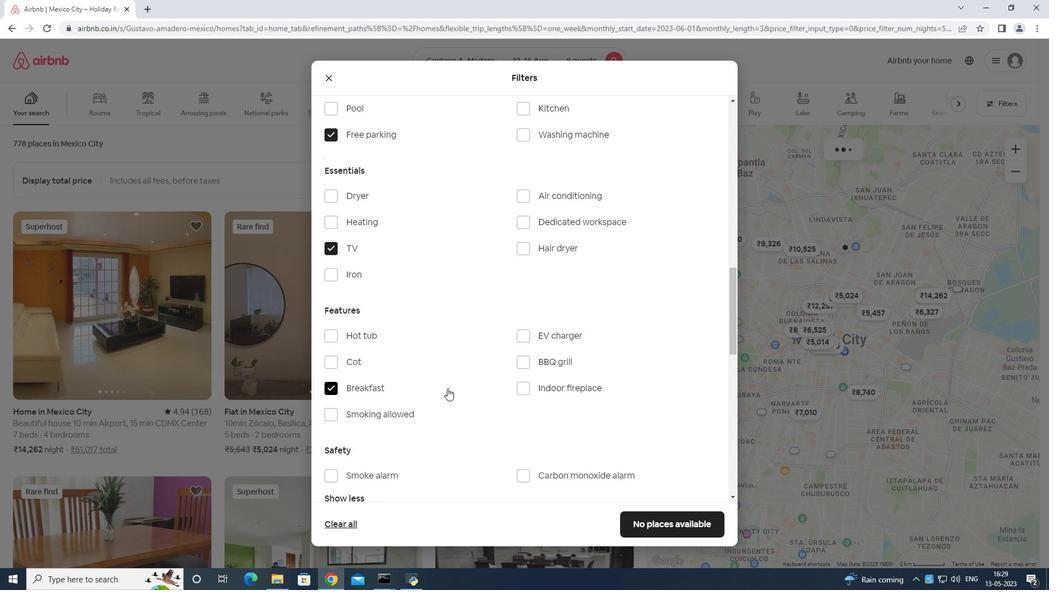 
Action: Mouse moved to (462, 374)
Screenshot: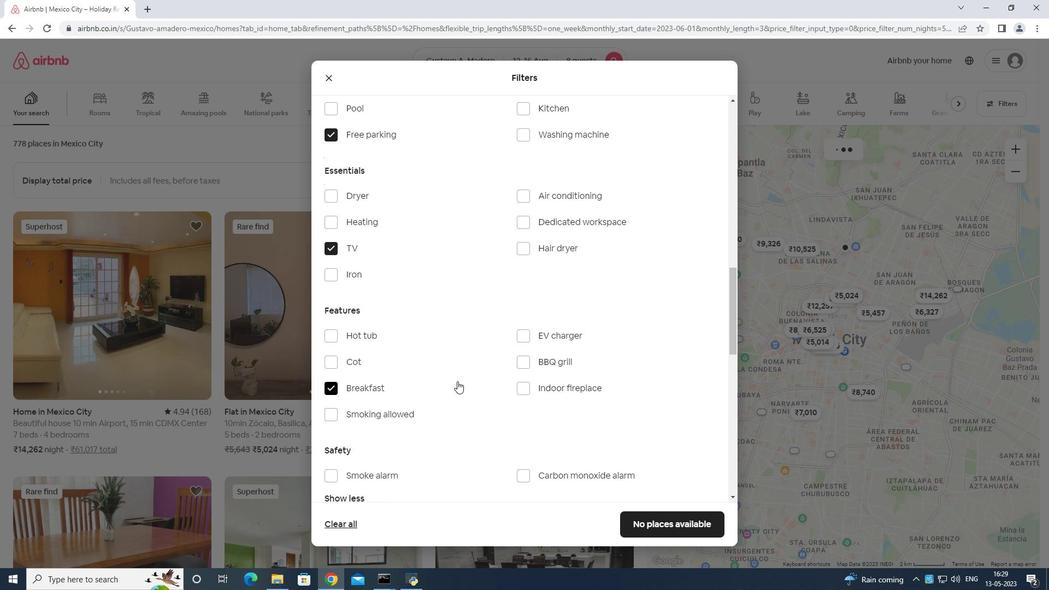 
Action: Mouse scrolled (462, 375) with delta (0, 0)
Screenshot: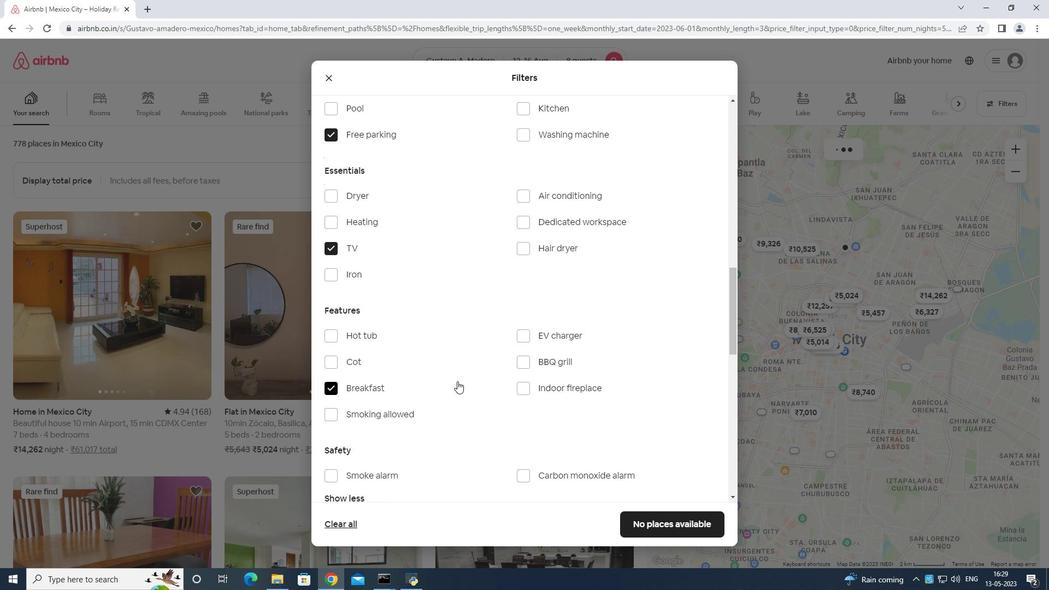 
Action: Mouse moved to (470, 363)
Screenshot: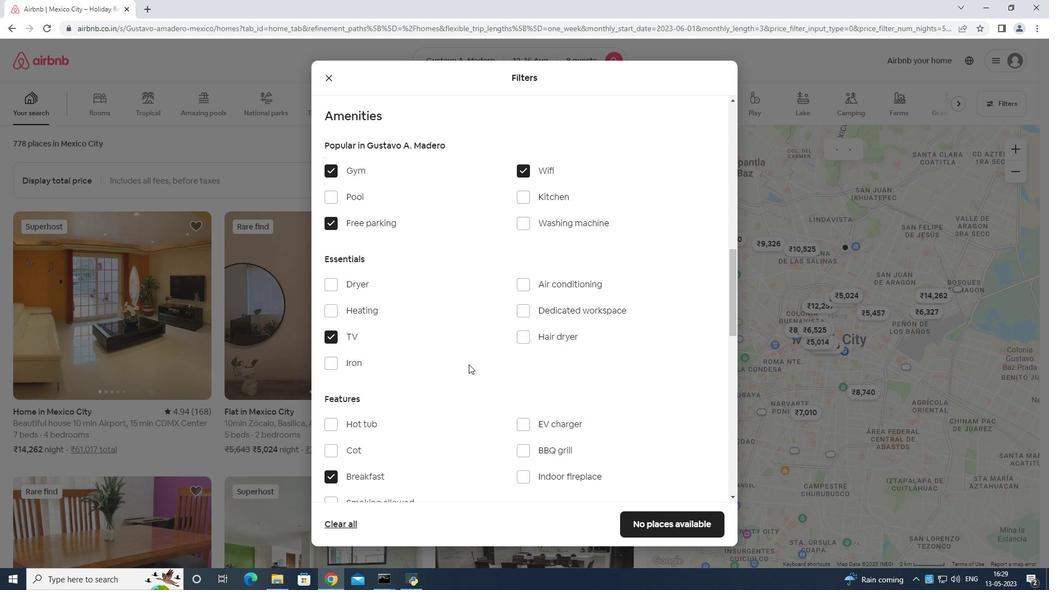 
Action: Mouse scrolled (470, 362) with delta (0, 0)
Screenshot: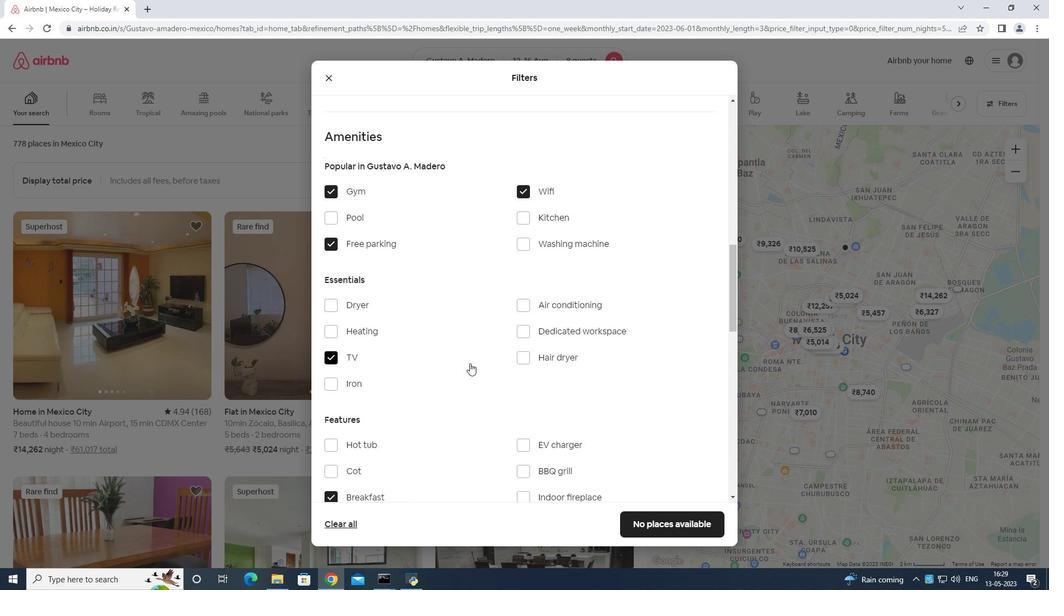 
Action: Mouse moved to (474, 367)
Screenshot: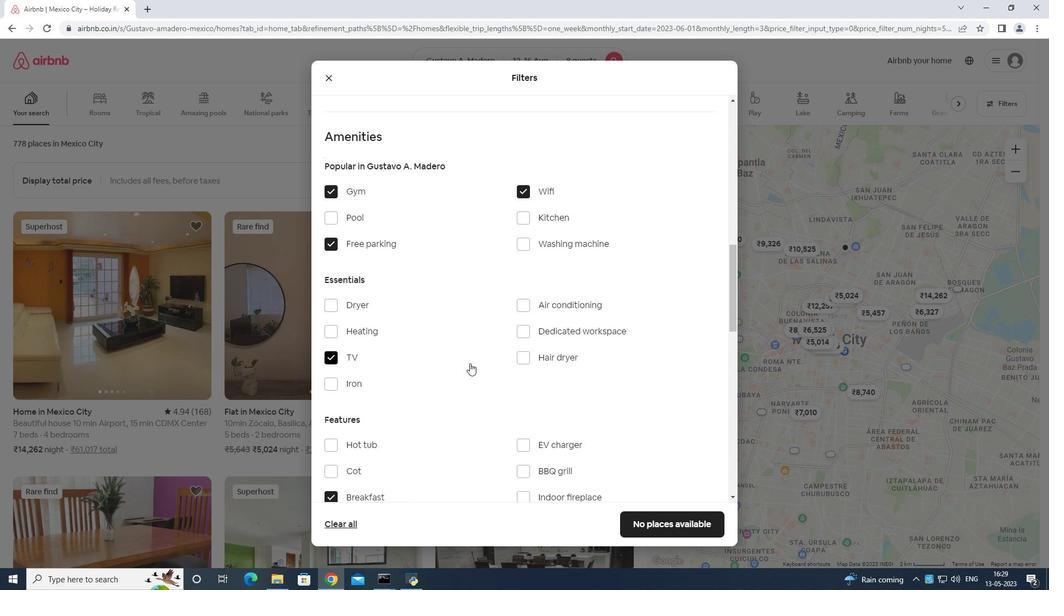 
Action: Mouse scrolled (474, 367) with delta (0, 0)
Screenshot: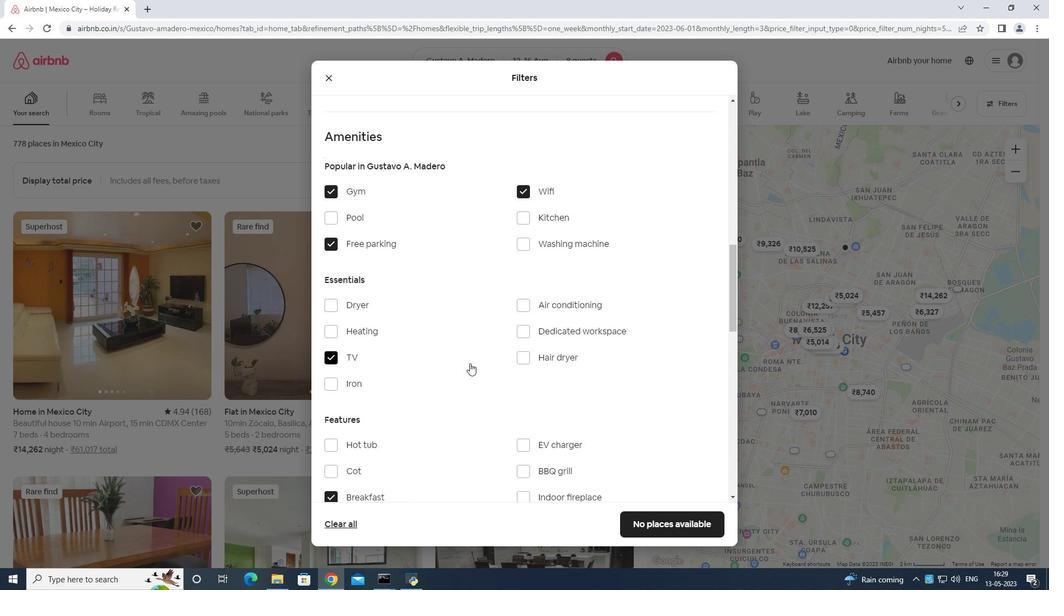 
Action: Mouse moved to (480, 371)
Screenshot: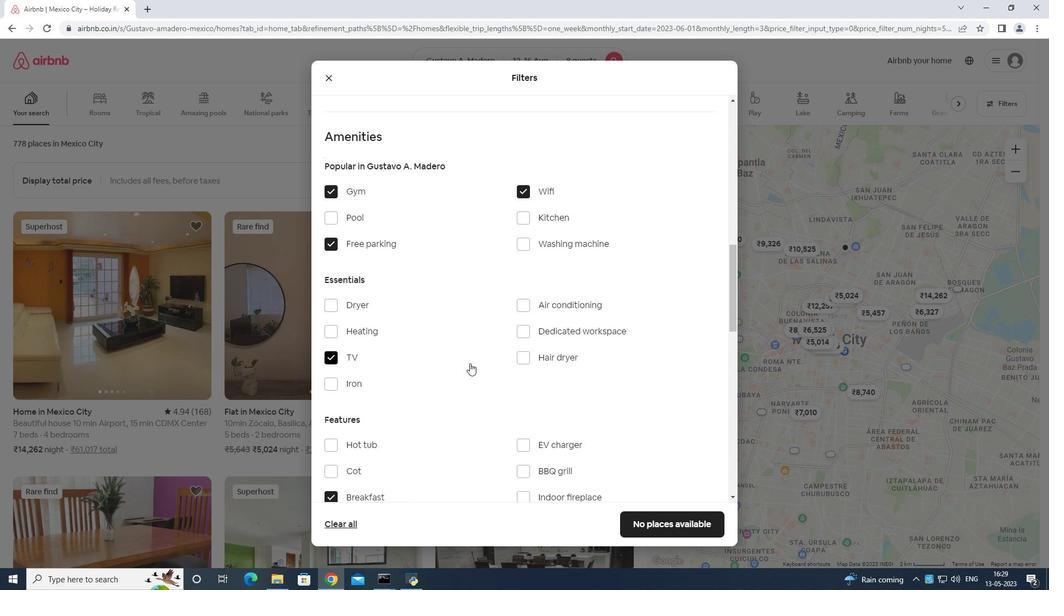 
Action: Mouse scrolled (480, 370) with delta (0, 0)
Screenshot: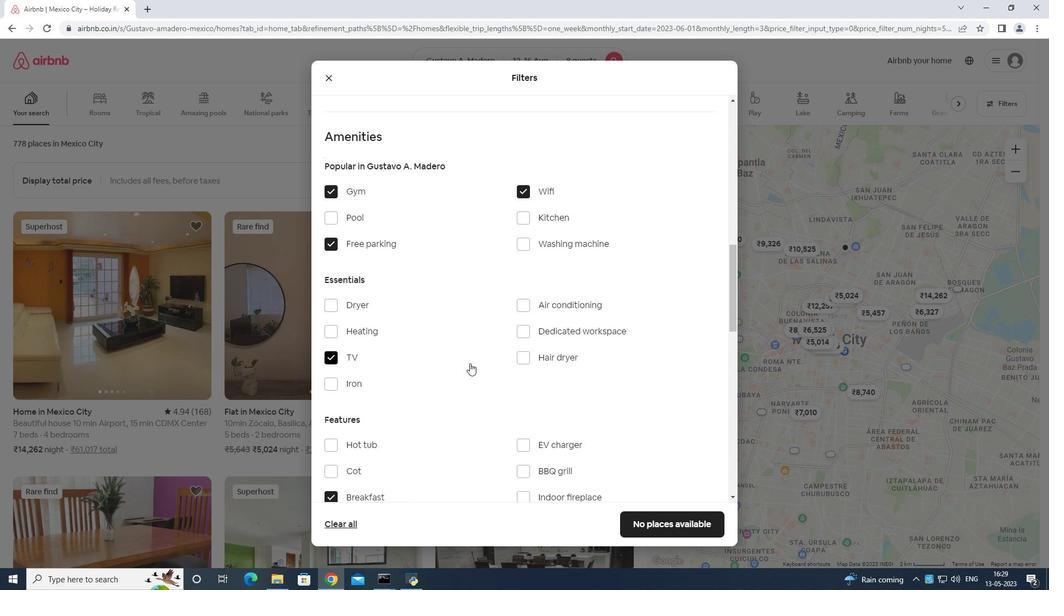 
Action: Mouse moved to (494, 374)
Screenshot: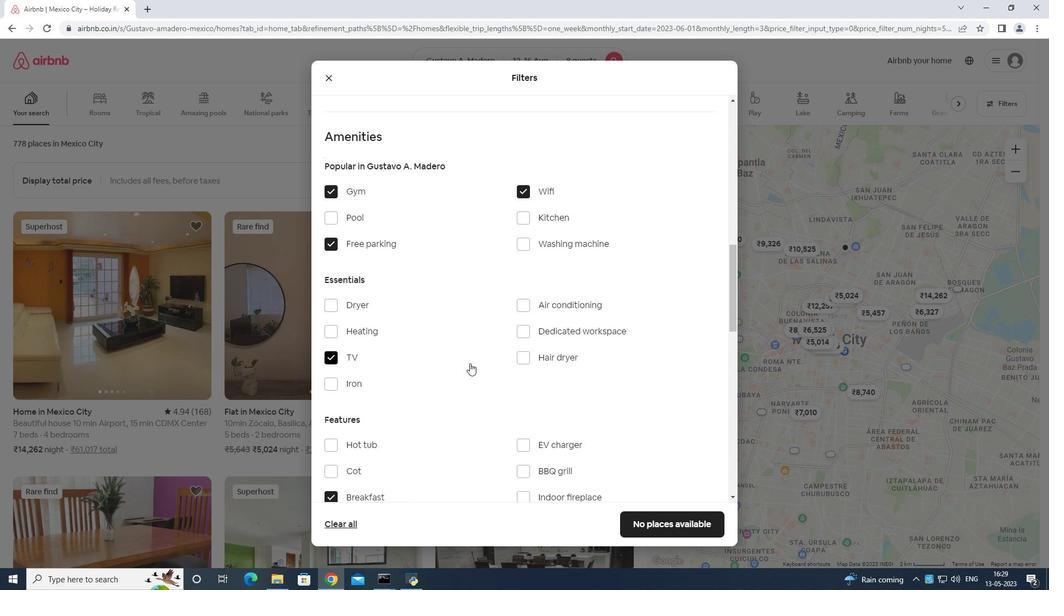 
Action: Mouse scrolled (489, 373) with delta (0, 0)
Screenshot: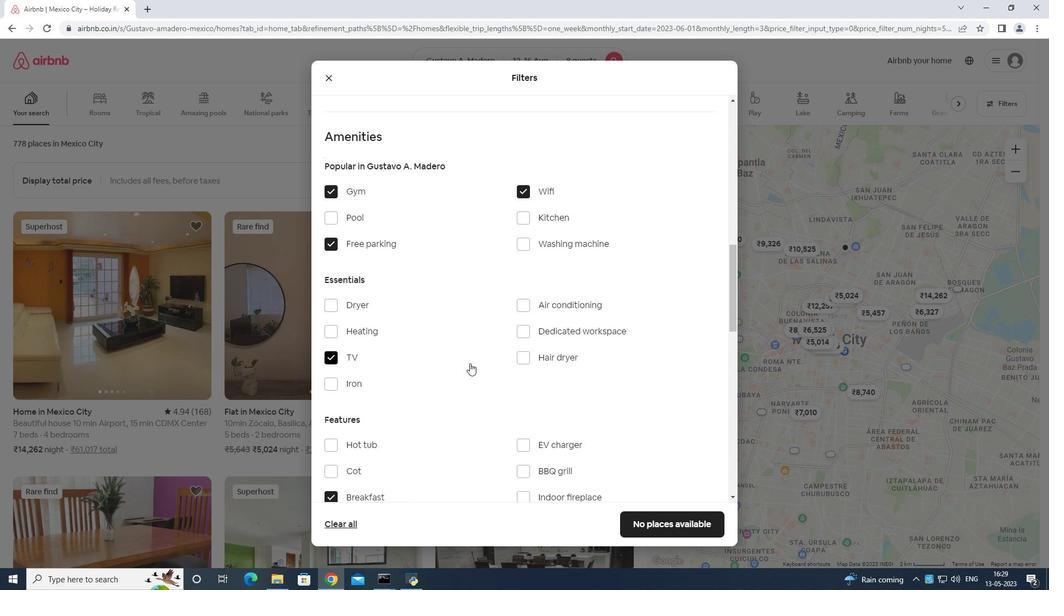
Action: Mouse moved to (518, 359)
Screenshot: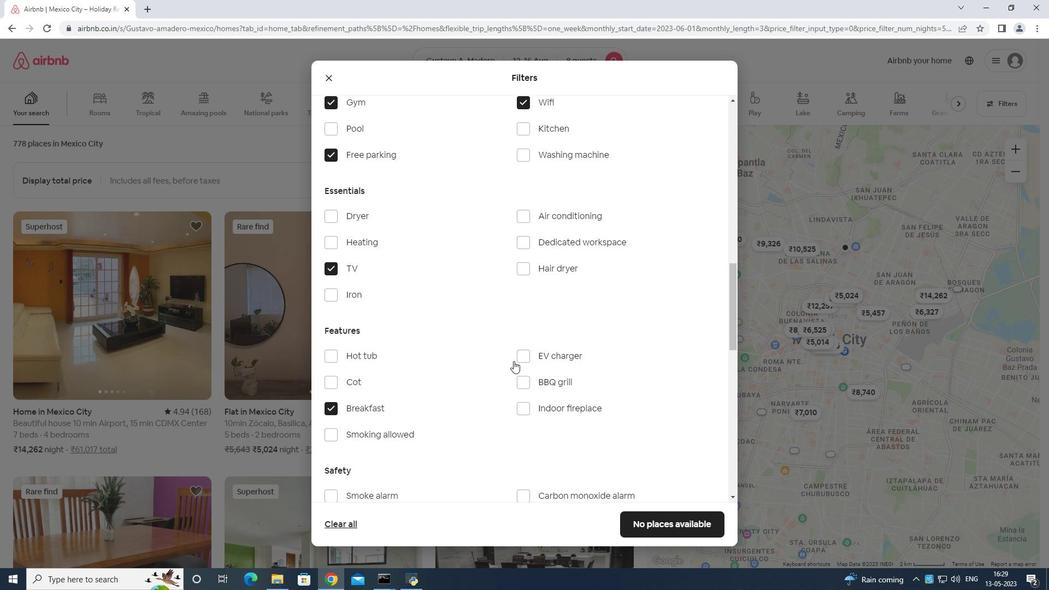 
Action: Mouse scrolled (518, 359) with delta (0, 0)
Screenshot: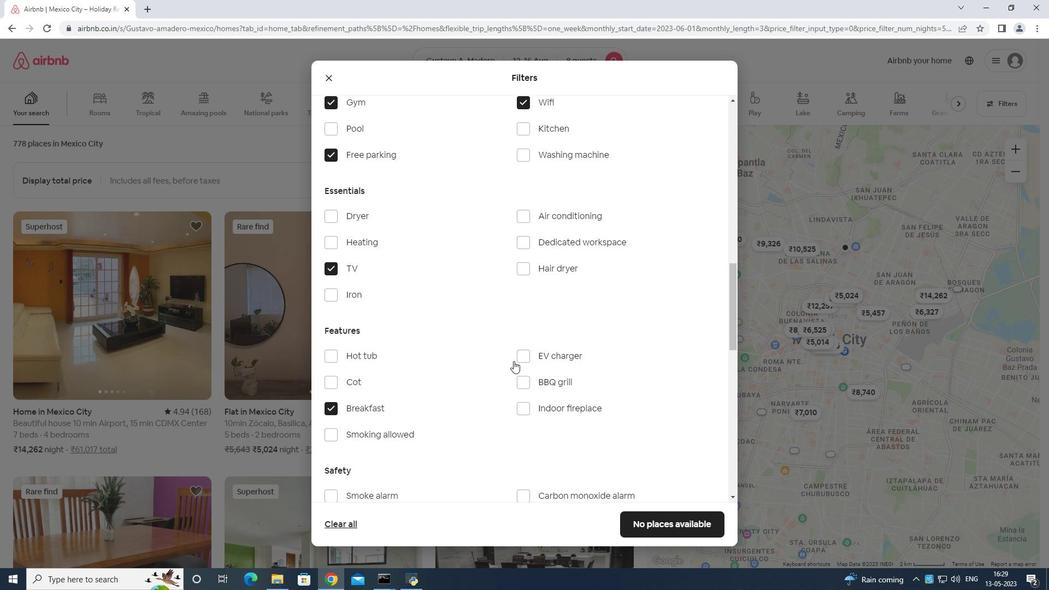 
Action: Mouse moved to (520, 364)
Screenshot: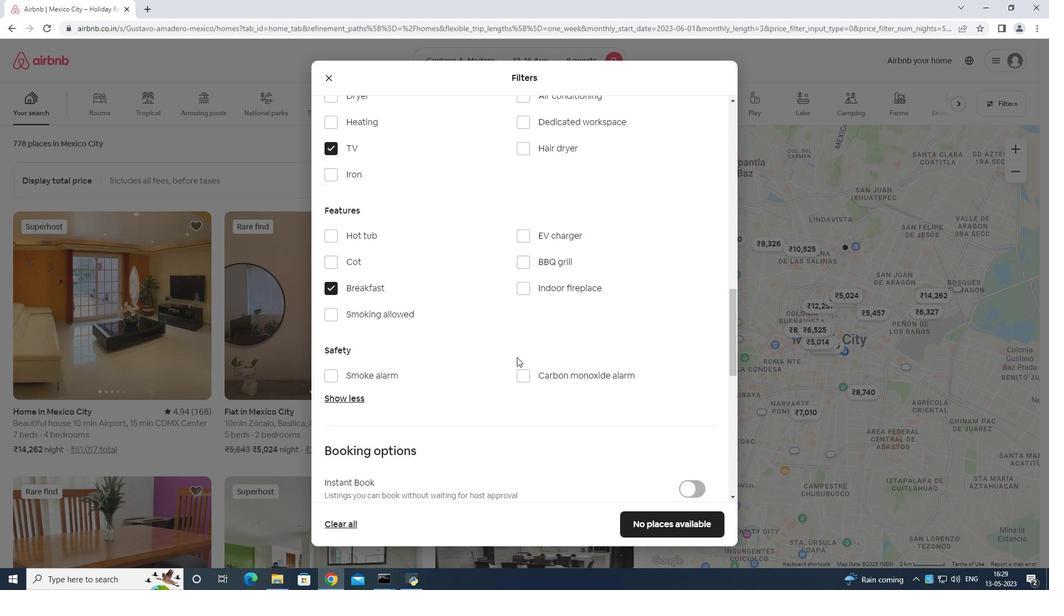 
Action: Mouse scrolled (520, 363) with delta (0, 0)
Screenshot: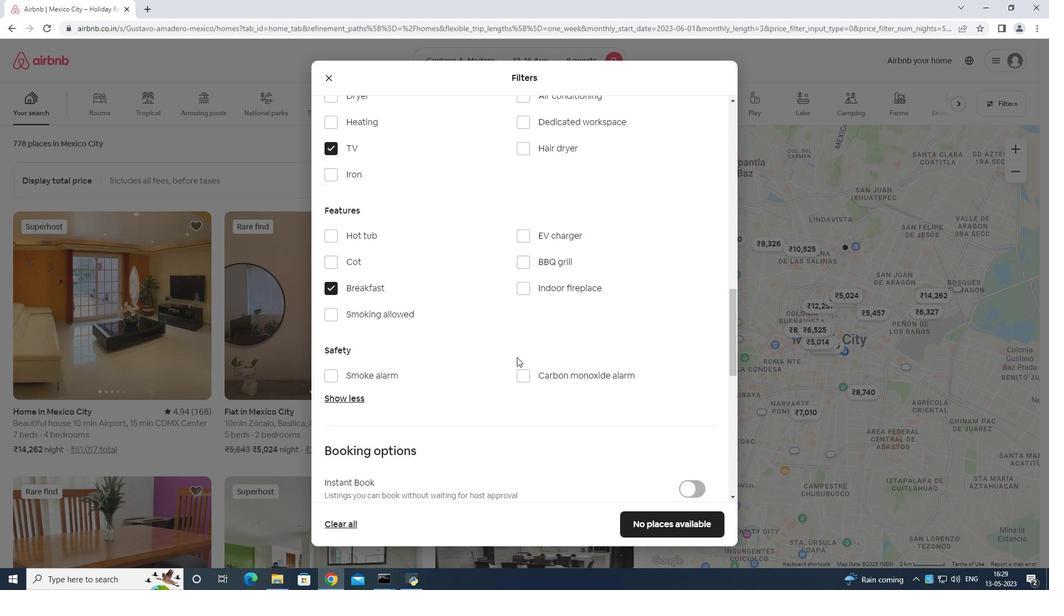 
Action: Mouse moved to (529, 369)
Screenshot: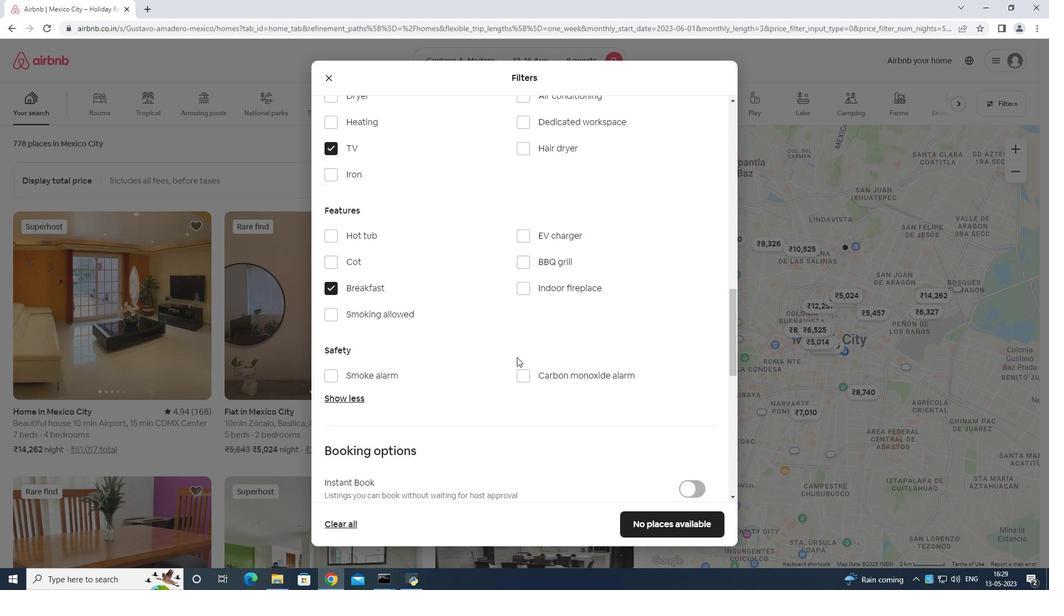 
Action: Mouse scrolled (529, 368) with delta (0, 0)
Screenshot: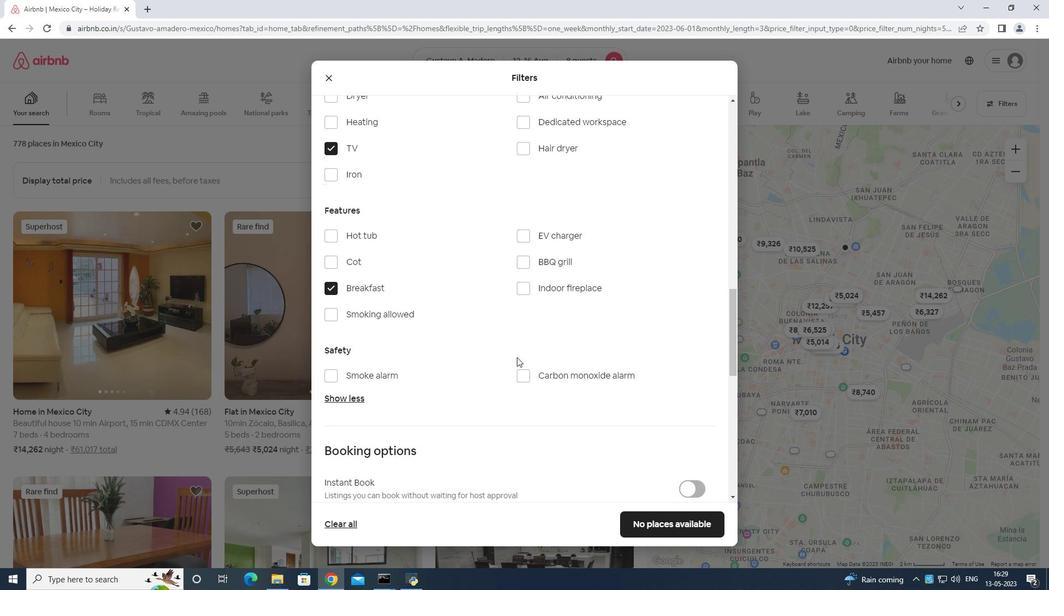 
Action: Mouse moved to (686, 350)
Screenshot: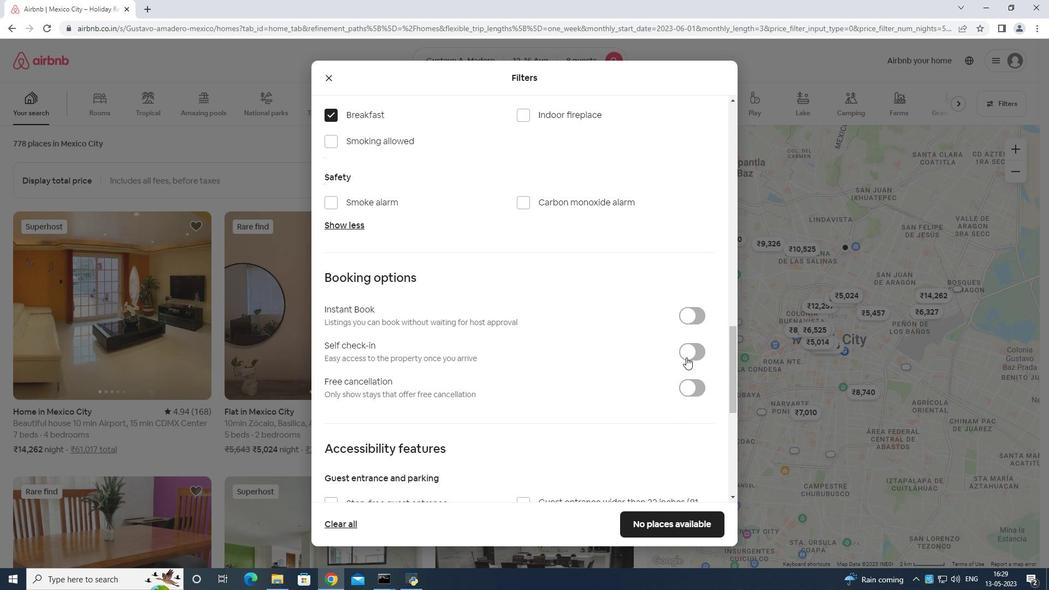 
Action: Mouse pressed left at (686, 350)
Screenshot: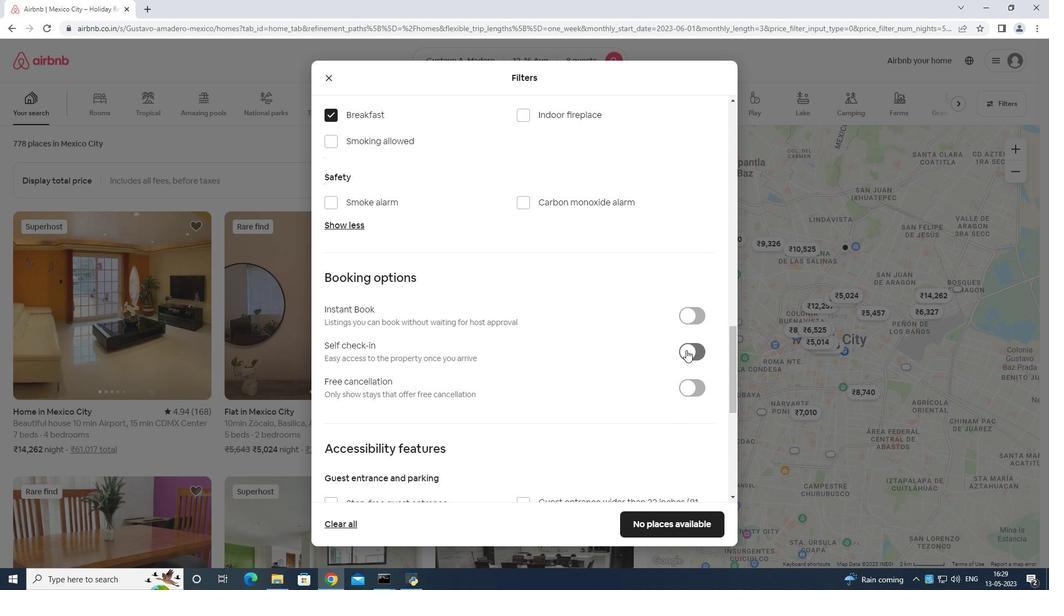 
Action: Mouse moved to (687, 348)
Screenshot: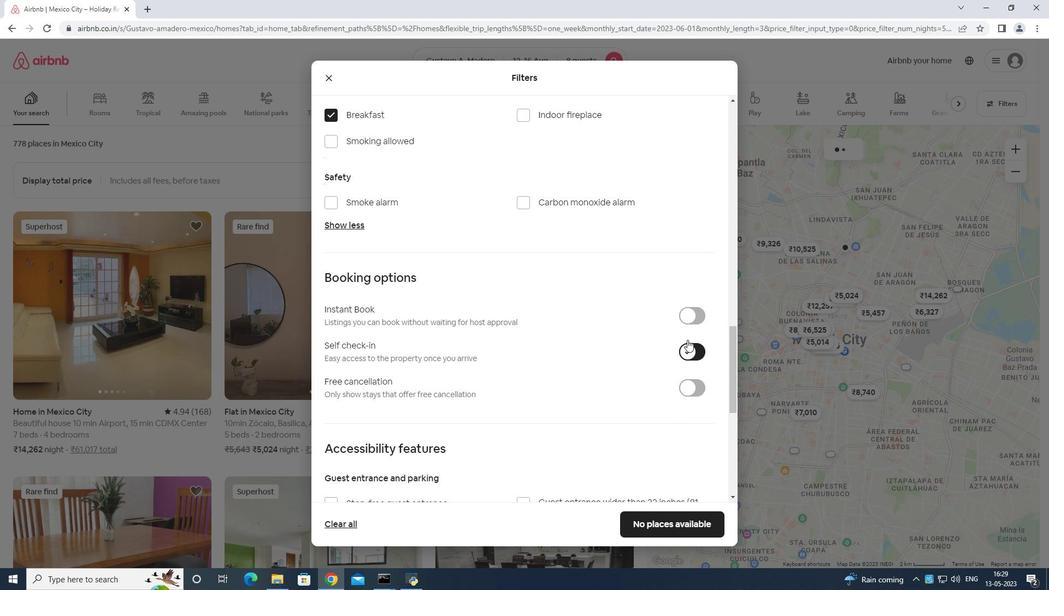 
Action: Mouse scrolled (687, 347) with delta (0, 0)
Screenshot: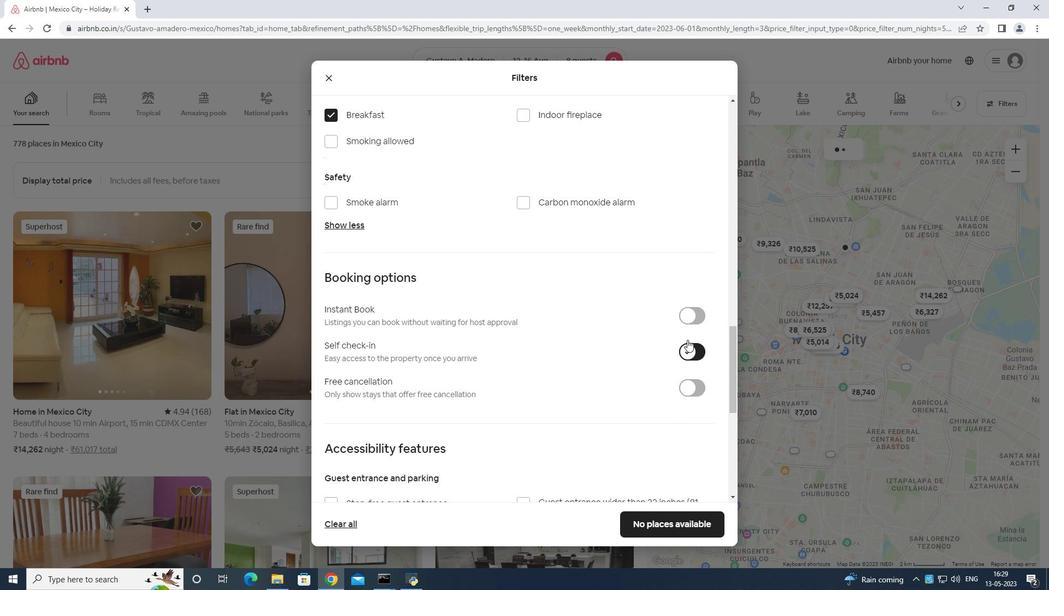
Action: Mouse moved to (685, 355)
Screenshot: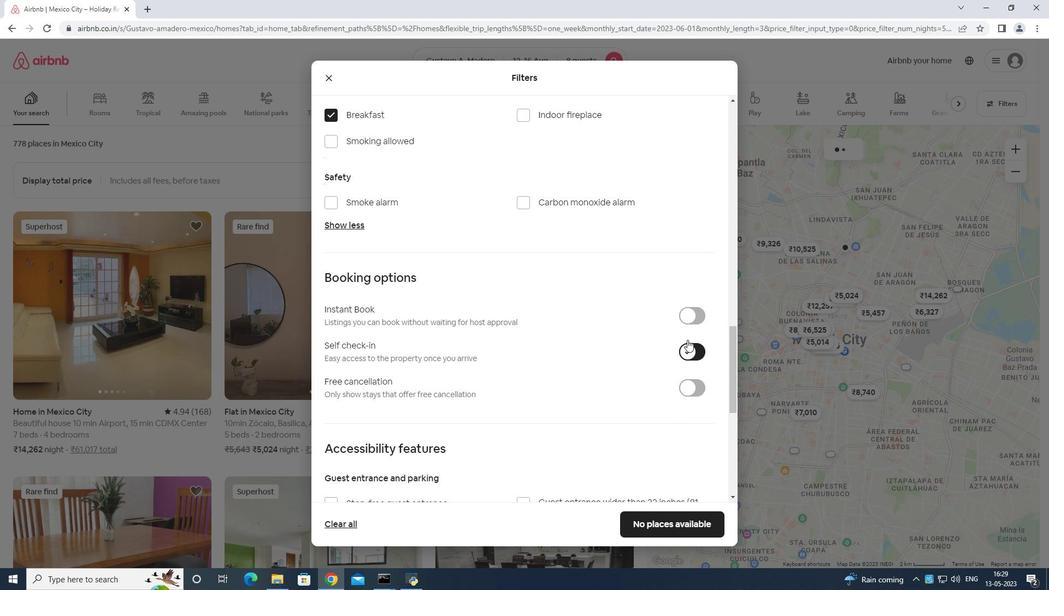 
Action: Mouse scrolled (685, 354) with delta (0, 0)
Screenshot: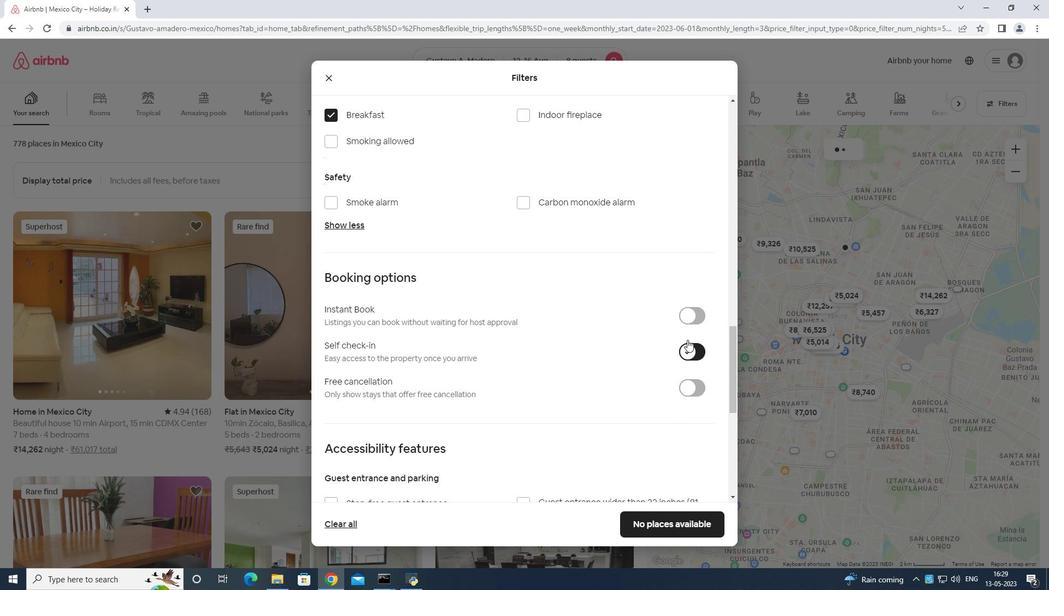 
Action: Mouse moved to (684, 357)
Screenshot: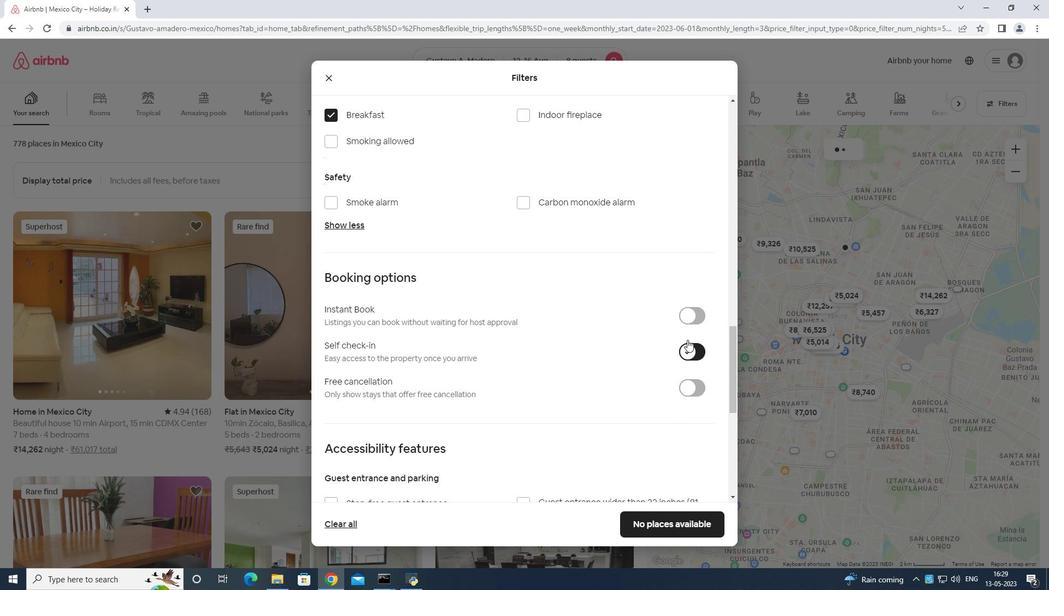 
Action: Mouse scrolled (684, 357) with delta (0, 0)
Screenshot: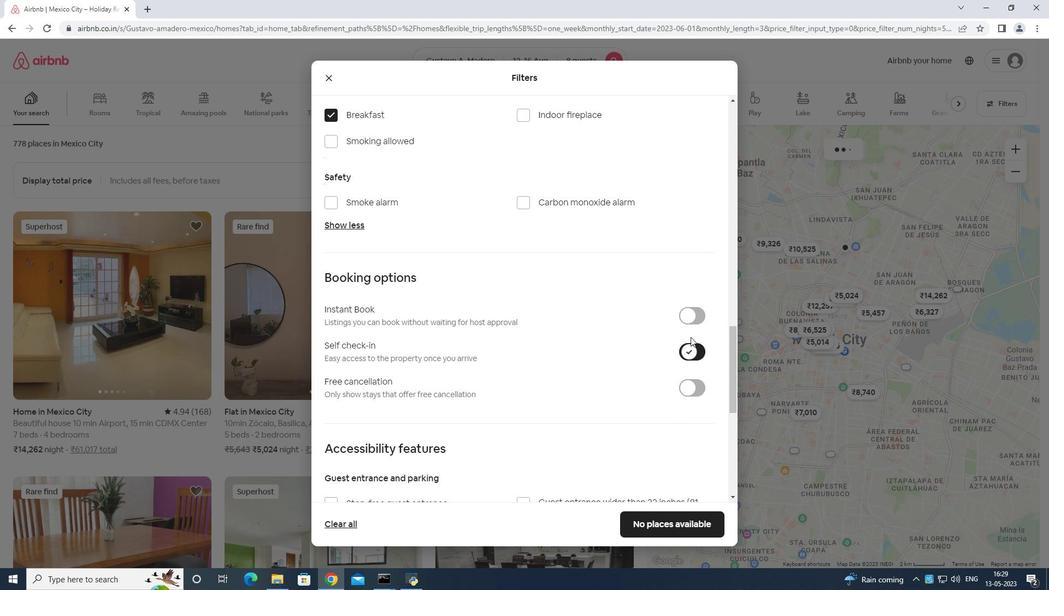 
Action: Mouse moved to (683, 361)
Screenshot: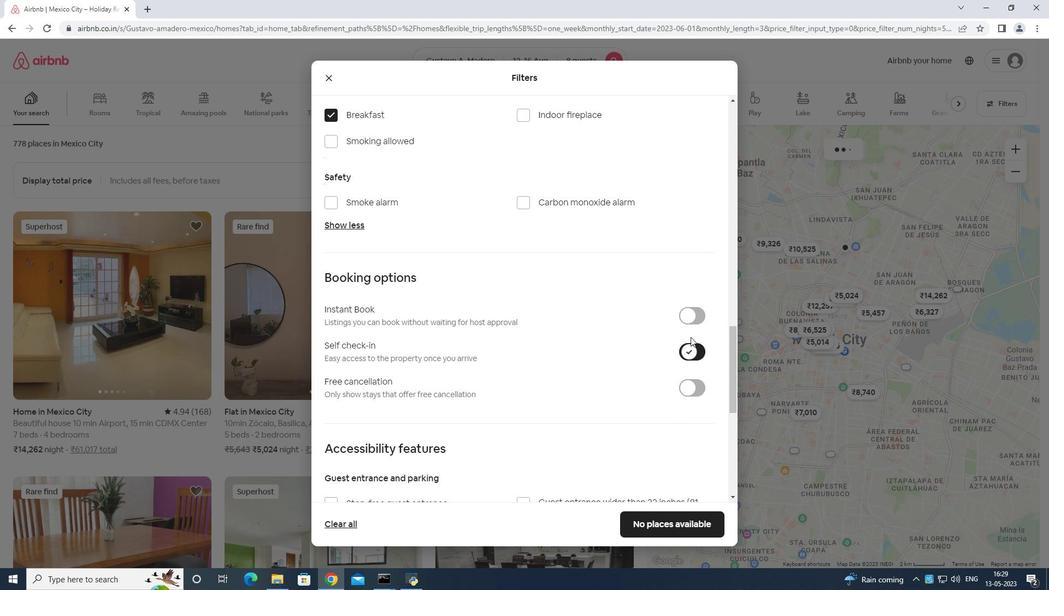 
Action: Mouse scrolled (683, 360) with delta (0, 0)
Screenshot: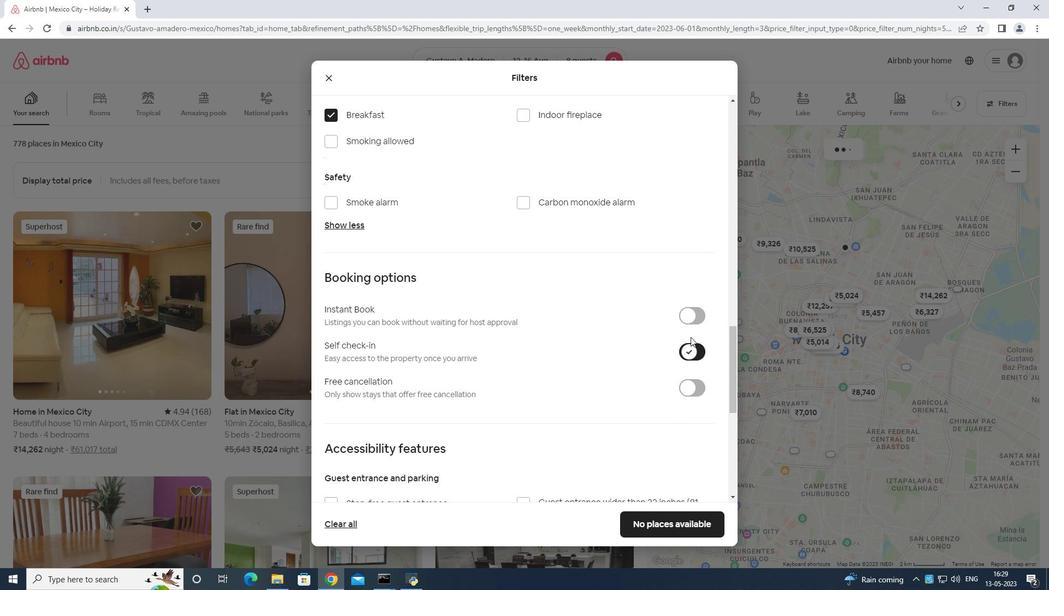 
Action: Mouse moved to (684, 342)
Screenshot: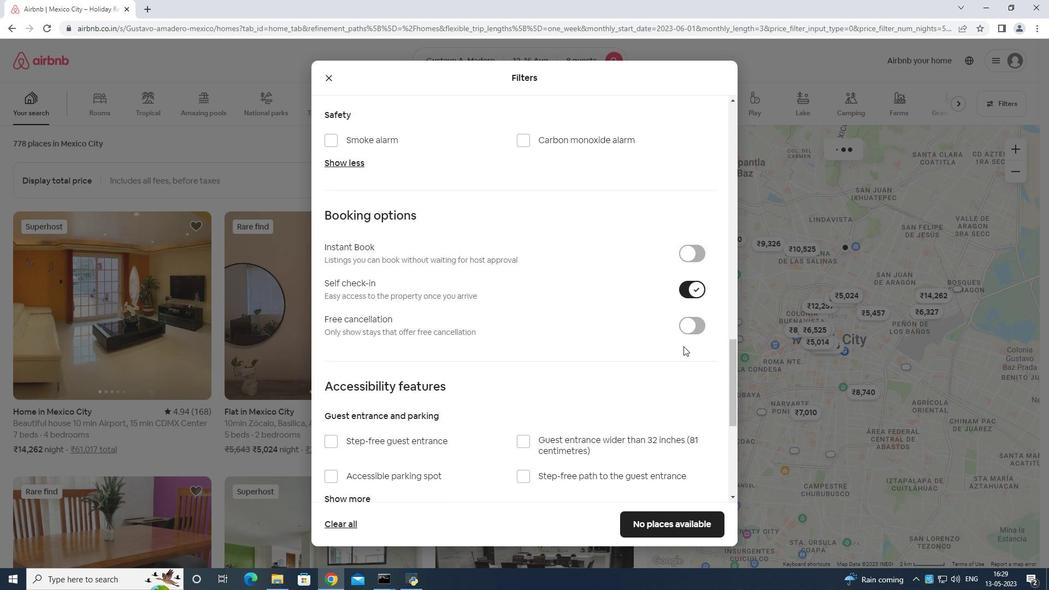 
Action: Mouse scrolled (684, 342) with delta (0, 0)
Screenshot: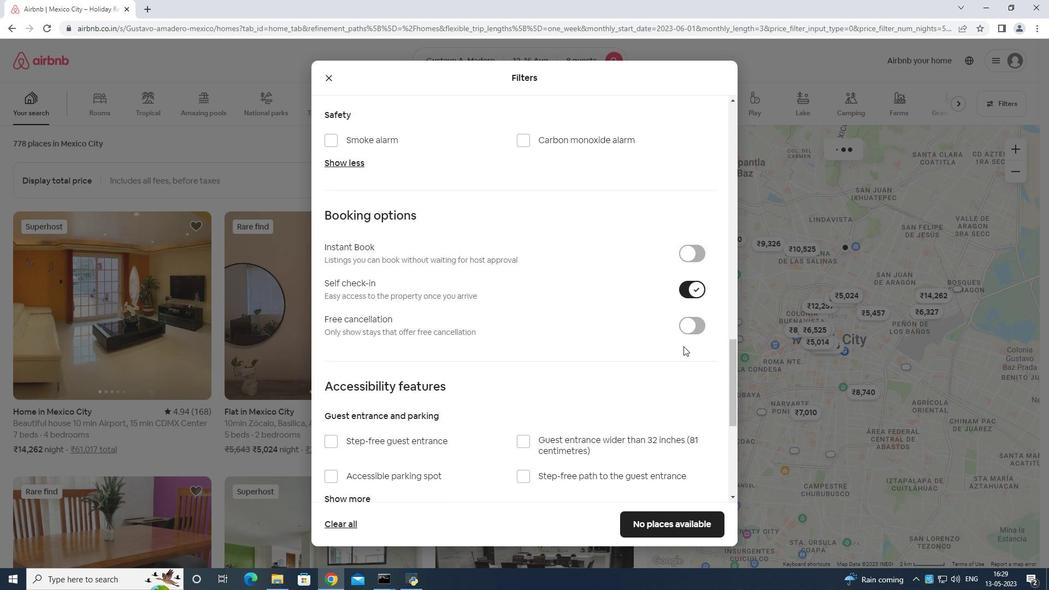 
Action: Mouse moved to (684, 343)
Screenshot: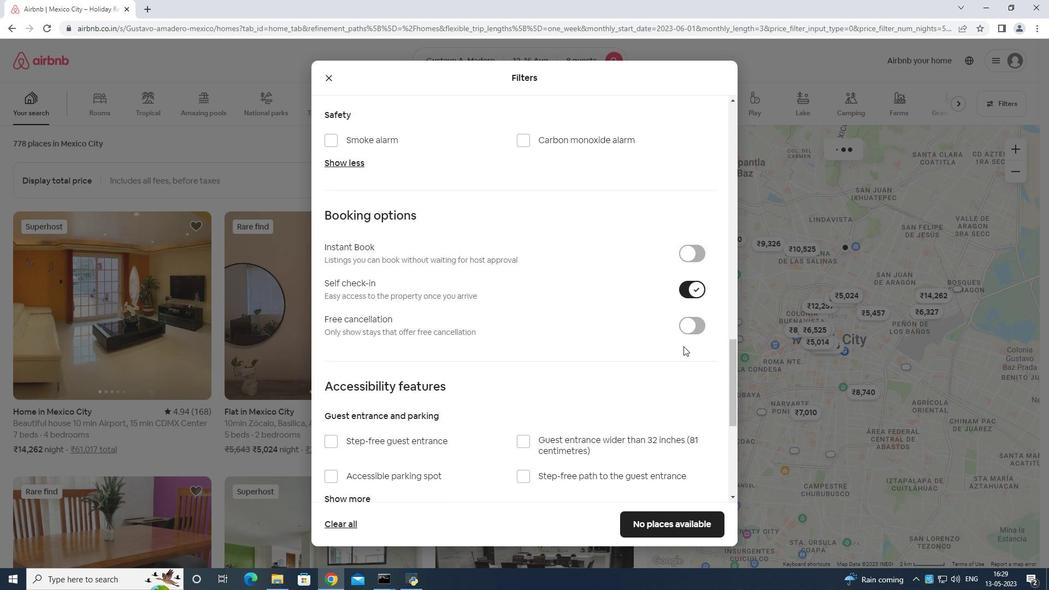 
Action: Mouse scrolled (684, 343) with delta (0, 0)
Screenshot: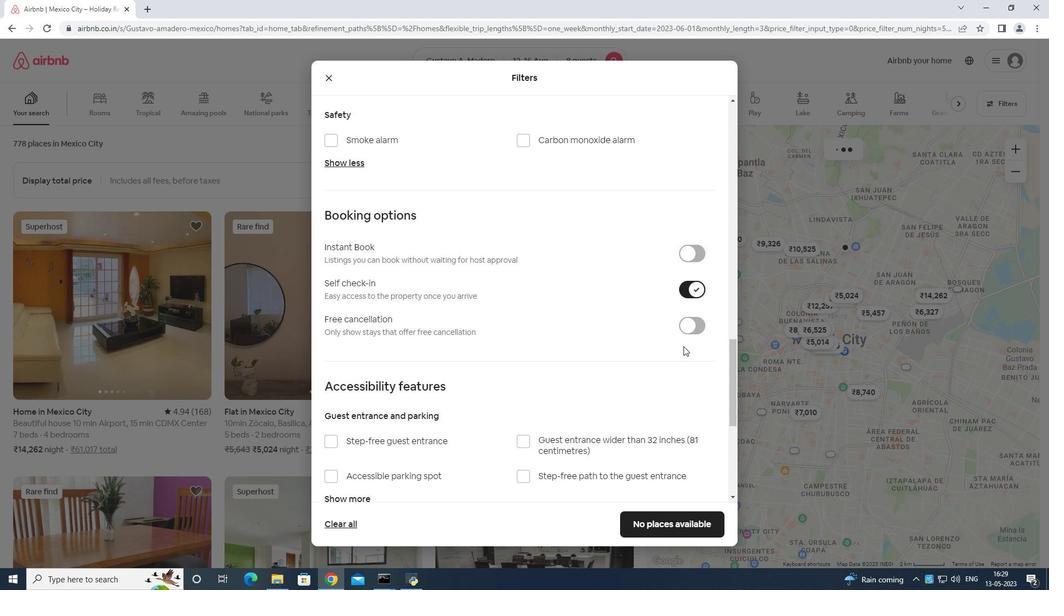 
Action: Mouse moved to (684, 348)
Screenshot: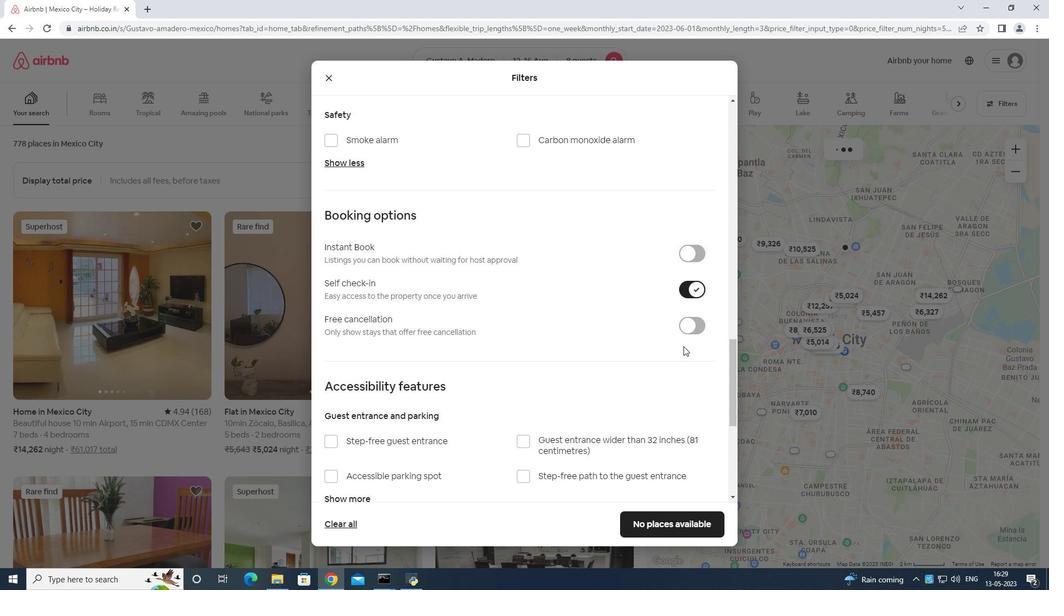 
Action: Mouse scrolled (684, 345) with delta (0, 0)
Screenshot: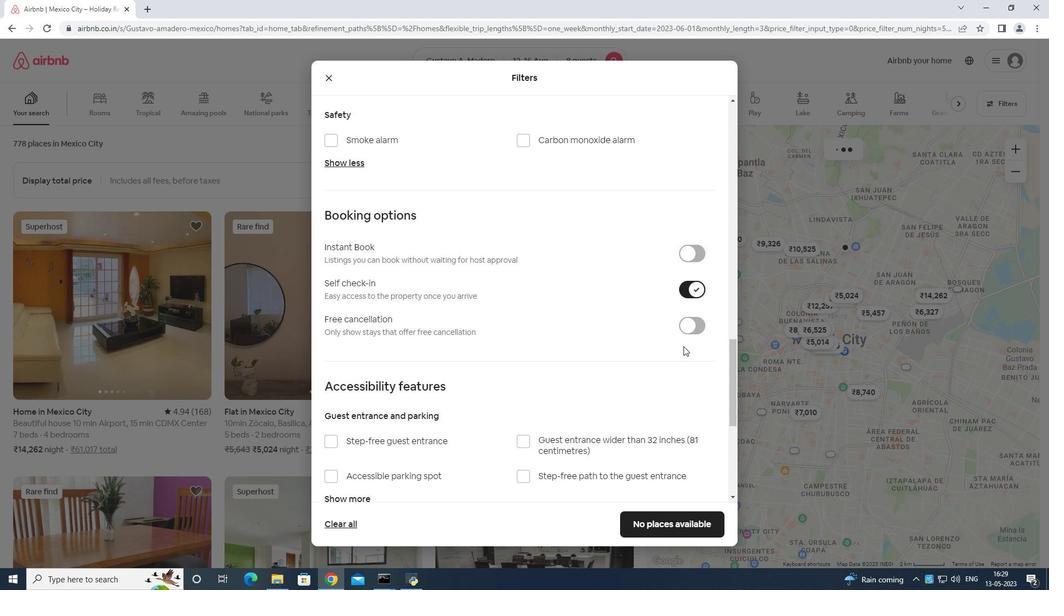 
Action: Mouse moved to (684, 352)
Screenshot: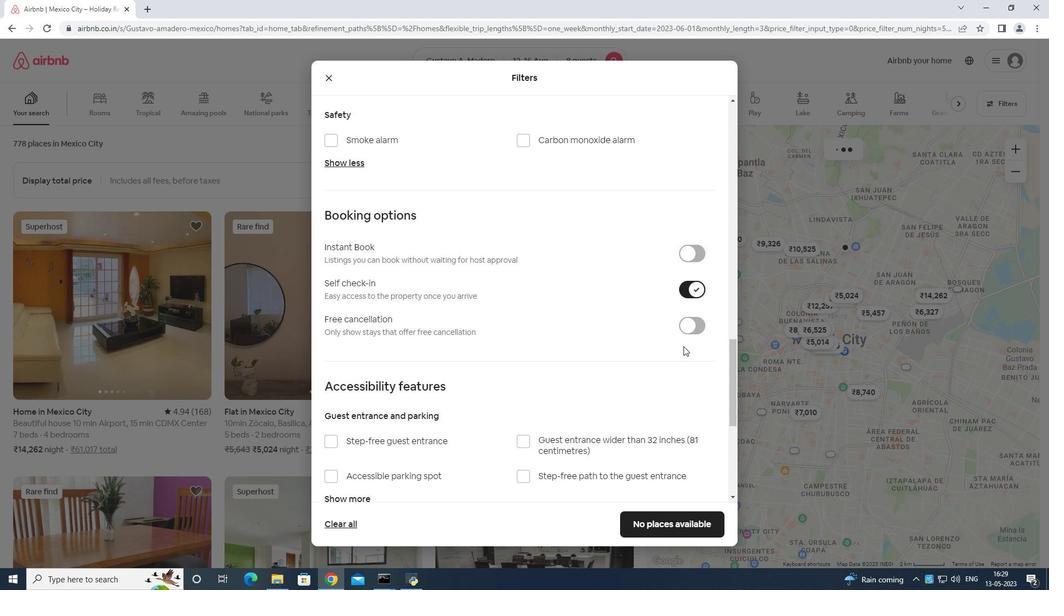 
Action: Mouse scrolled (684, 351) with delta (0, 0)
Screenshot: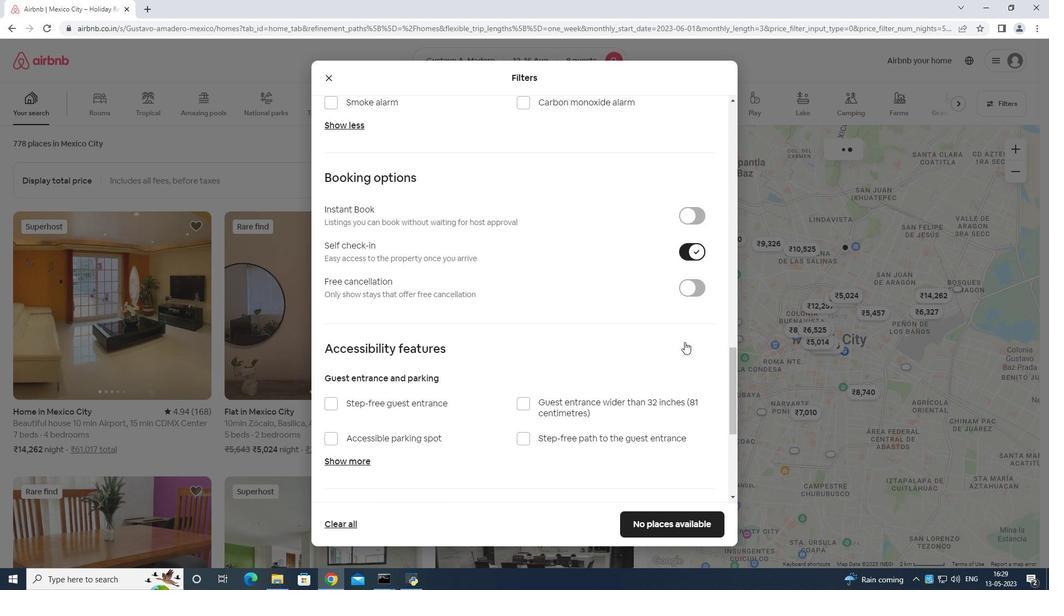 
Action: Mouse moved to (681, 335)
Screenshot: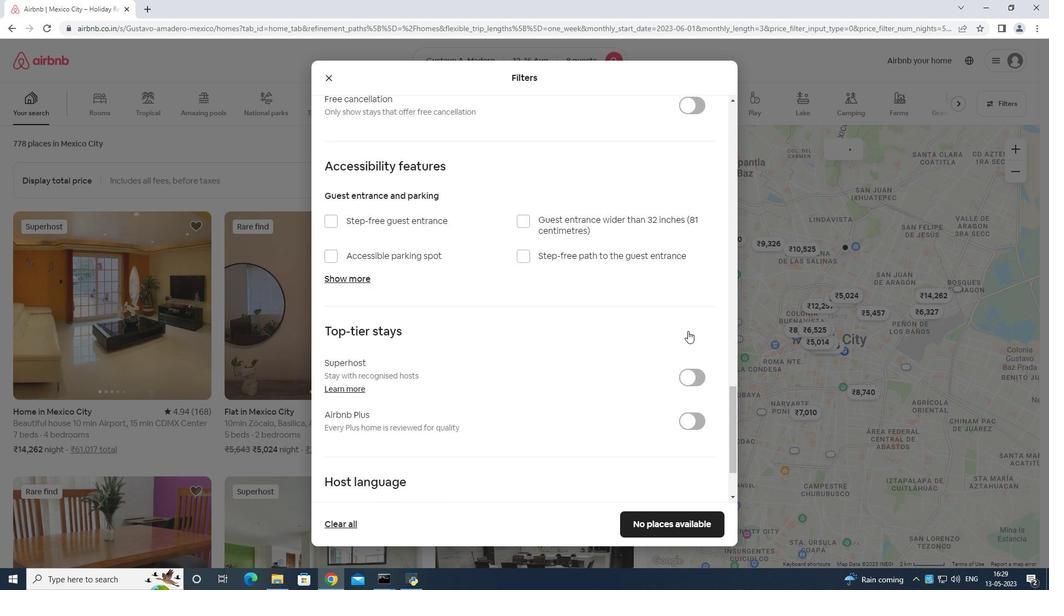 
Action: Mouse scrolled (681, 335) with delta (0, 0)
Screenshot: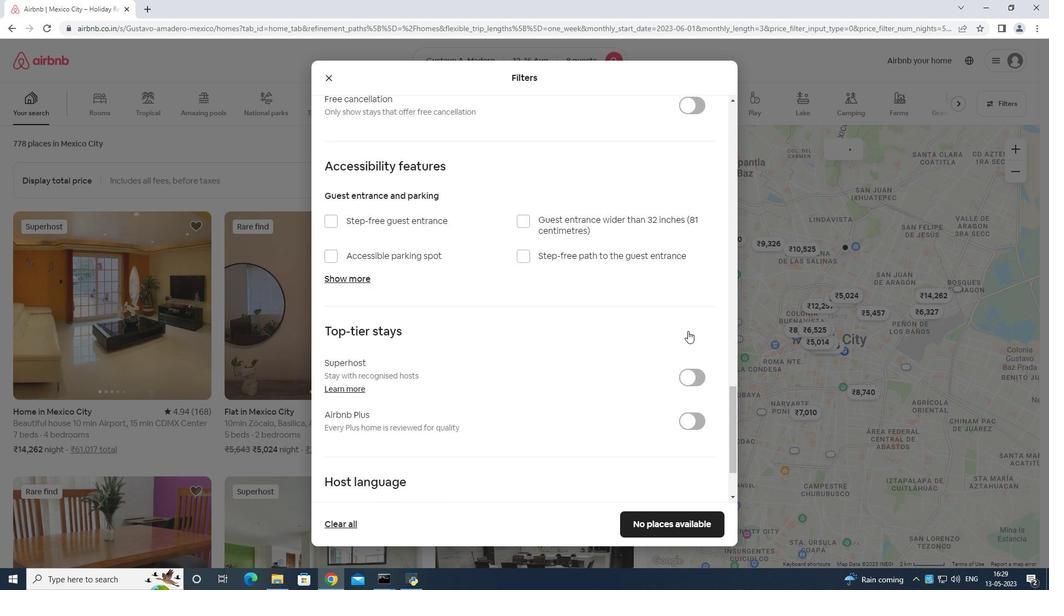 
Action: Mouse moved to (667, 347)
Screenshot: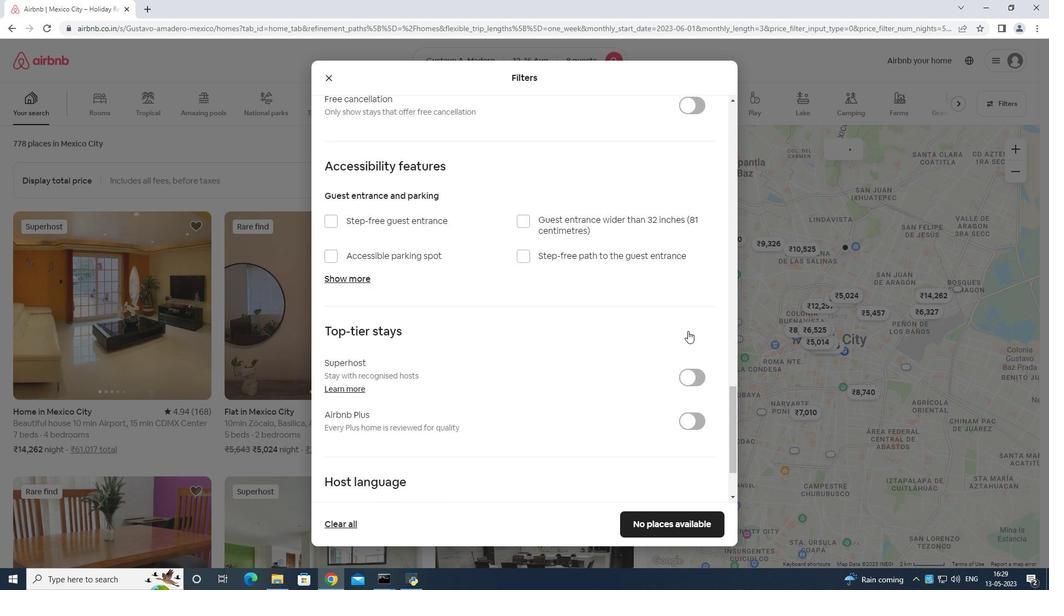 
Action: Mouse scrolled (672, 342) with delta (0, 0)
Screenshot: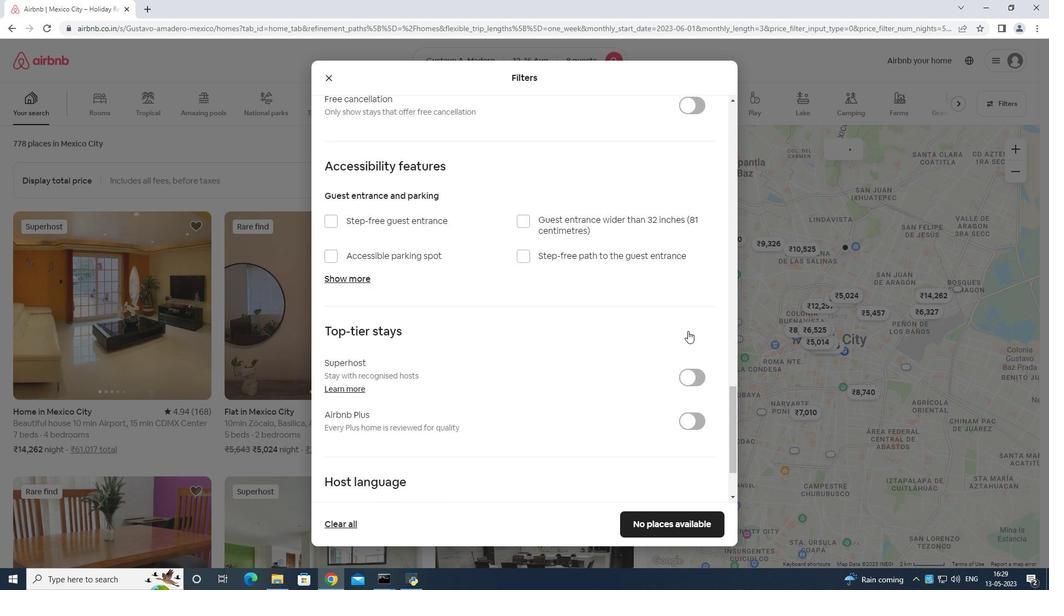 
Action: Mouse moved to (650, 360)
Screenshot: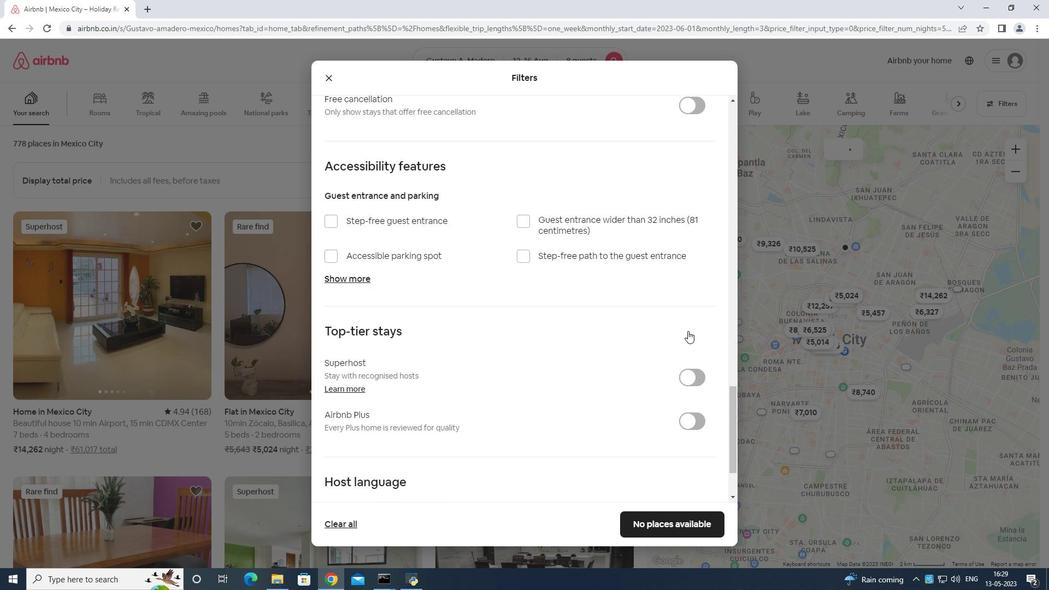 
Action: Mouse scrolled (650, 359) with delta (0, 0)
Screenshot: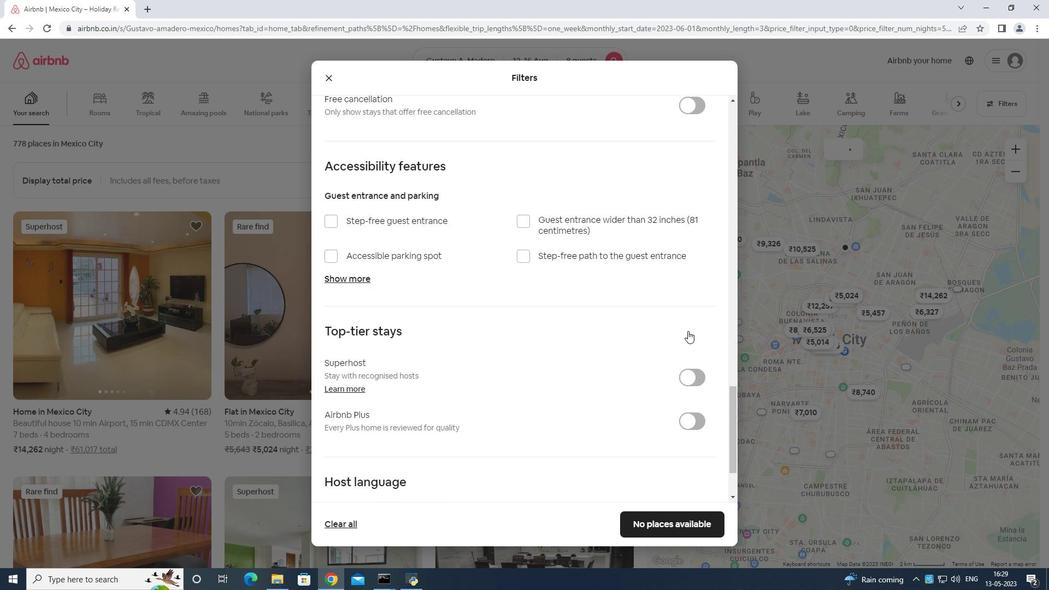 
Action: Mouse moved to (325, 427)
Screenshot: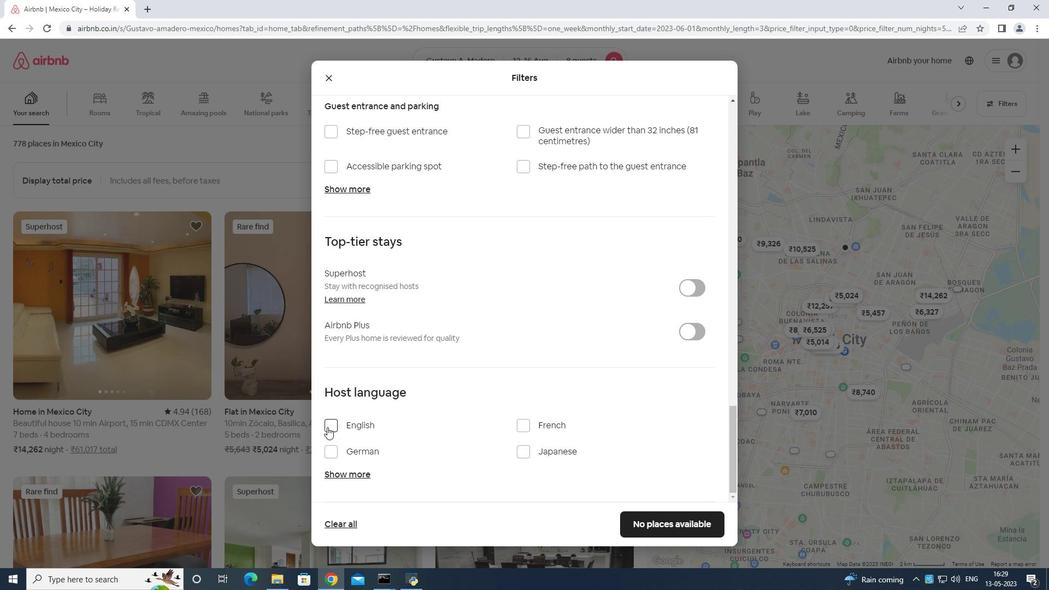 
Action: Mouse pressed left at (325, 427)
Screenshot: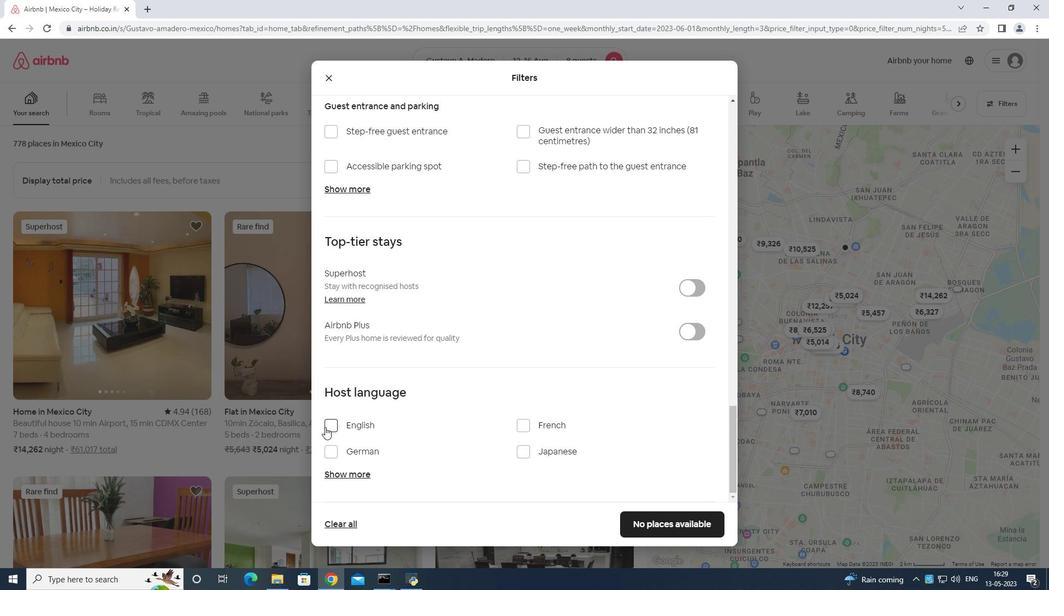 
Action: Mouse moved to (677, 520)
Screenshot: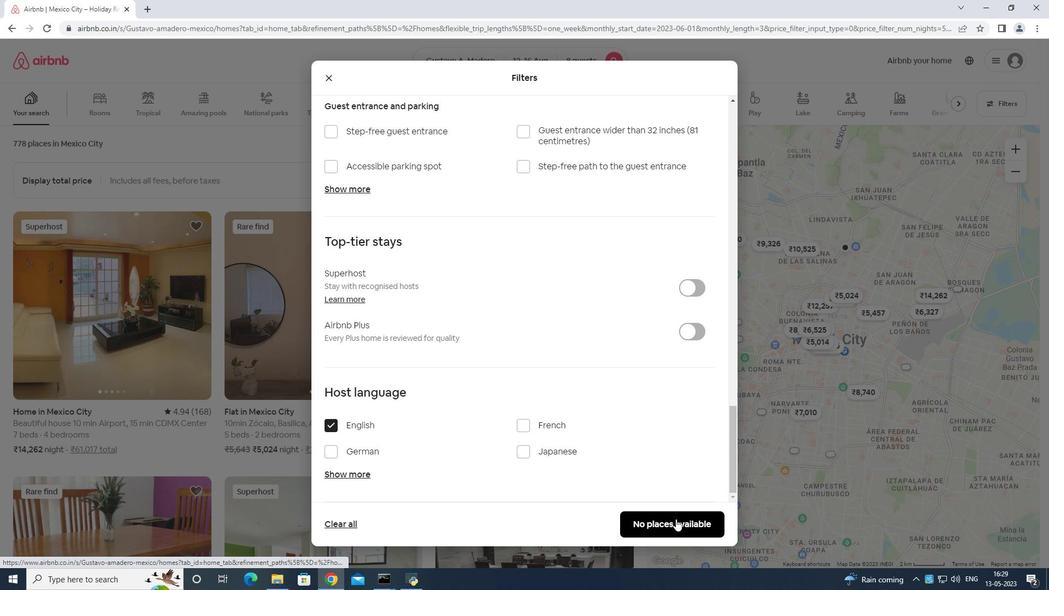 
Action: Mouse pressed left at (677, 520)
Screenshot: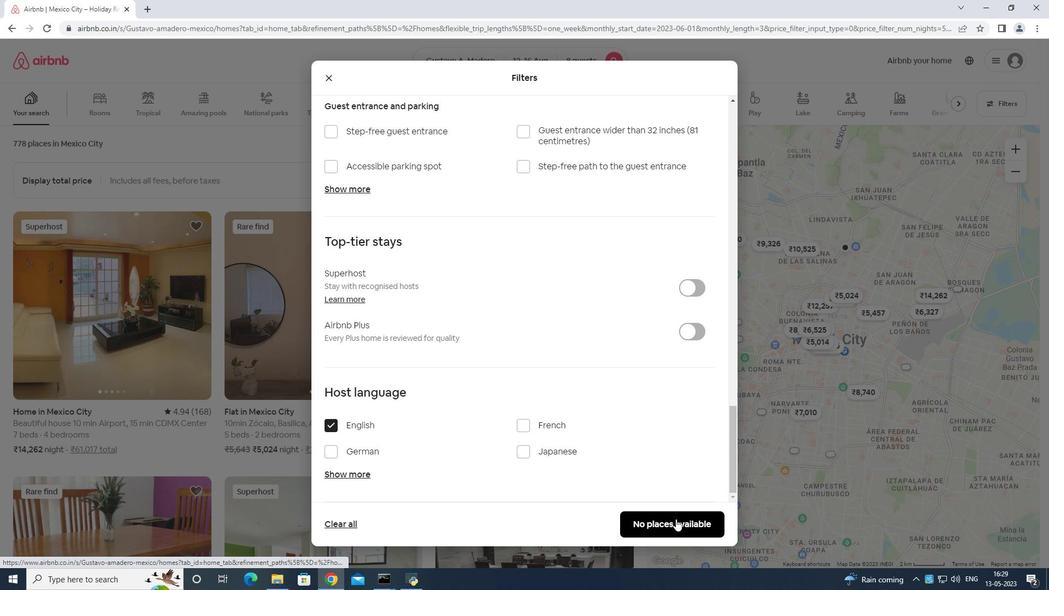 
Action: Mouse moved to (678, 520)
Screenshot: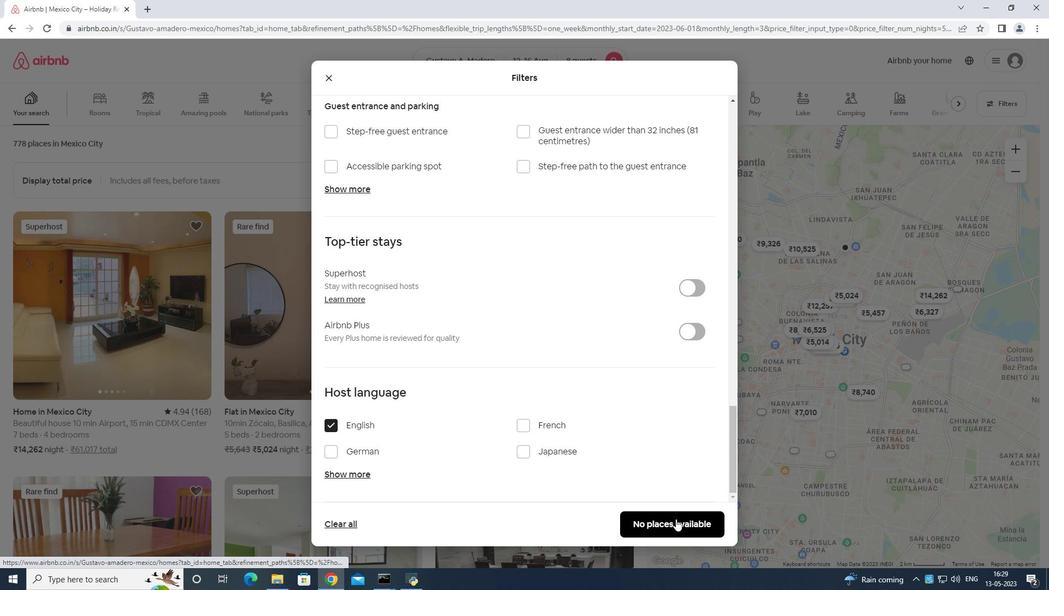 
